 Task: Look for space in Ajnāla, India from 5th September, 2023 to 13th September, 2023 for 6 adults in price range Rs.15000 to Rs.20000. Place can be entire place with 3 bedrooms having 3 beds and 3 bathrooms. Property type can be house, flat, guest house. Amenities needed are: washing machine. Booking option can be shelf check-in. Required host language is English.
Action: Mouse moved to (537, 110)
Screenshot: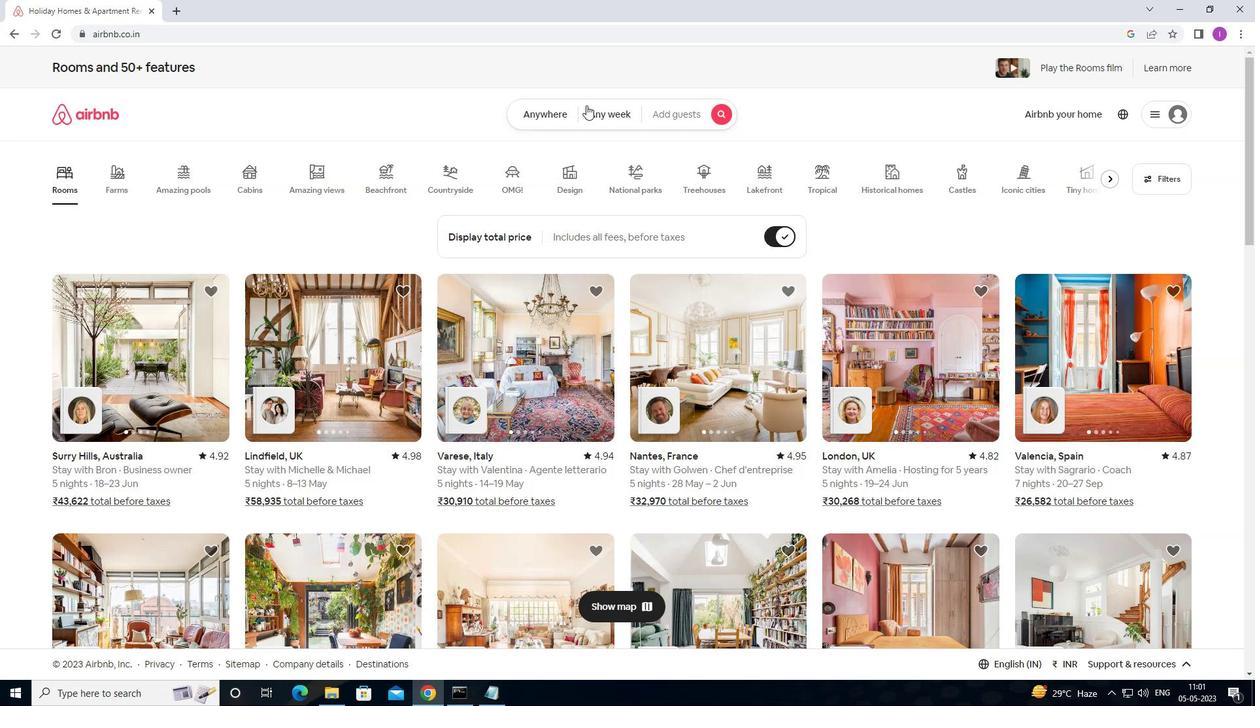
Action: Mouse pressed left at (537, 110)
Screenshot: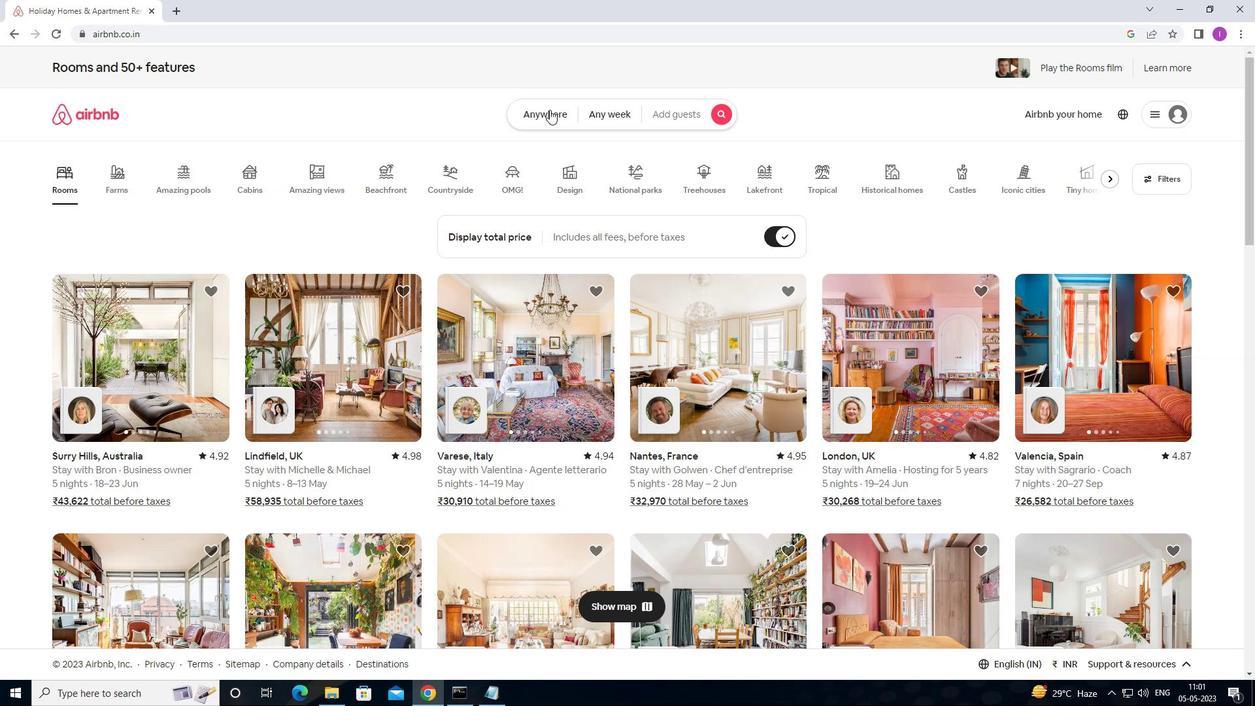 
Action: Mouse moved to (437, 170)
Screenshot: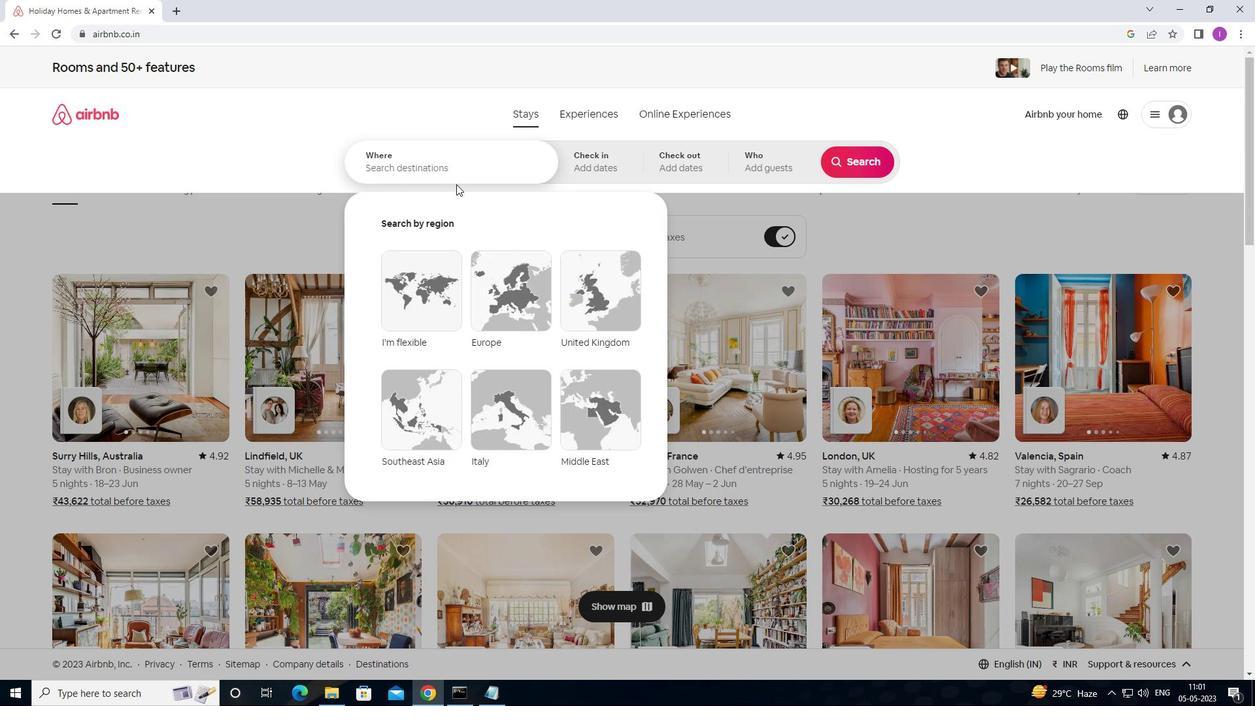 
Action: Mouse pressed left at (437, 170)
Screenshot: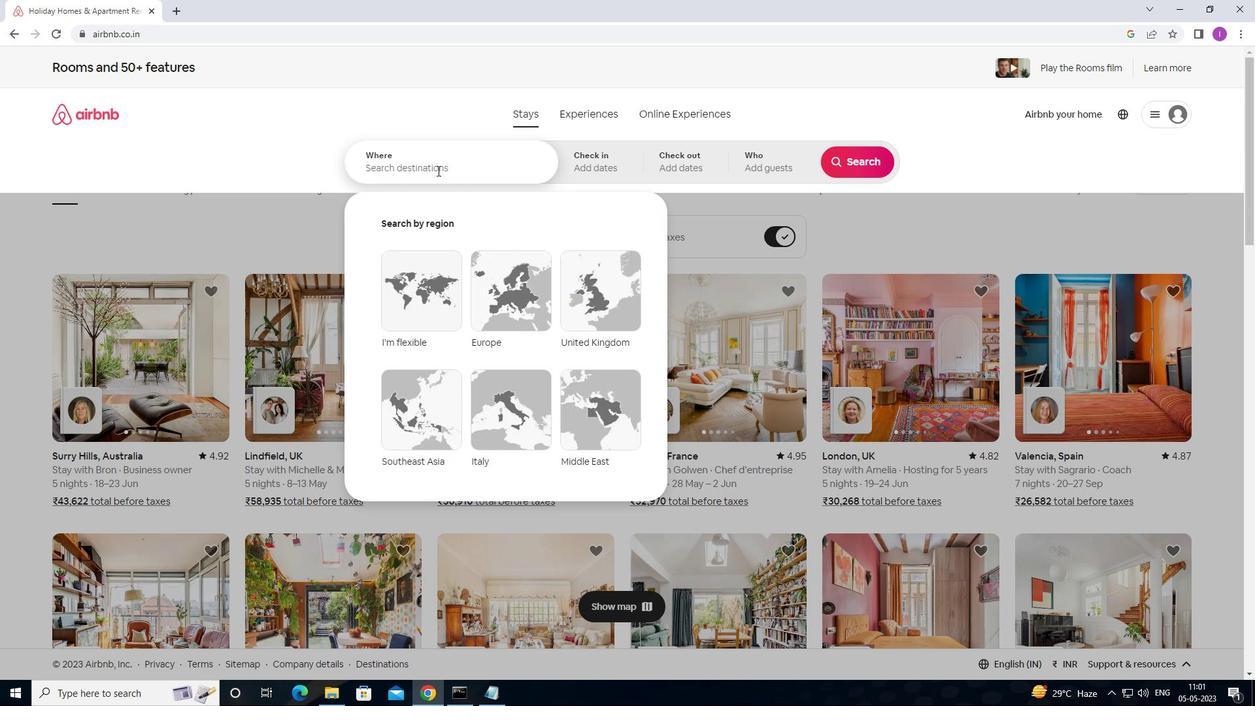 
Action: Mouse moved to (608, 185)
Screenshot: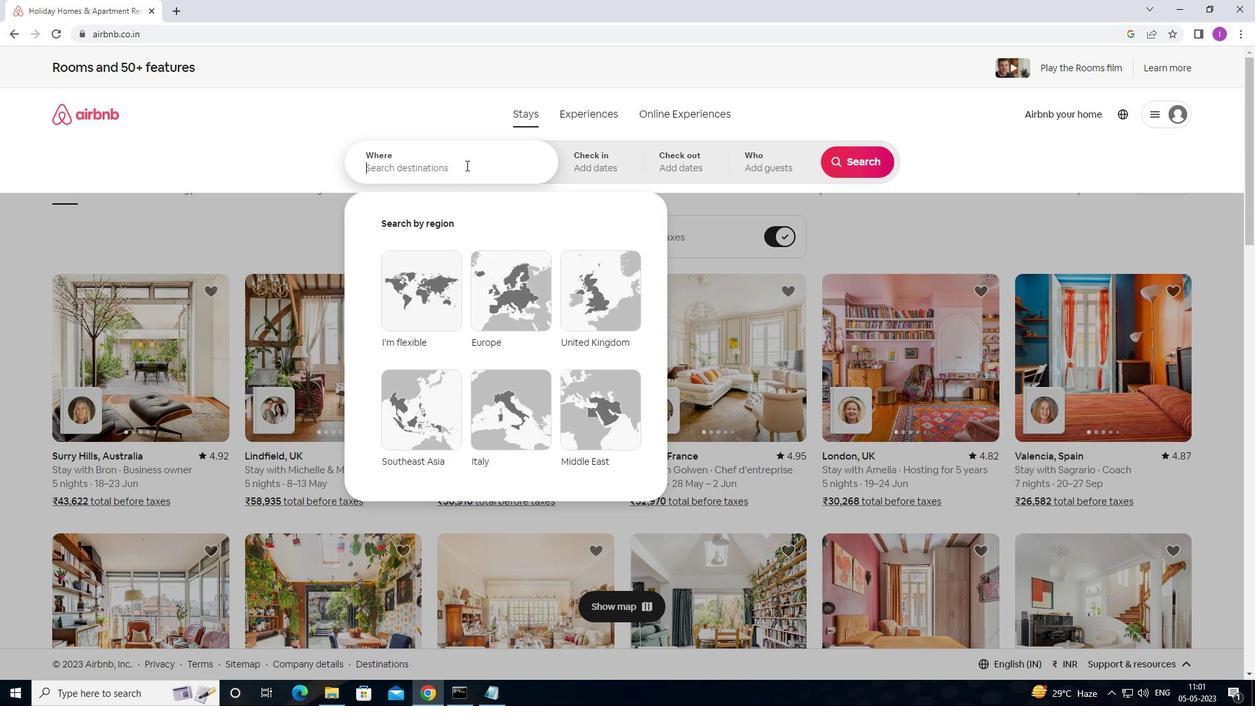 
Action: Key pressed <Key.shift>A<Key.shift><Key.shift><Key.shift><Key.shift>J<Key.backspace>JNALA,<Key.shift>INDIA
Screenshot: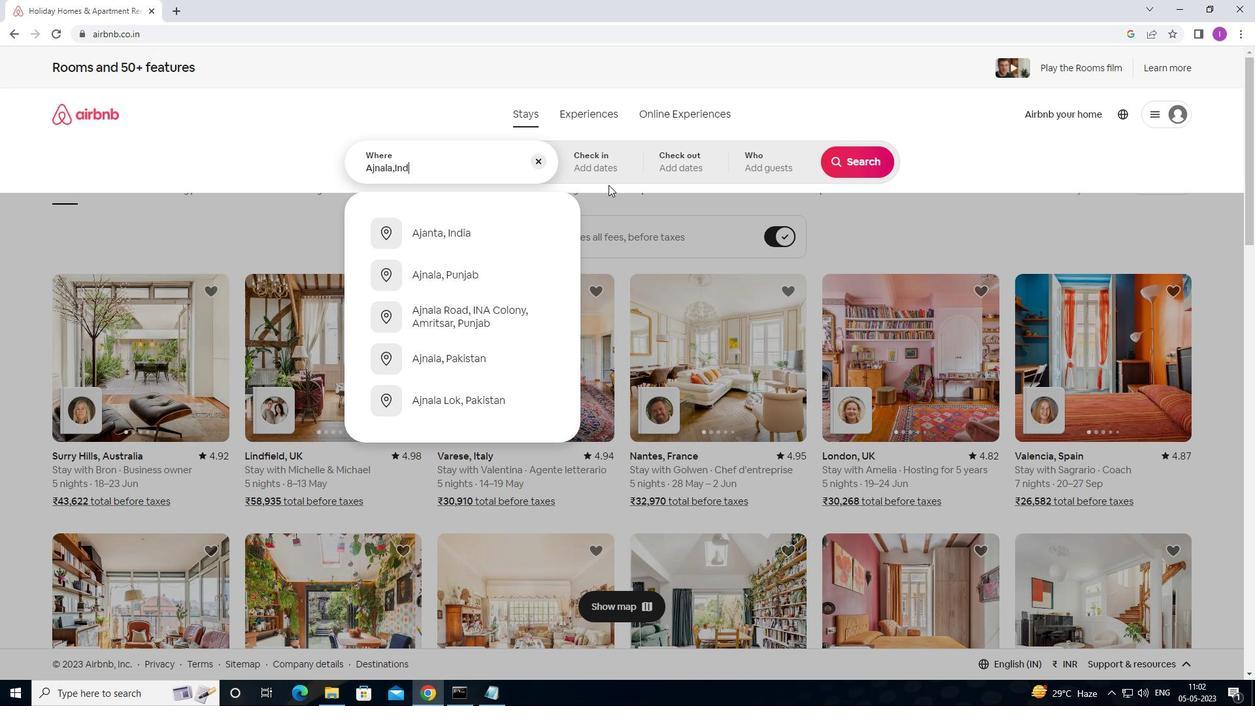 
Action: Mouse moved to (580, 166)
Screenshot: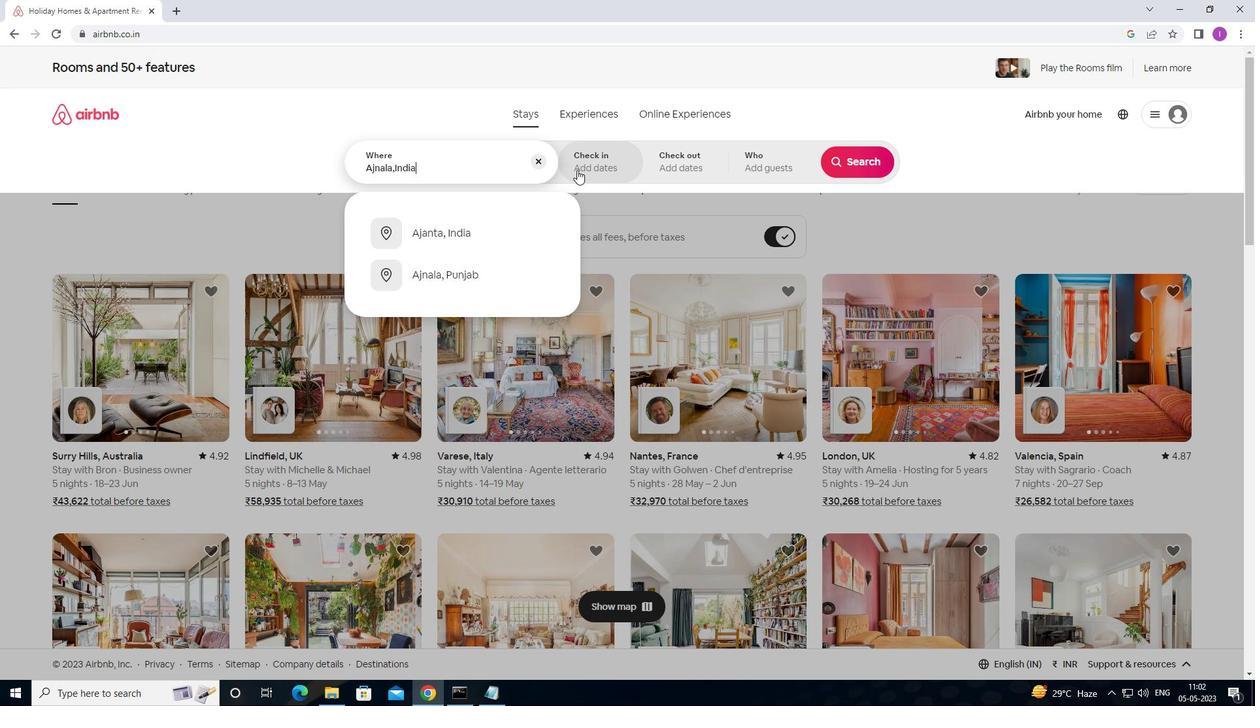 
Action: Mouse pressed left at (580, 166)
Screenshot: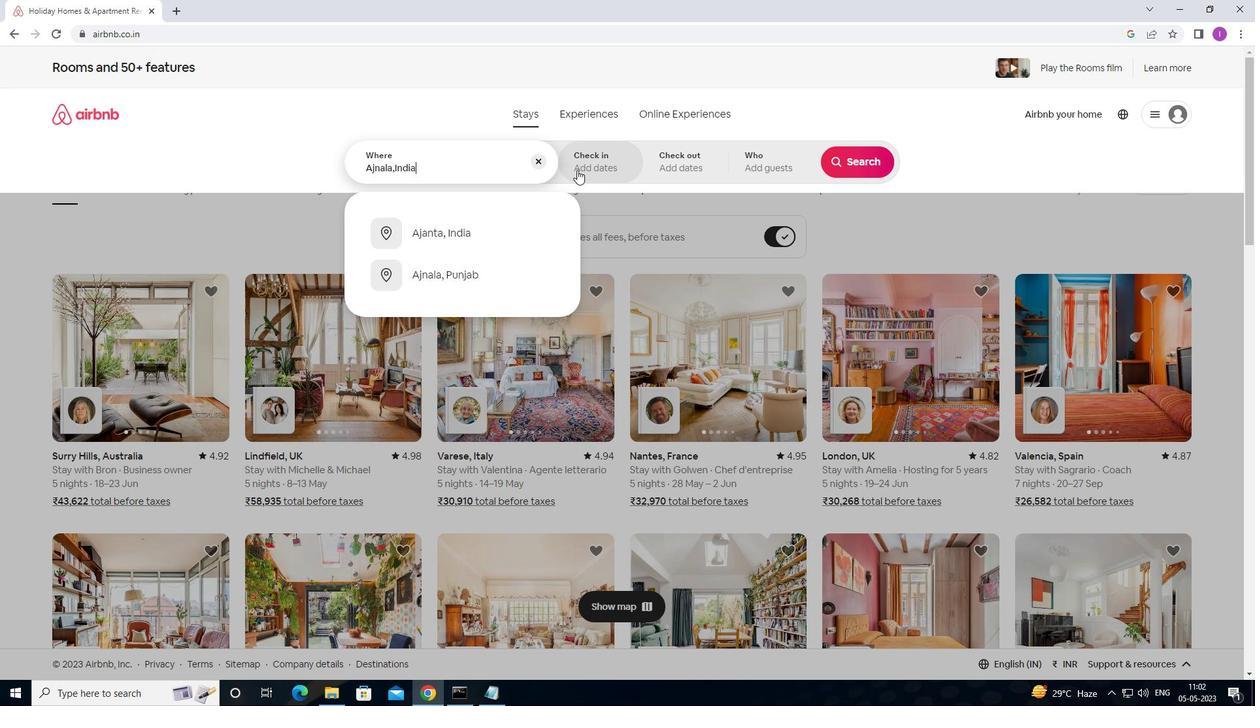
Action: Mouse moved to (852, 263)
Screenshot: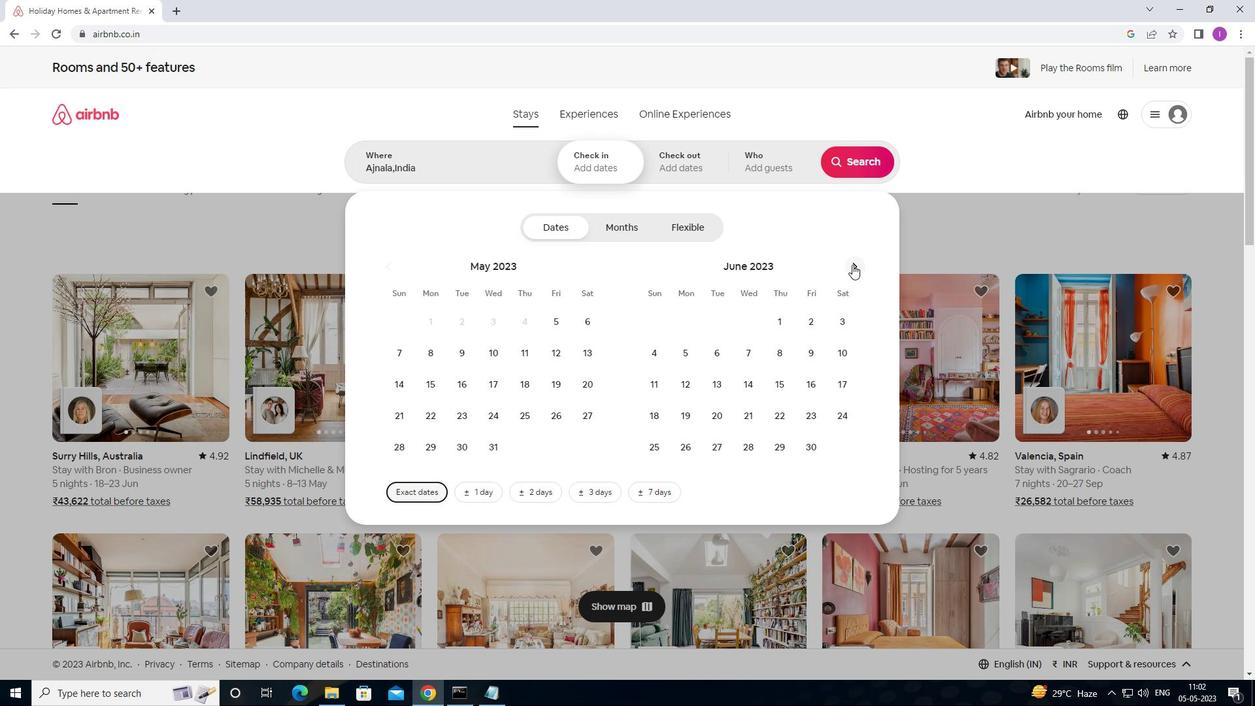 
Action: Mouse pressed left at (852, 263)
Screenshot: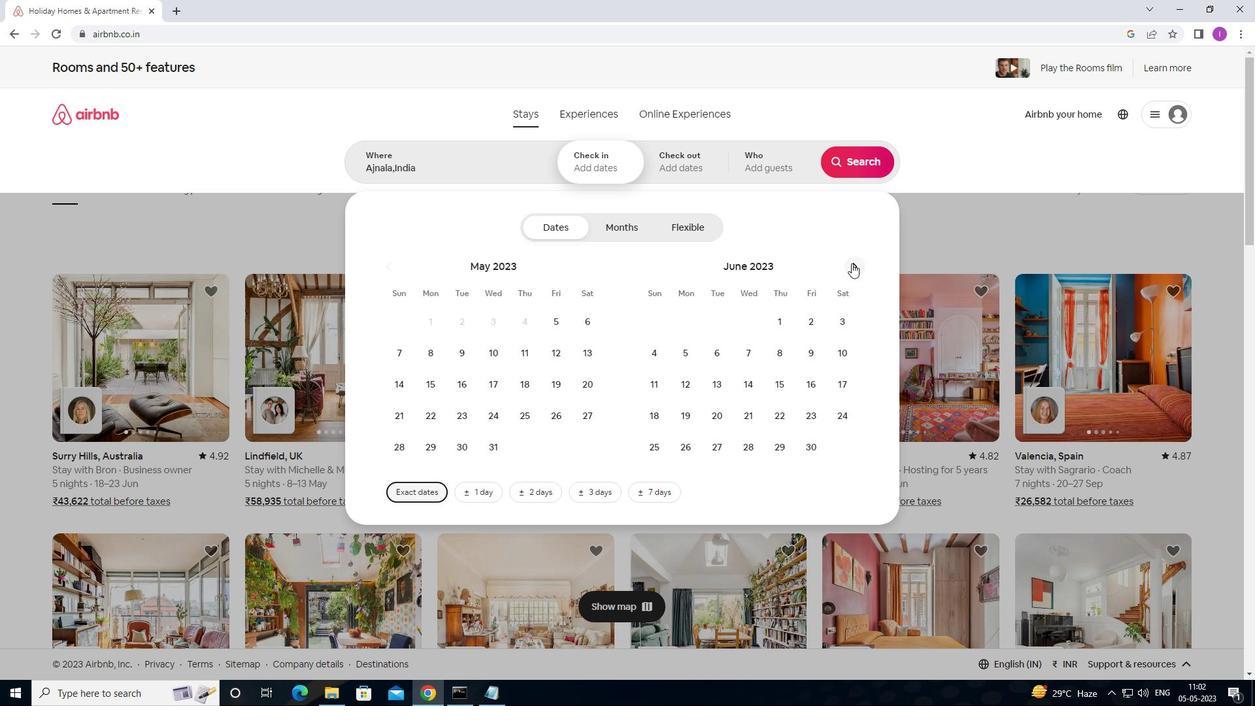 
Action: Mouse pressed left at (852, 263)
Screenshot: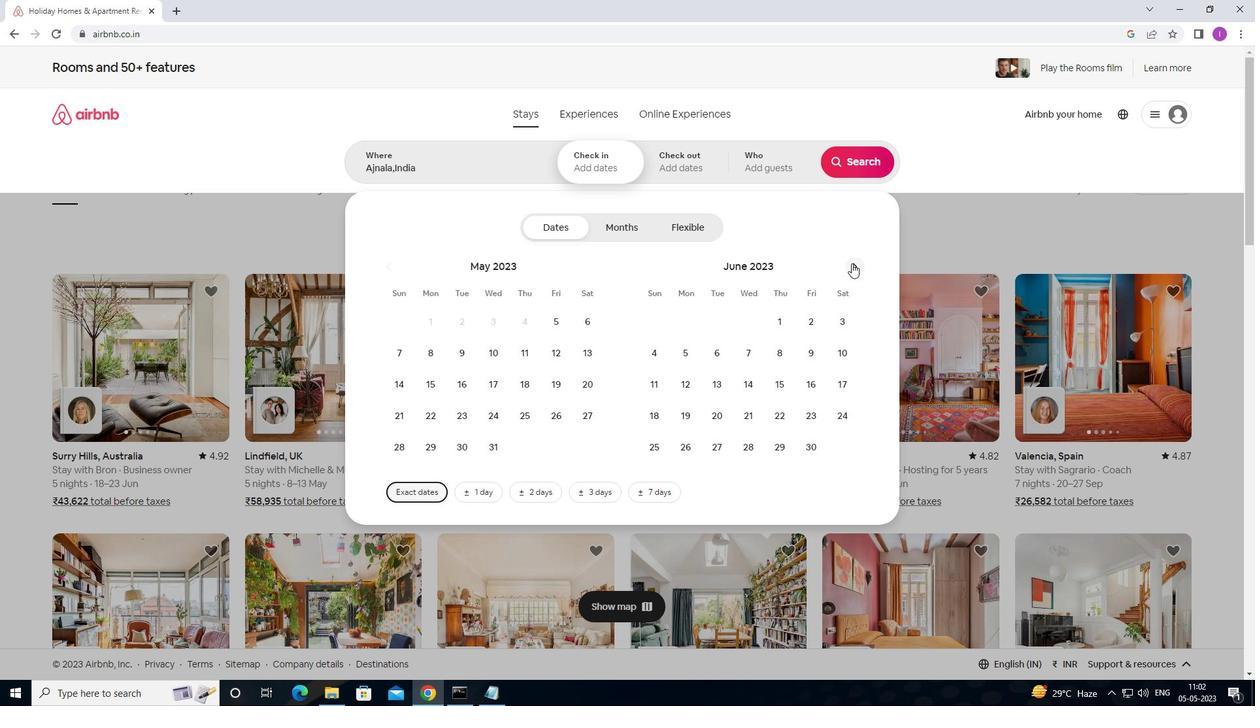 
Action: Mouse moved to (850, 262)
Screenshot: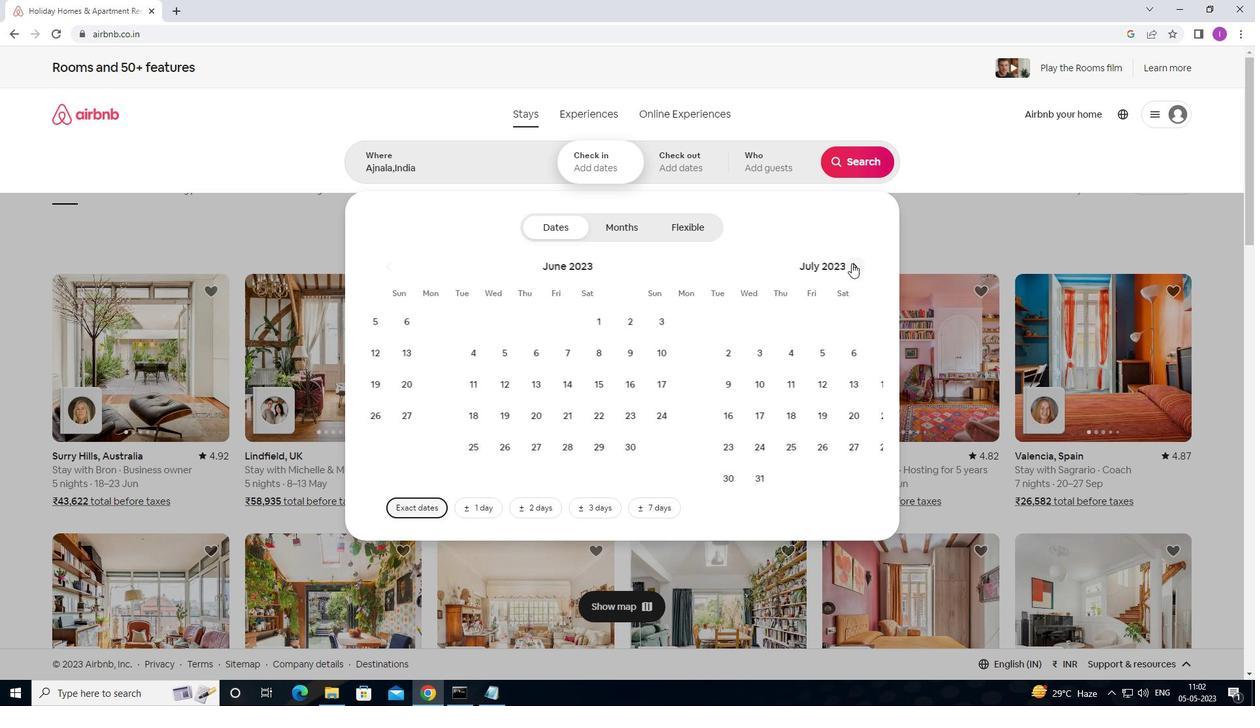 
Action: Mouse pressed left at (850, 262)
Screenshot: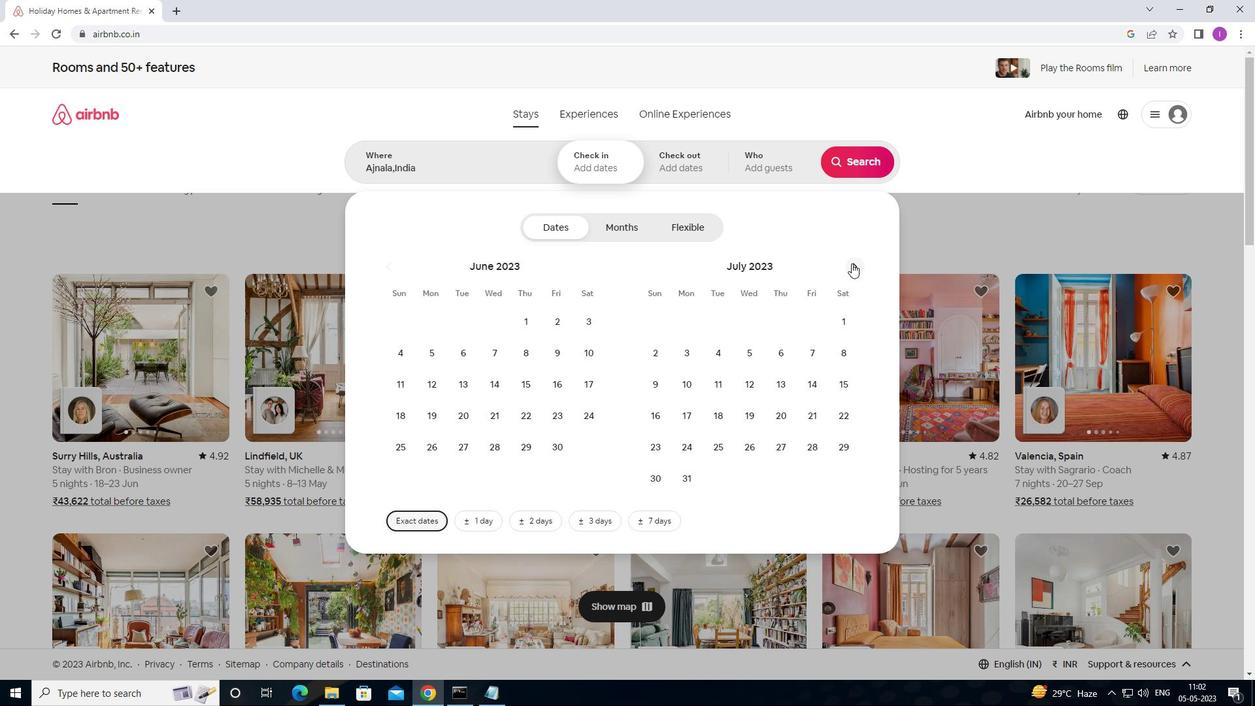 
Action: Mouse moved to (711, 348)
Screenshot: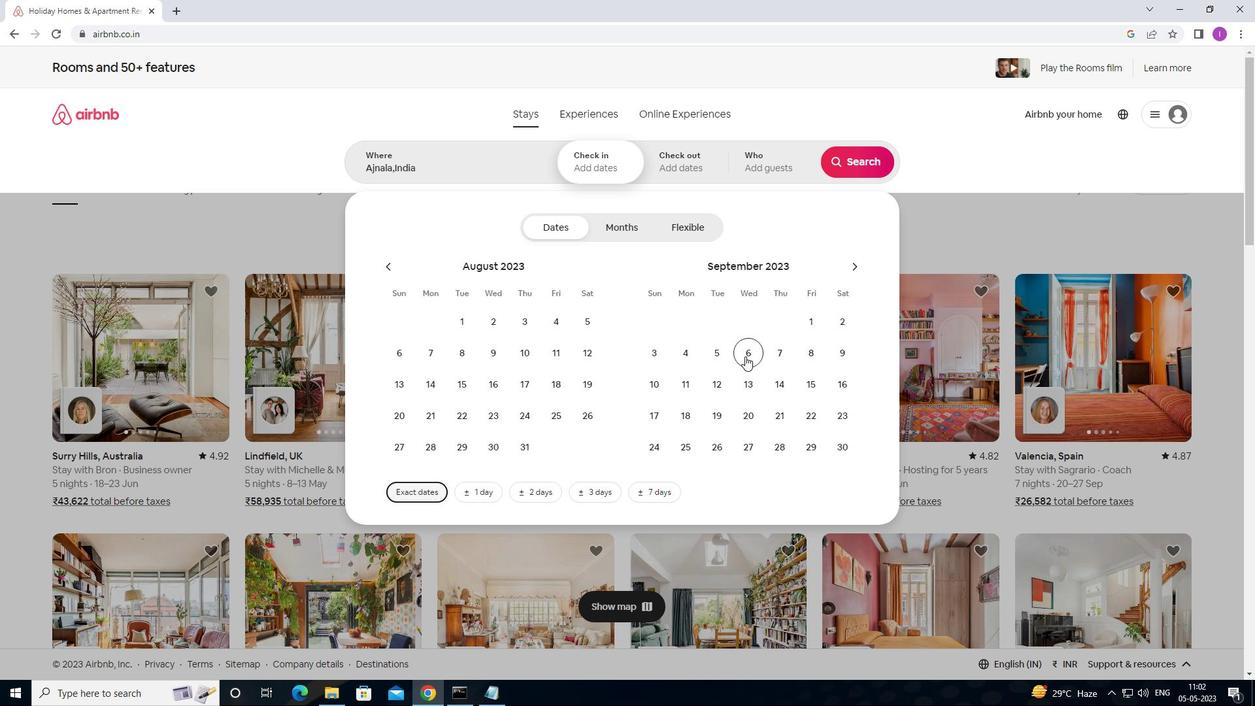 
Action: Mouse pressed left at (711, 348)
Screenshot: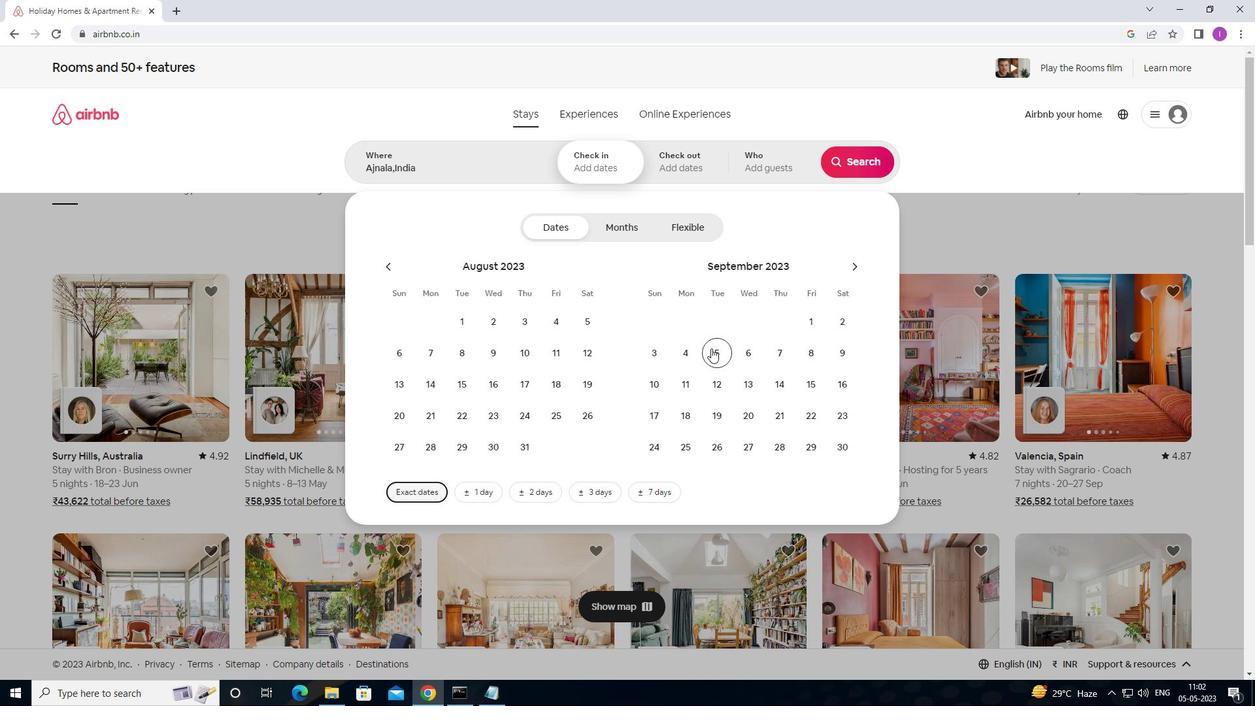 
Action: Mouse moved to (746, 383)
Screenshot: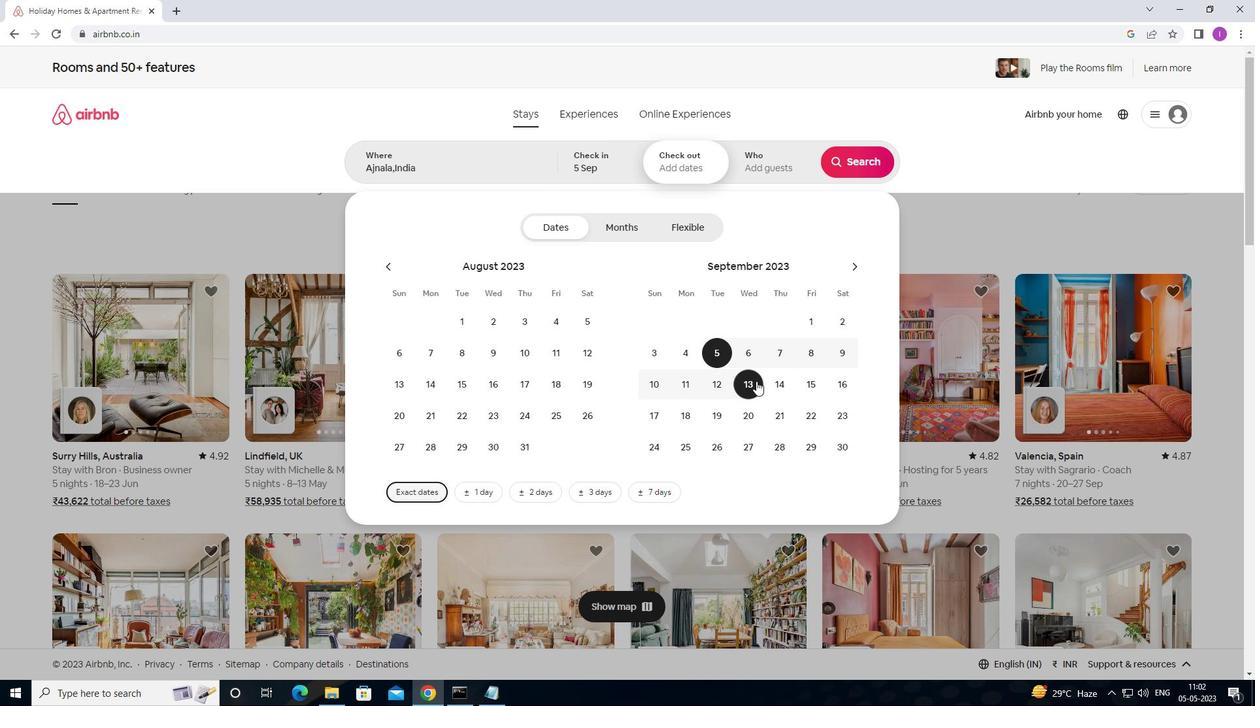 
Action: Mouse pressed left at (746, 383)
Screenshot: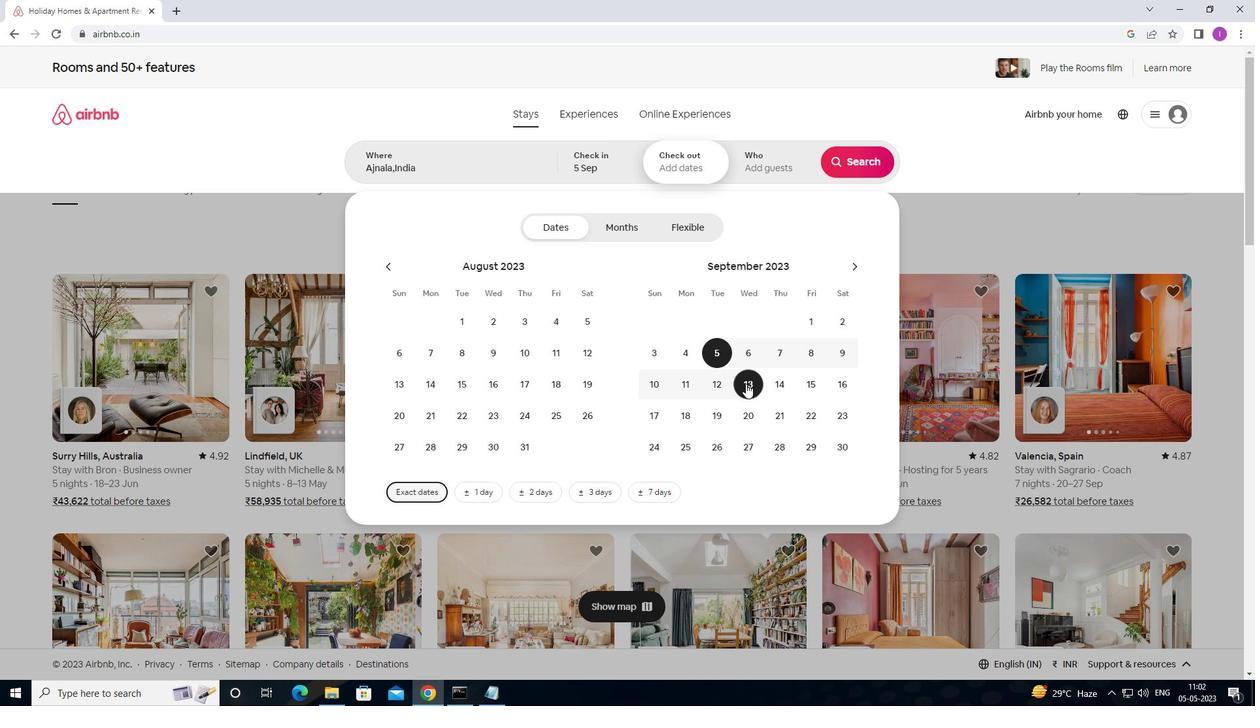 
Action: Mouse moved to (793, 172)
Screenshot: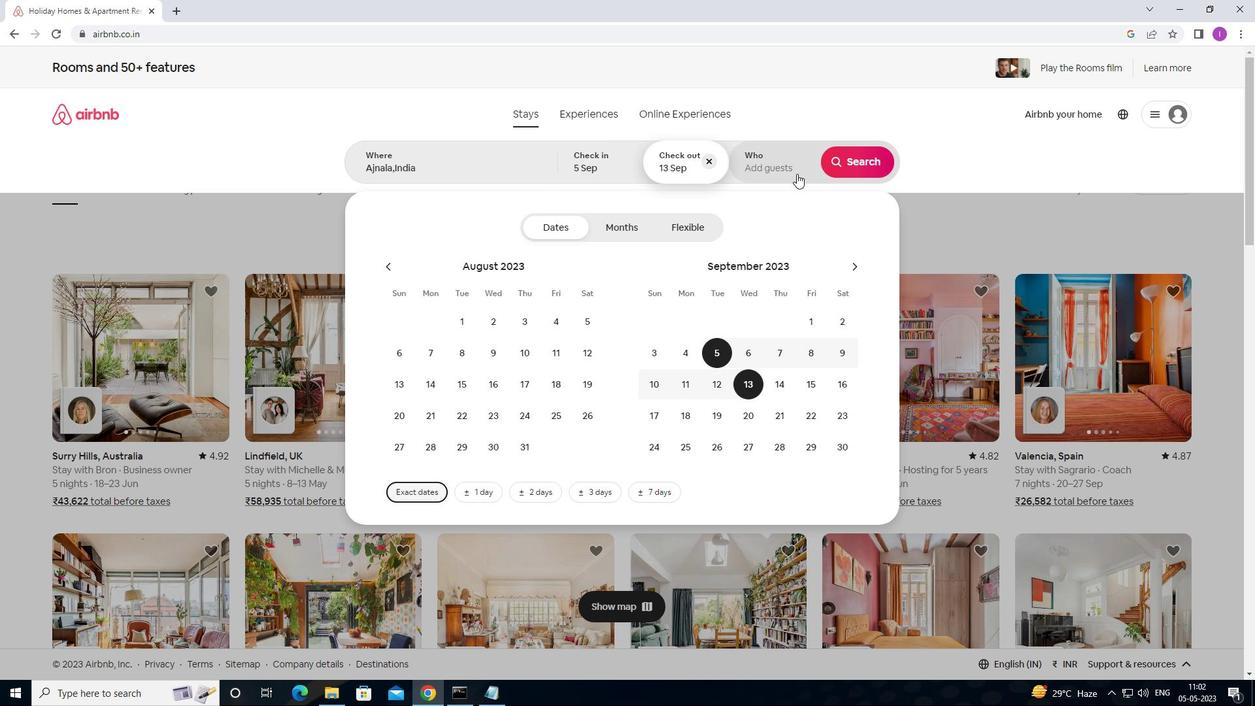 
Action: Mouse pressed left at (793, 172)
Screenshot: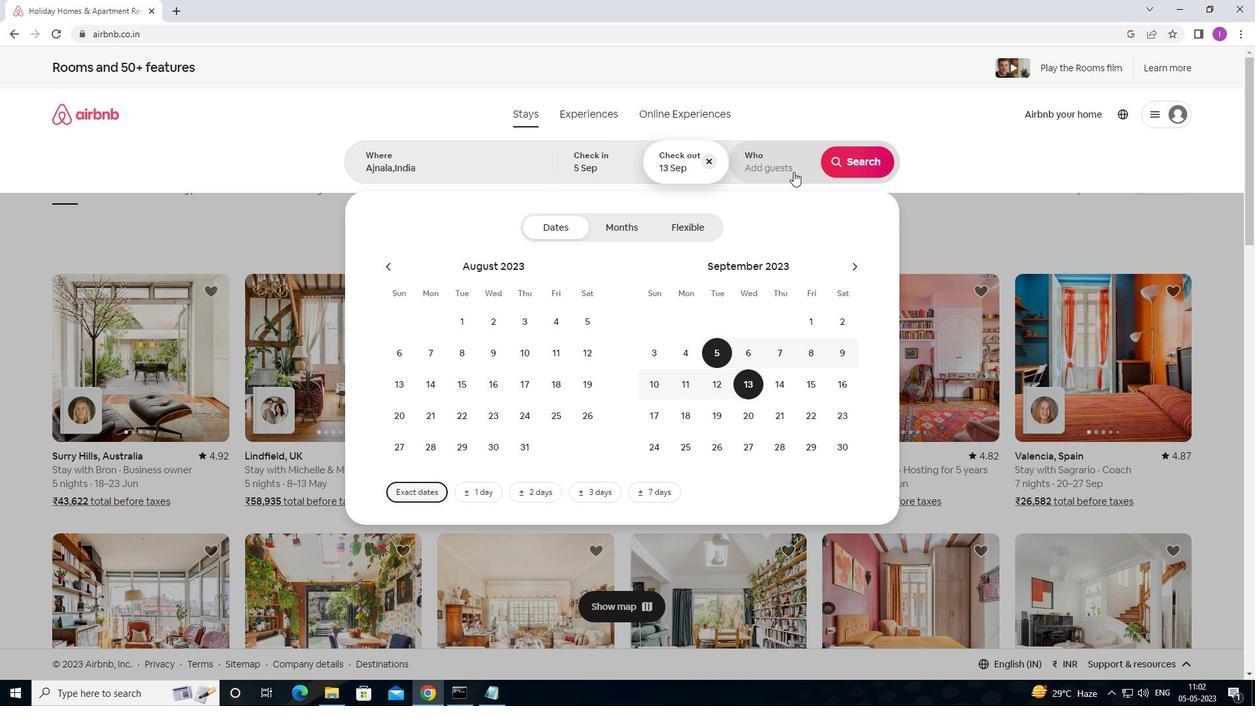 
Action: Mouse moved to (862, 222)
Screenshot: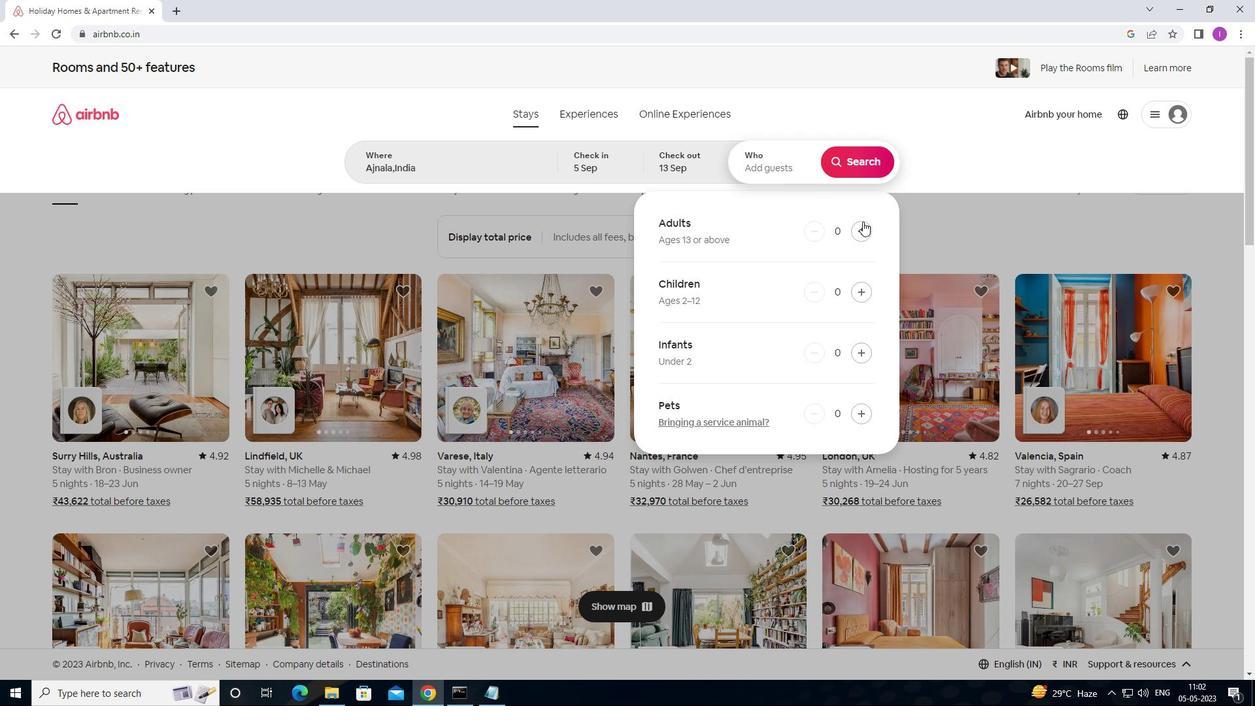 
Action: Mouse pressed left at (862, 222)
Screenshot: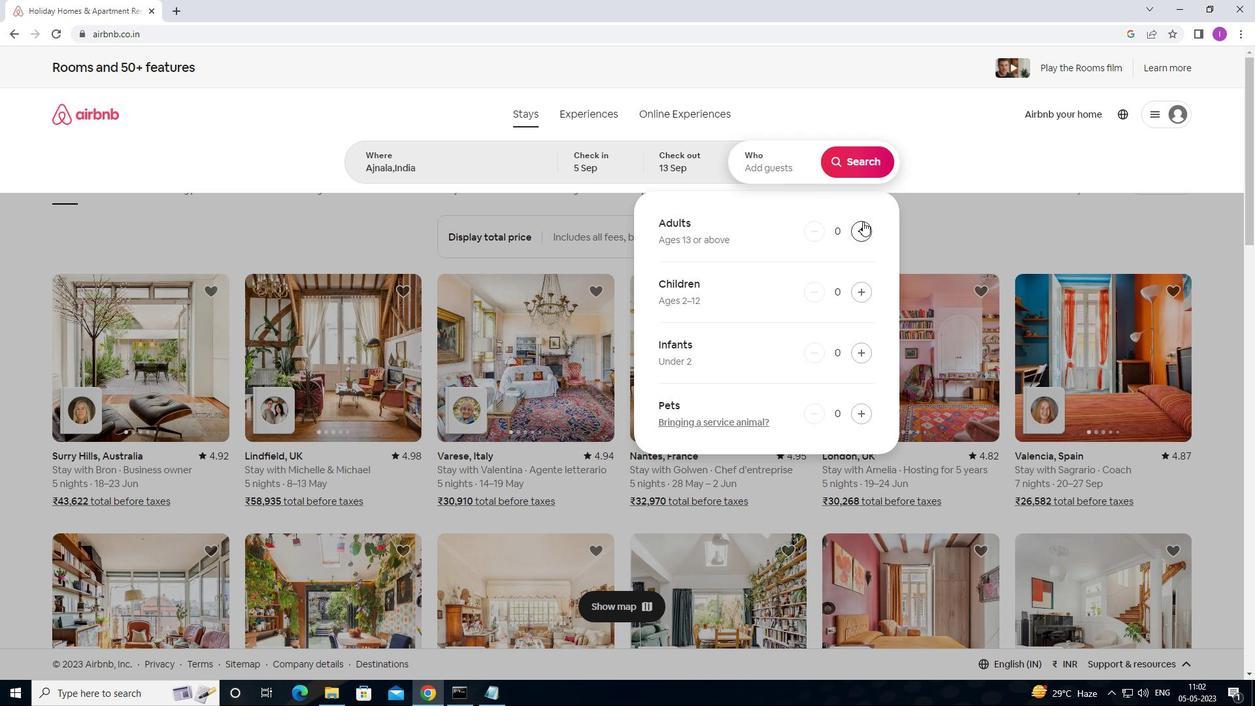 
Action: Mouse pressed left at (862, 222)
Screenshot: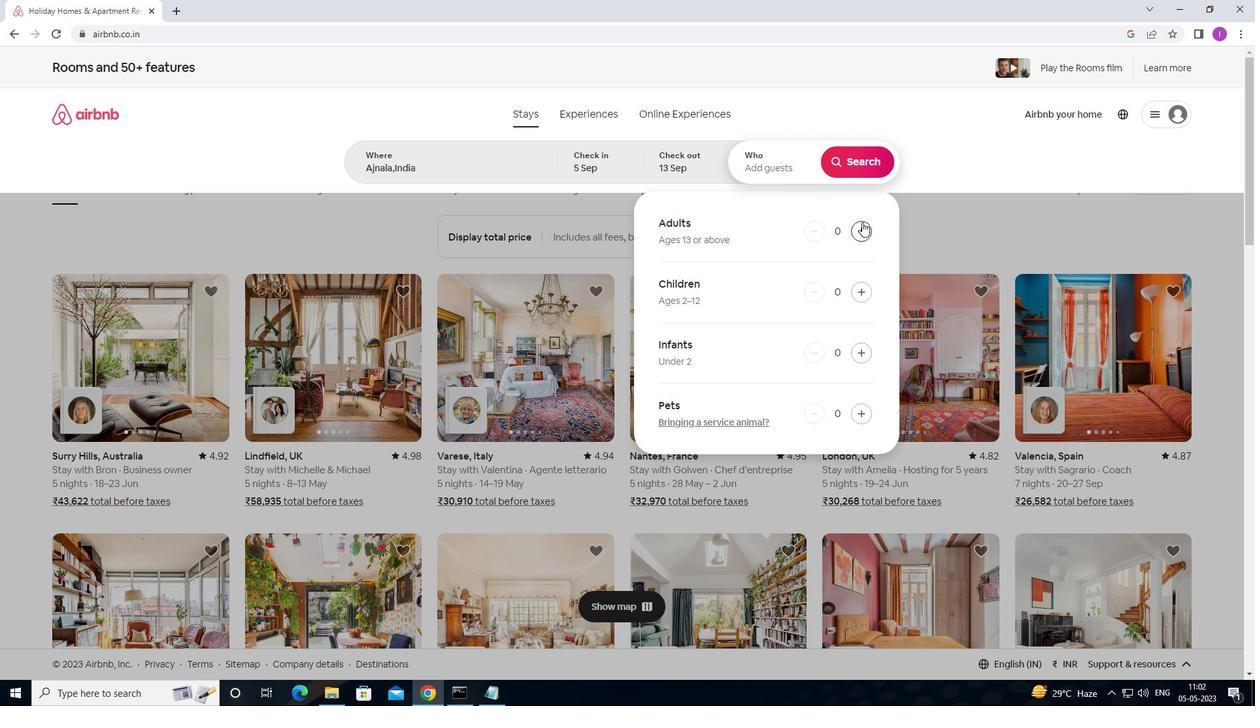 
Action: Mouse pressed left at (862, 222)
Screenshot: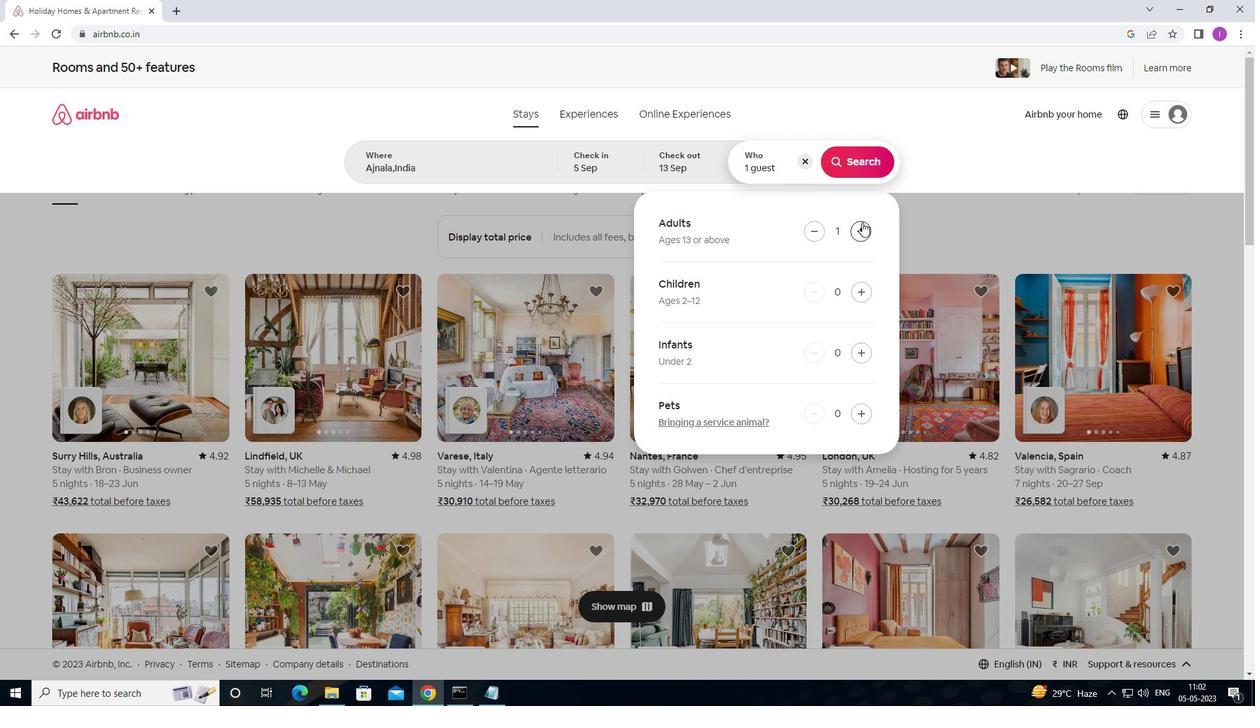 
Action: Mouse pressed left at (862, 222)
Screenshot: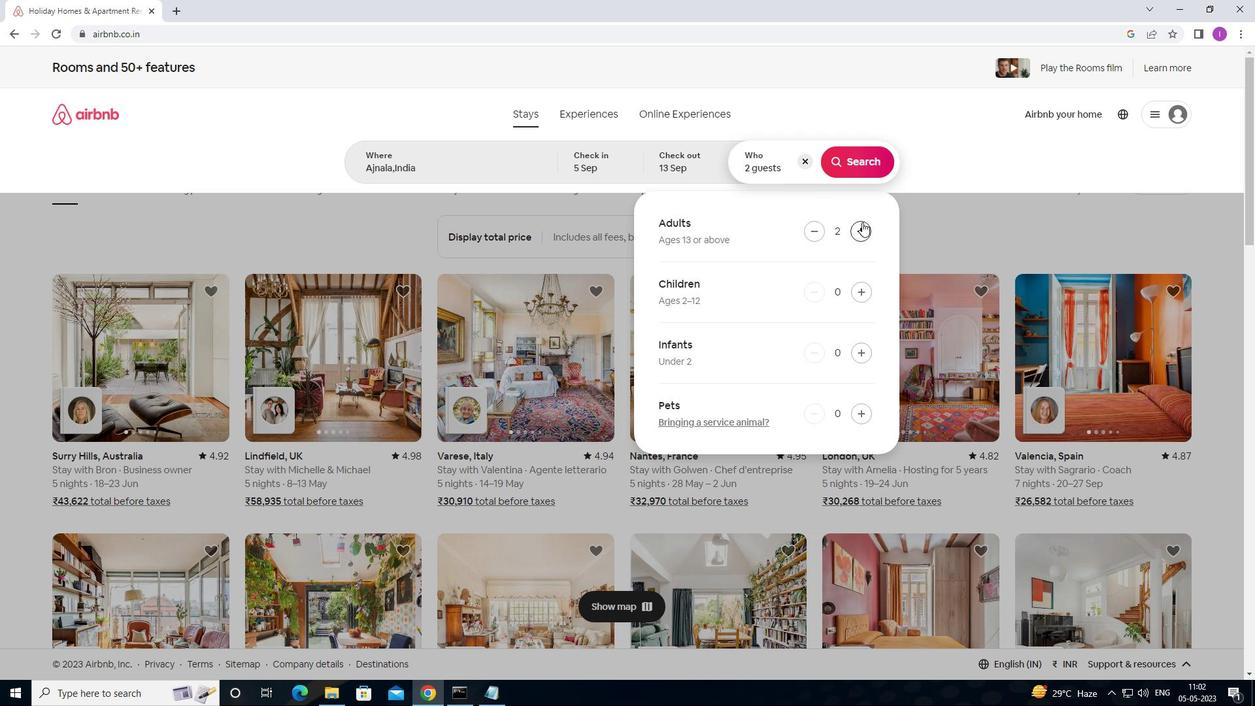 
Action: Mouse pressed left at (862, 222)
Screenshot: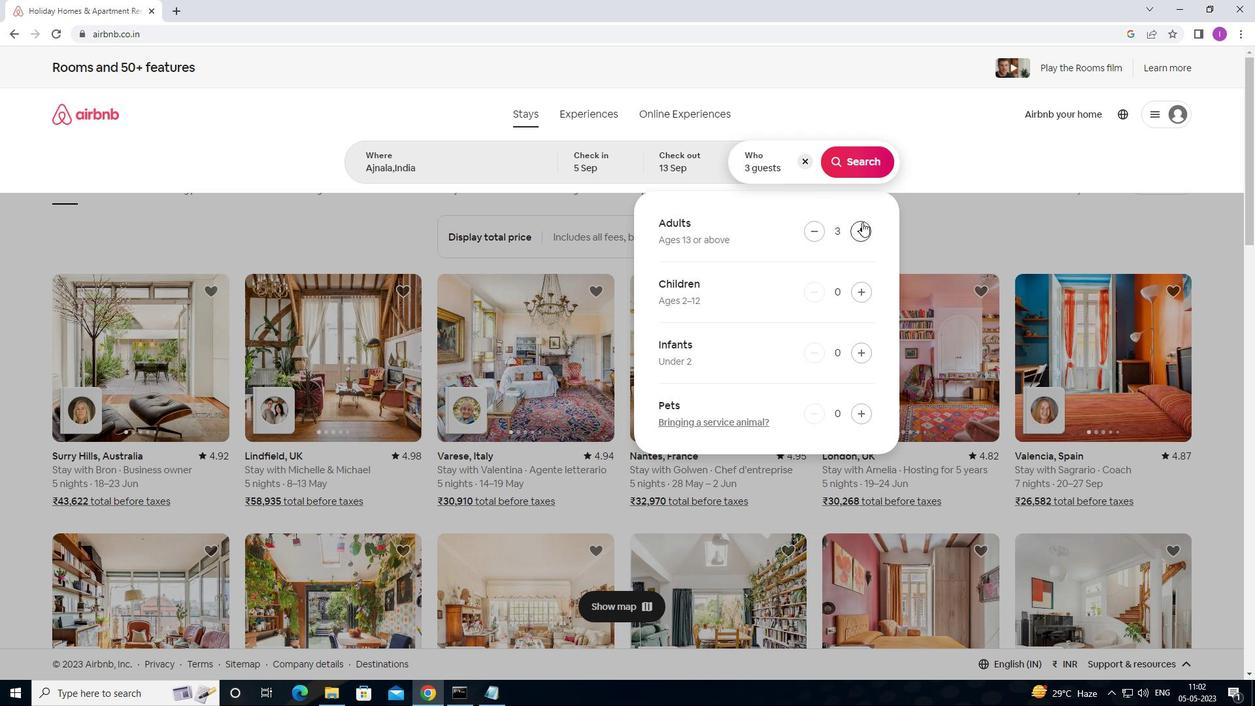 
Action: Mouse pressed left at (862, 222)
Screenshot: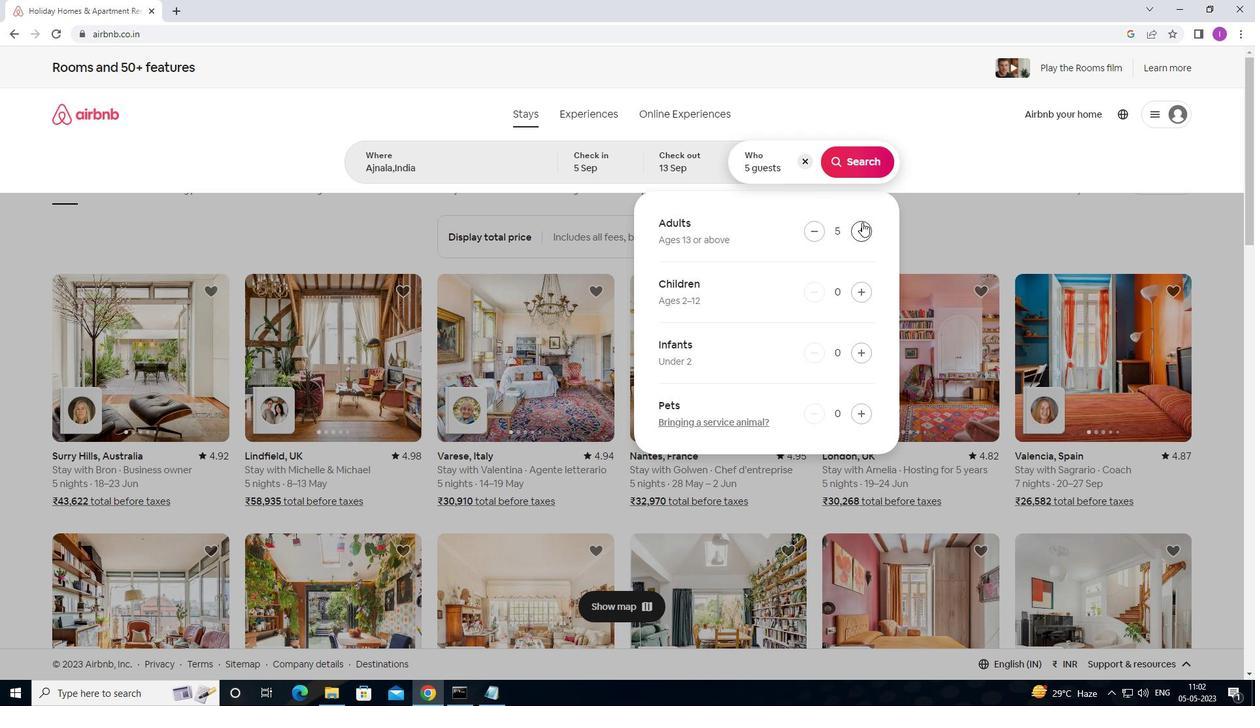 
Action: Mouse moved to (846, 160)
Screenshot: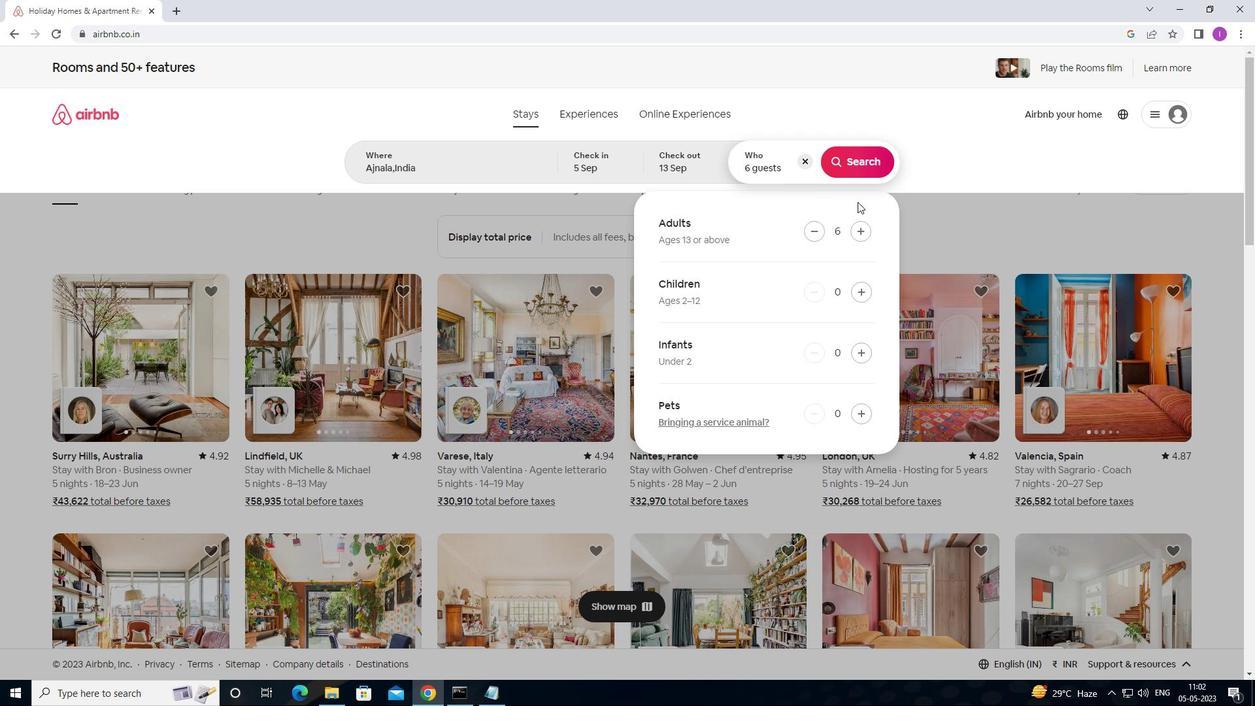 
Action: Mouse pressed left at (846, 160)
Screenshot: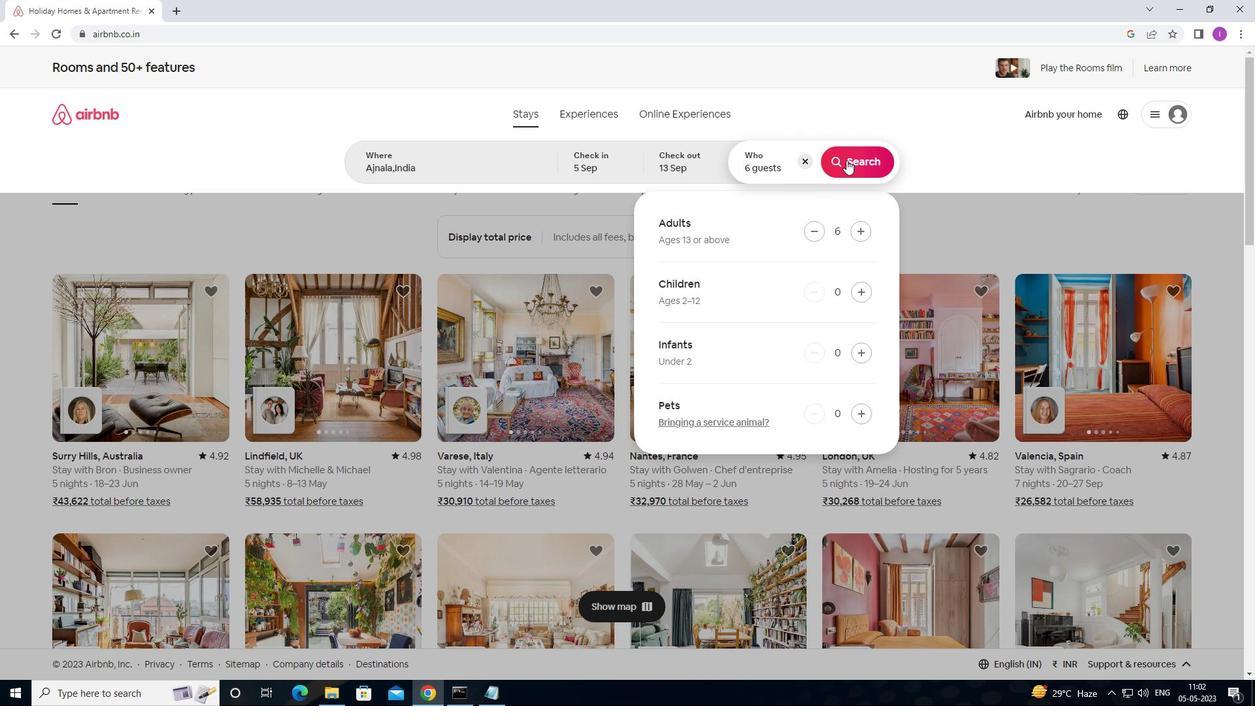 
Action: Mouse moved to (1179, 123)
Screenshot: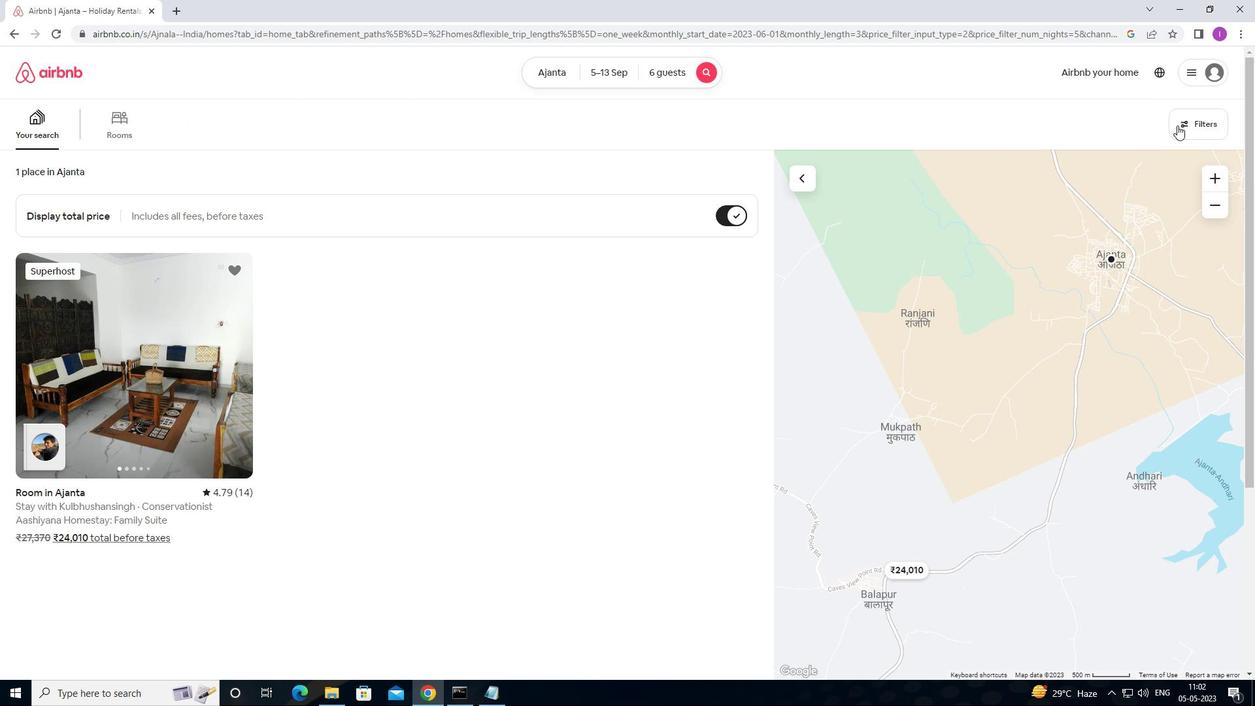 
Action: Mouse pressed left at (1179, 123)
Screenshot: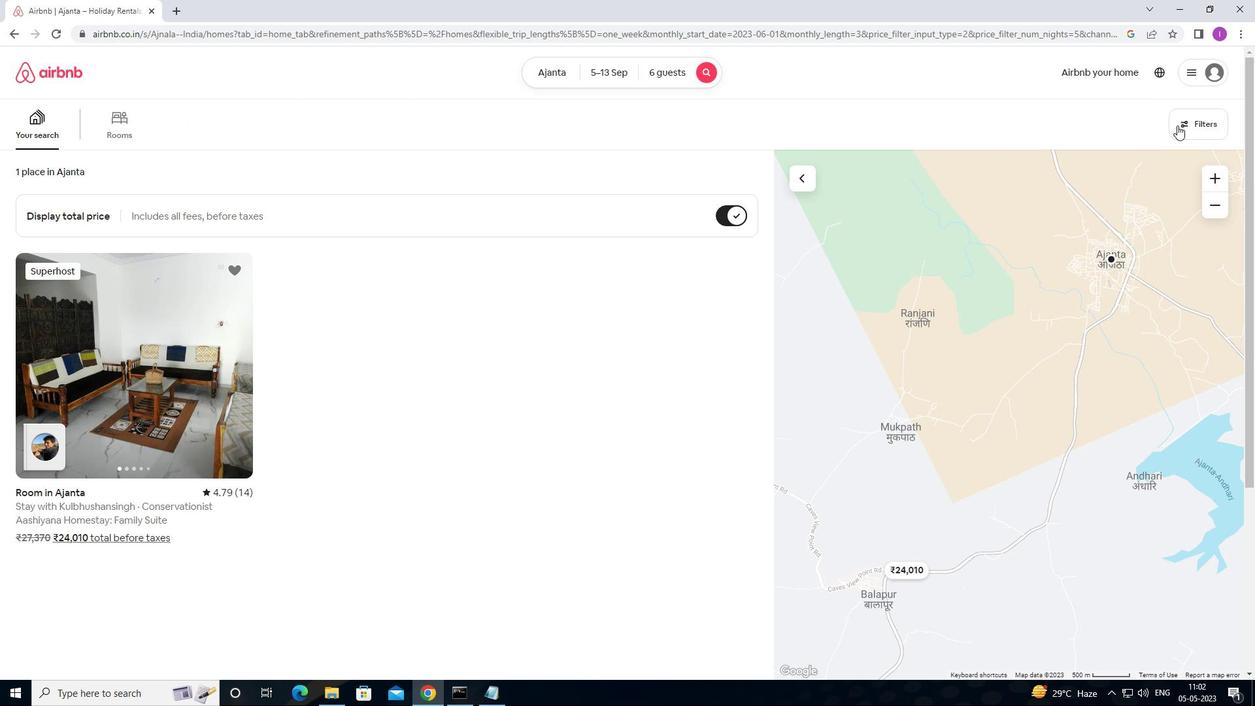 
Action: Mouse moved to (473, 454)
Screenshot: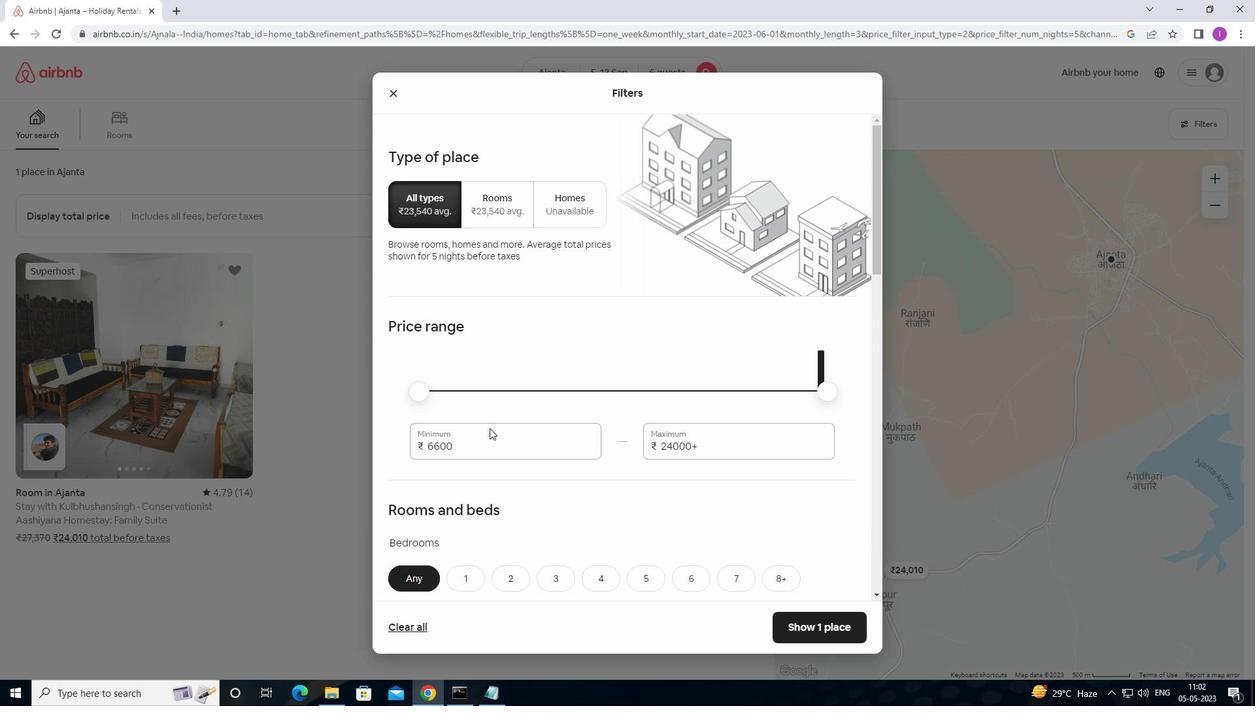 
Action: Mouse pressed left at (473, 454)
Screenshot: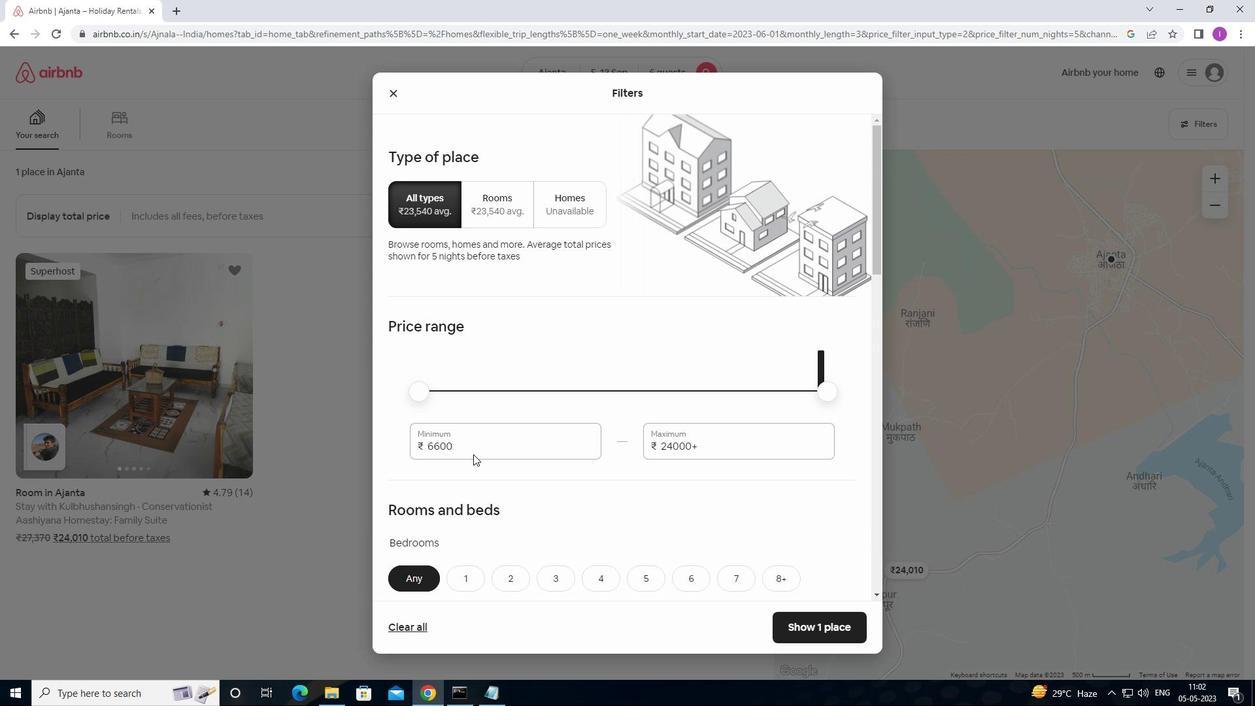 
Action: Mouse moved to (468, 444)
Screenshot: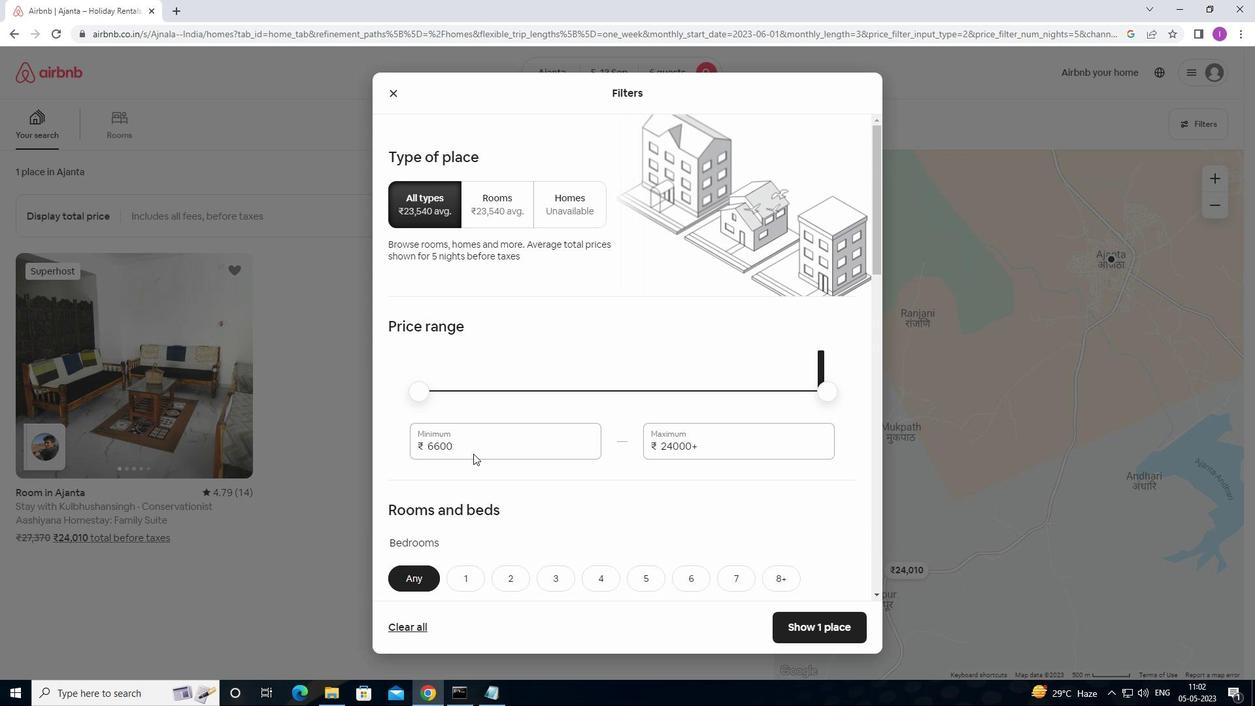 
Action: Mouse pressed left at (468, 444)
Screenshot: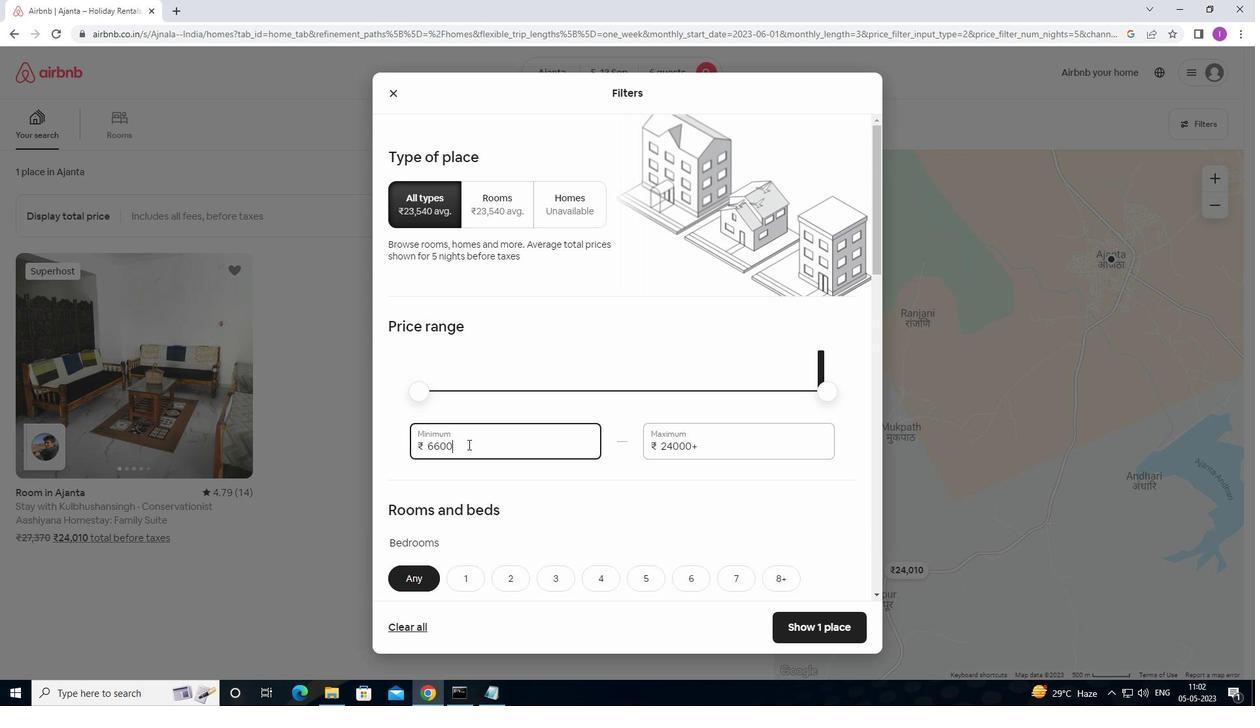 
Action: Mouse moved to (415, 432)
Screenshot: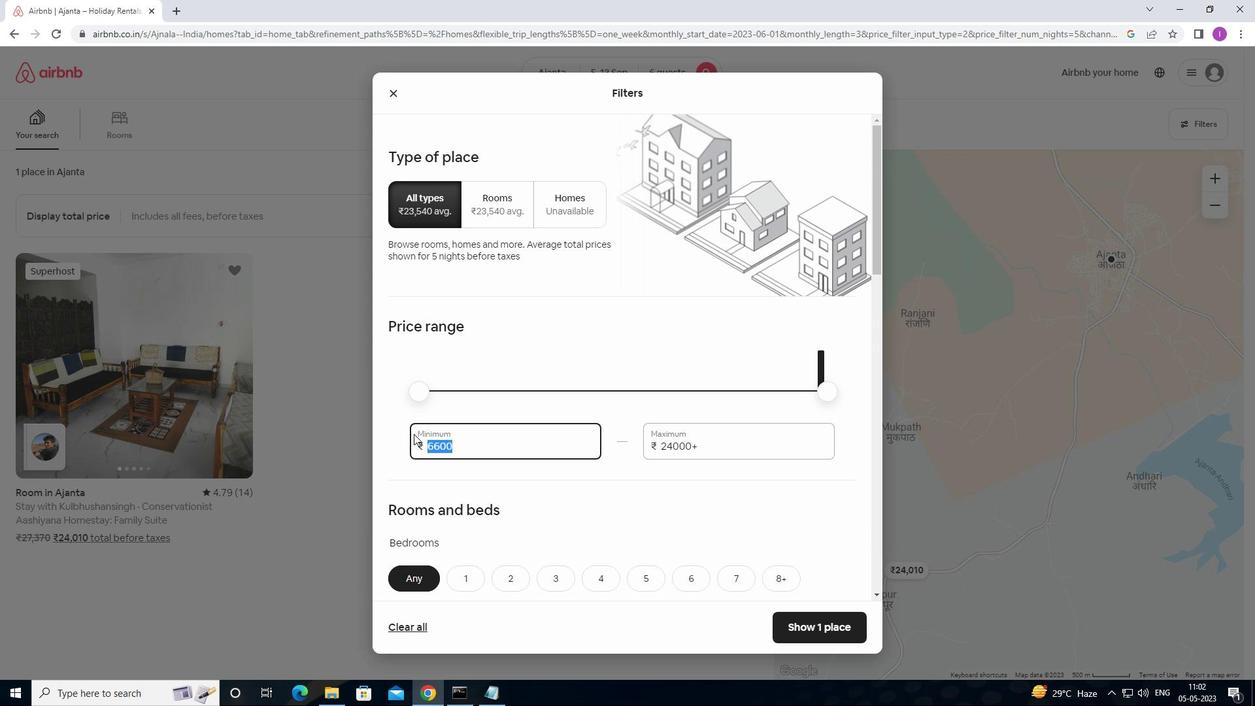 
Action: Key pressed 1
Screenshot: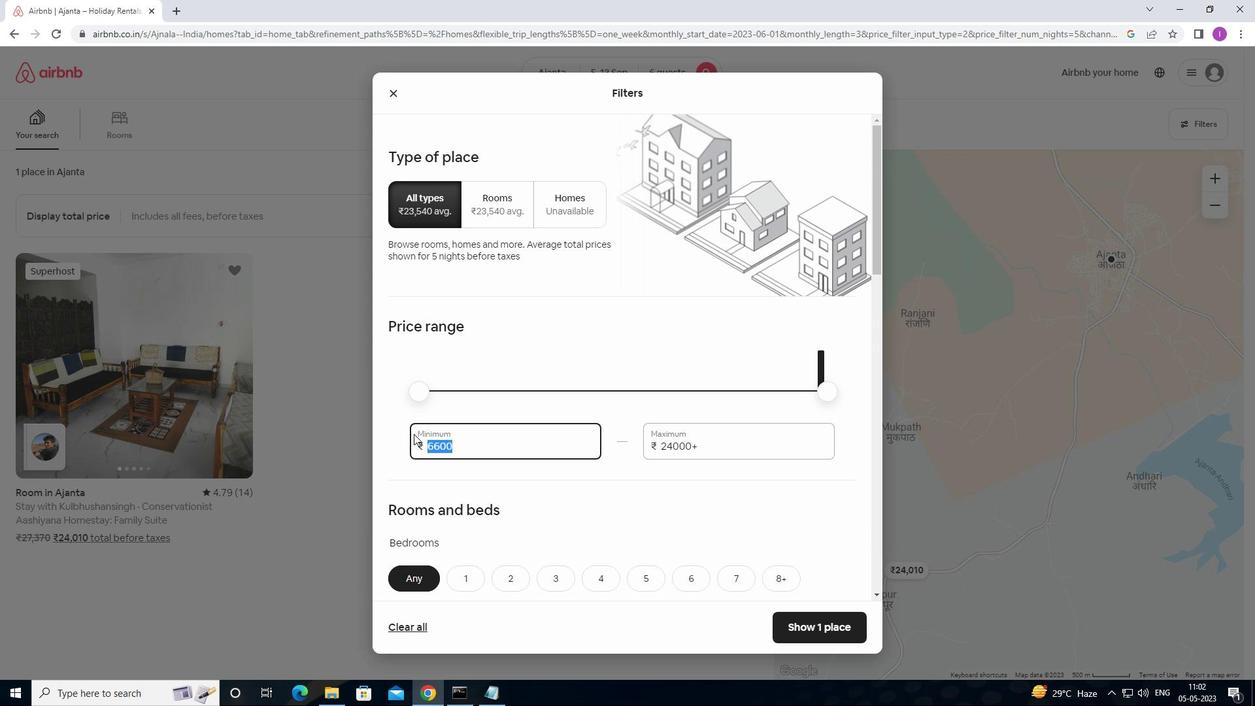 
Action: Mouse moved to (425, 429)
Screenshot: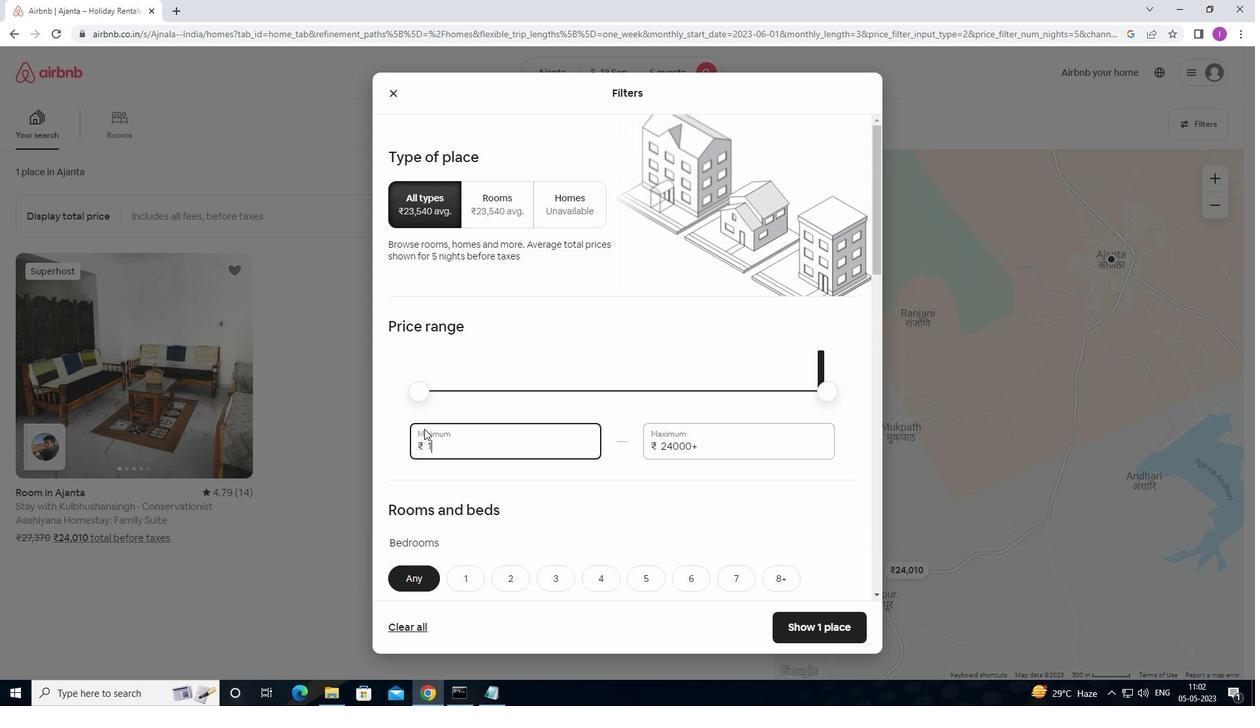 
Action: Key pressed 50
Screenshot: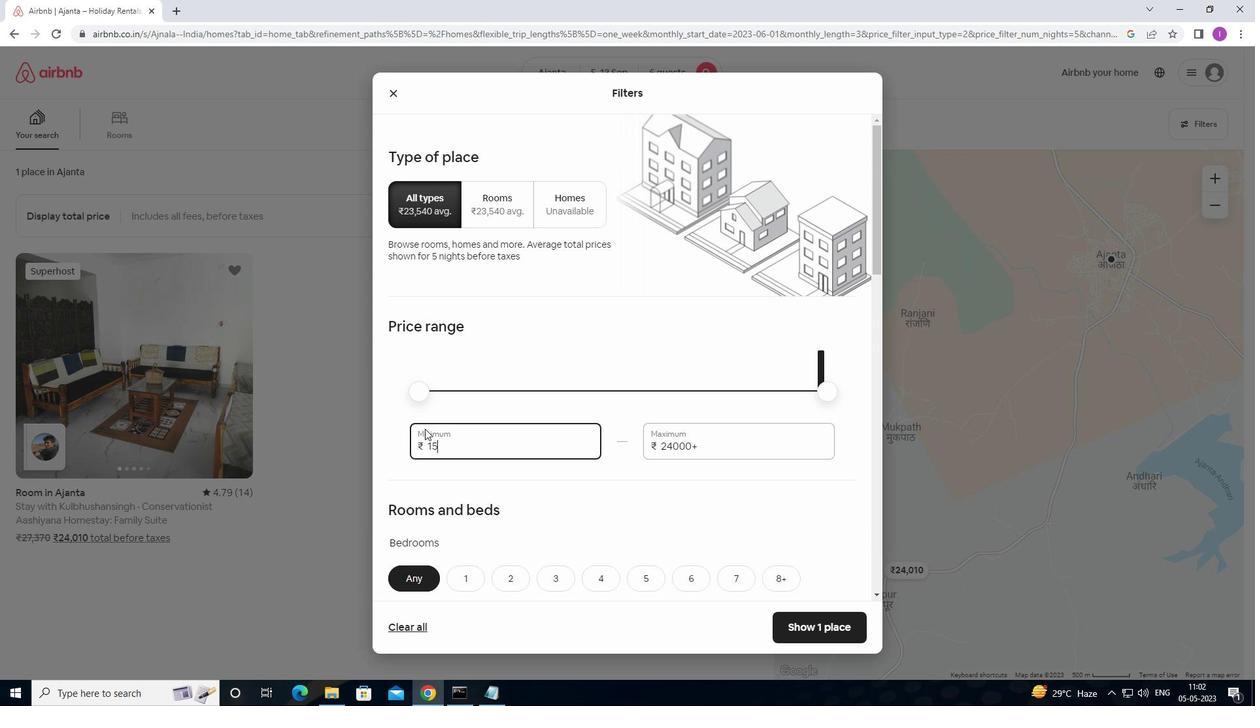 
Action: Mouse moved to (427, 427)
Screenshot: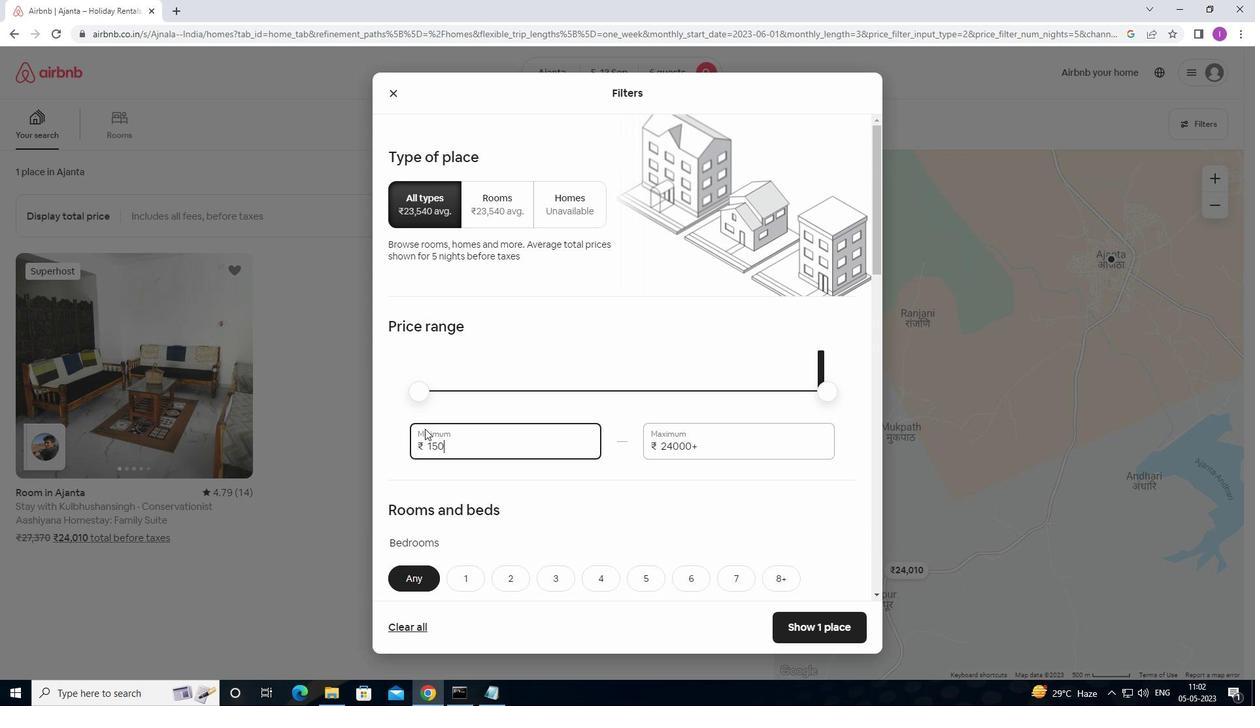 
Action: Key pressed 0
Screenshot: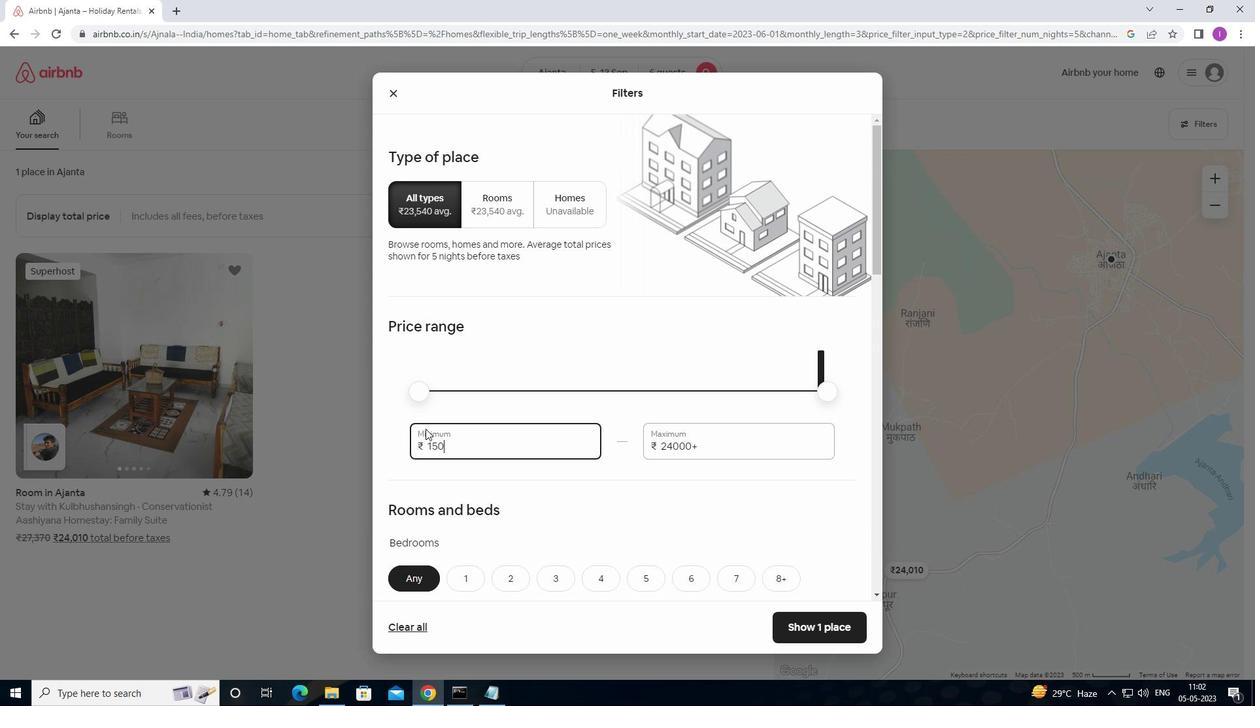 
Action: Mouse moved to (427, 427)
Screenshot: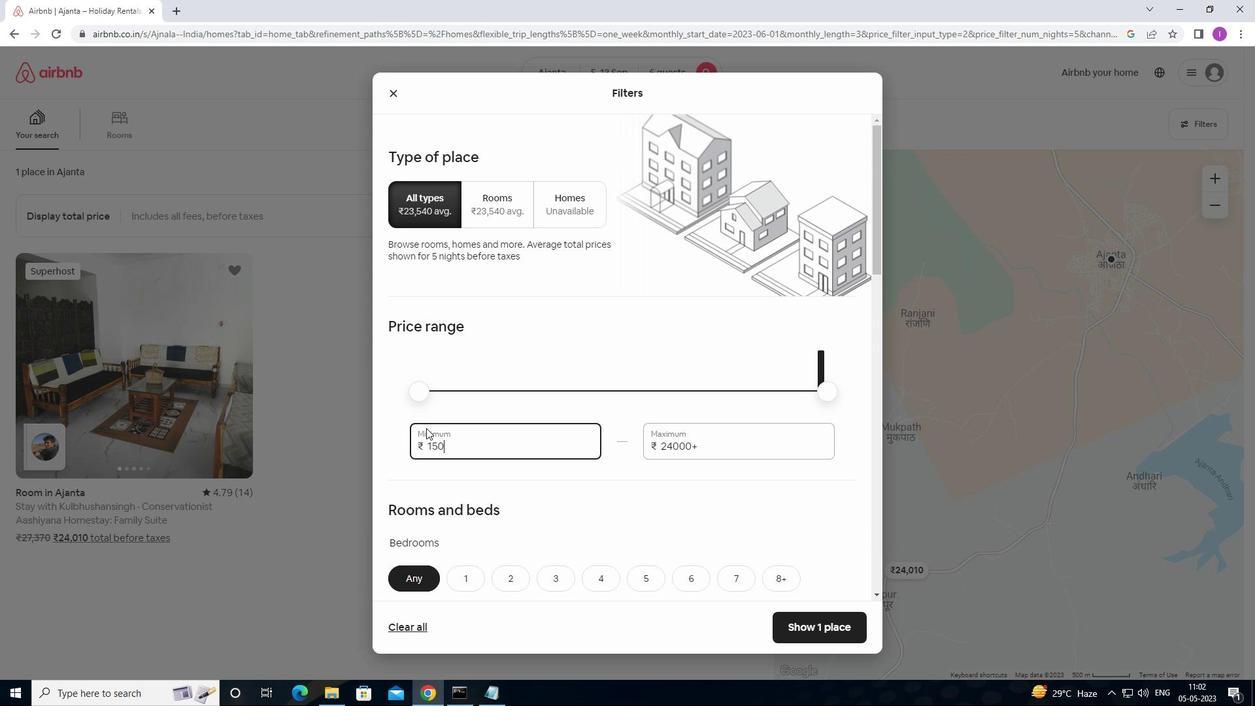 
Action: Key pressed 0
Screenshot: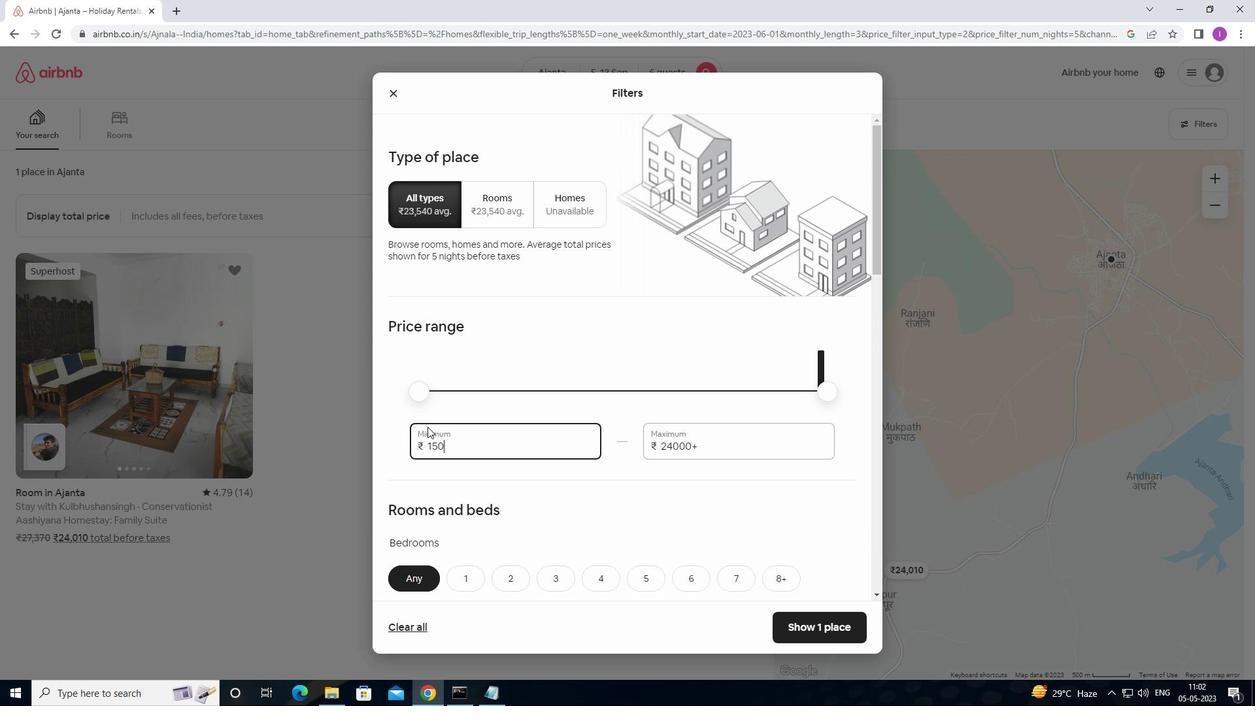 
Action: Mouse moved to (711, 439)
Screenshot: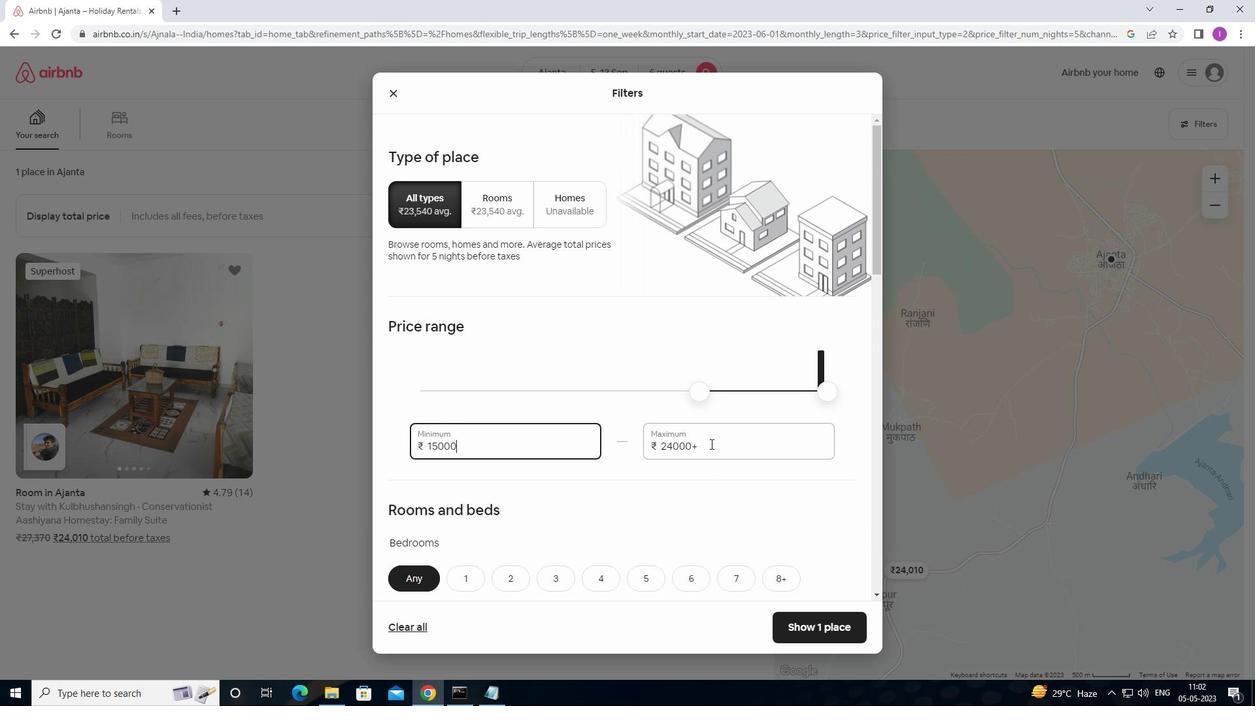 
Action: Mouse pressed left at (711, 439)
Screenshot: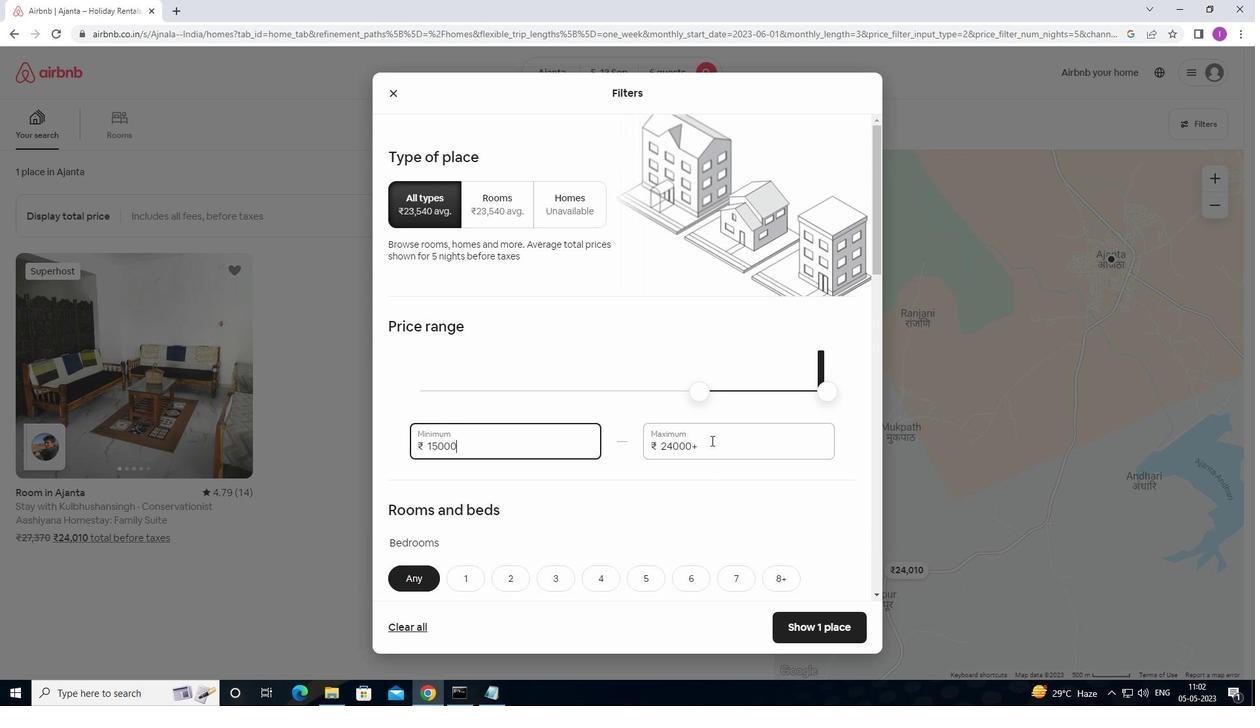 
Action: Mouse moved to (710, 445)
Screenshot: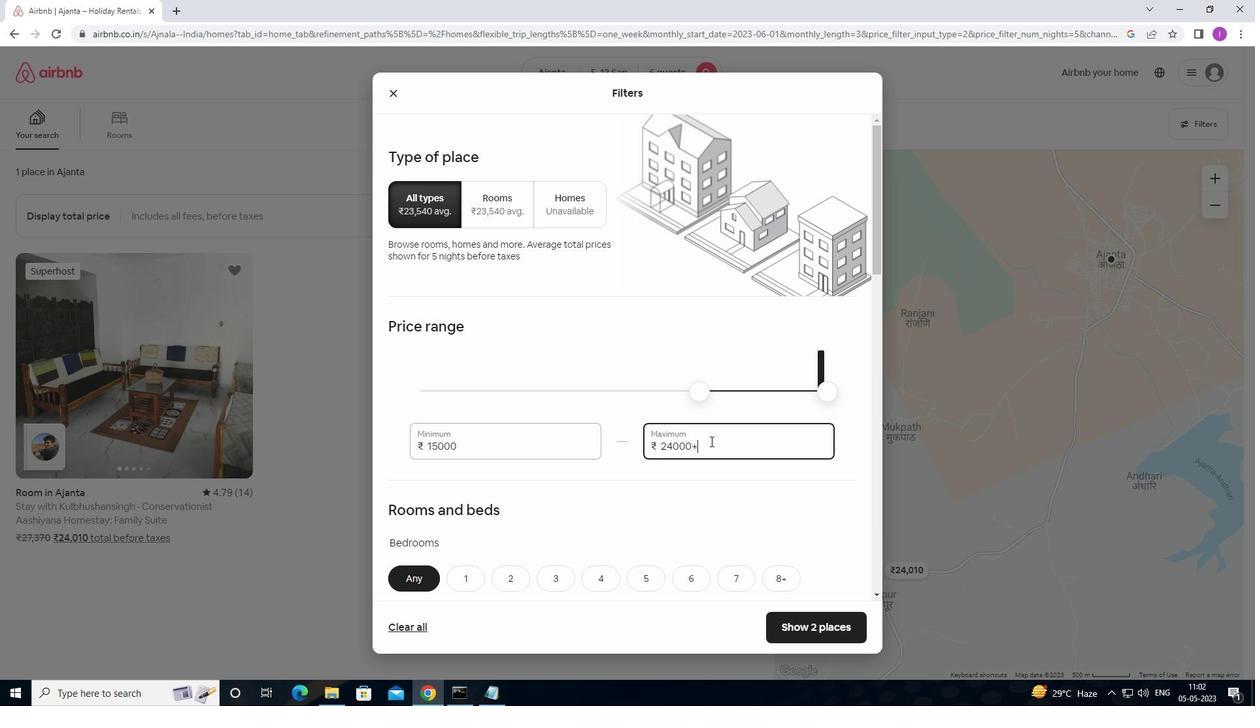
Action: Mouse pressed left at (710, 445)
Screenshot: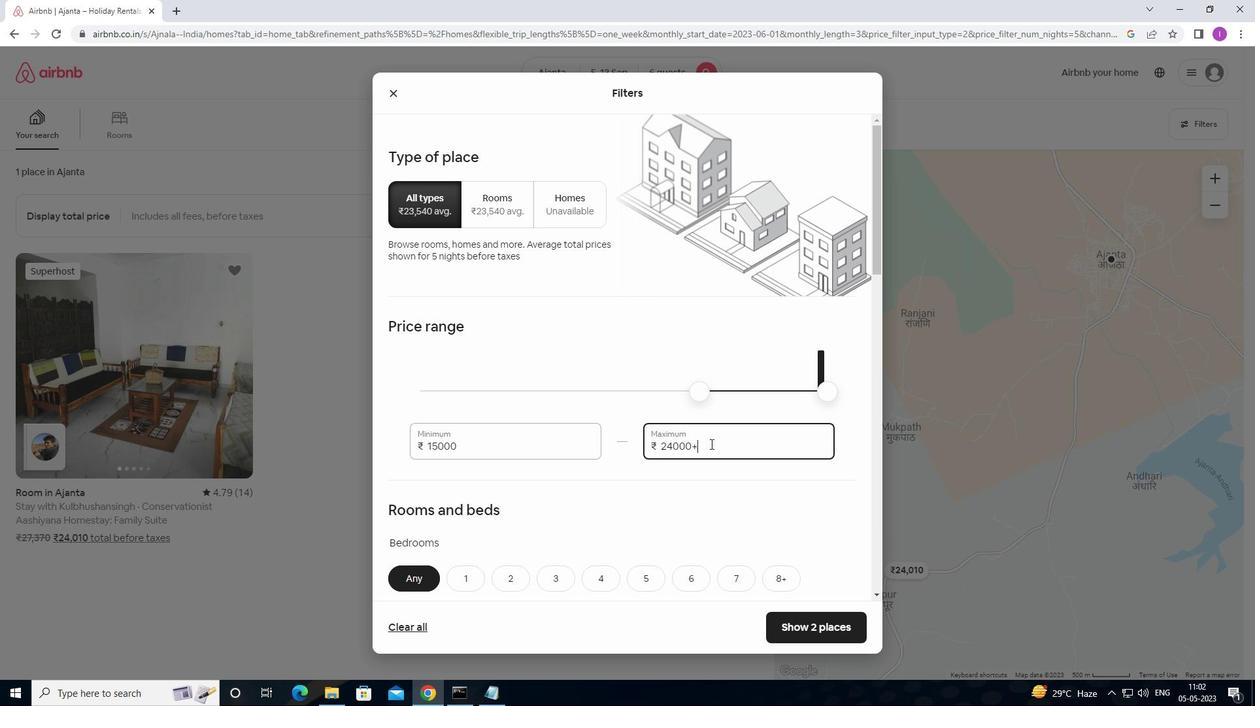 
Action: Mouse moved to (647, 451)
Screenshot: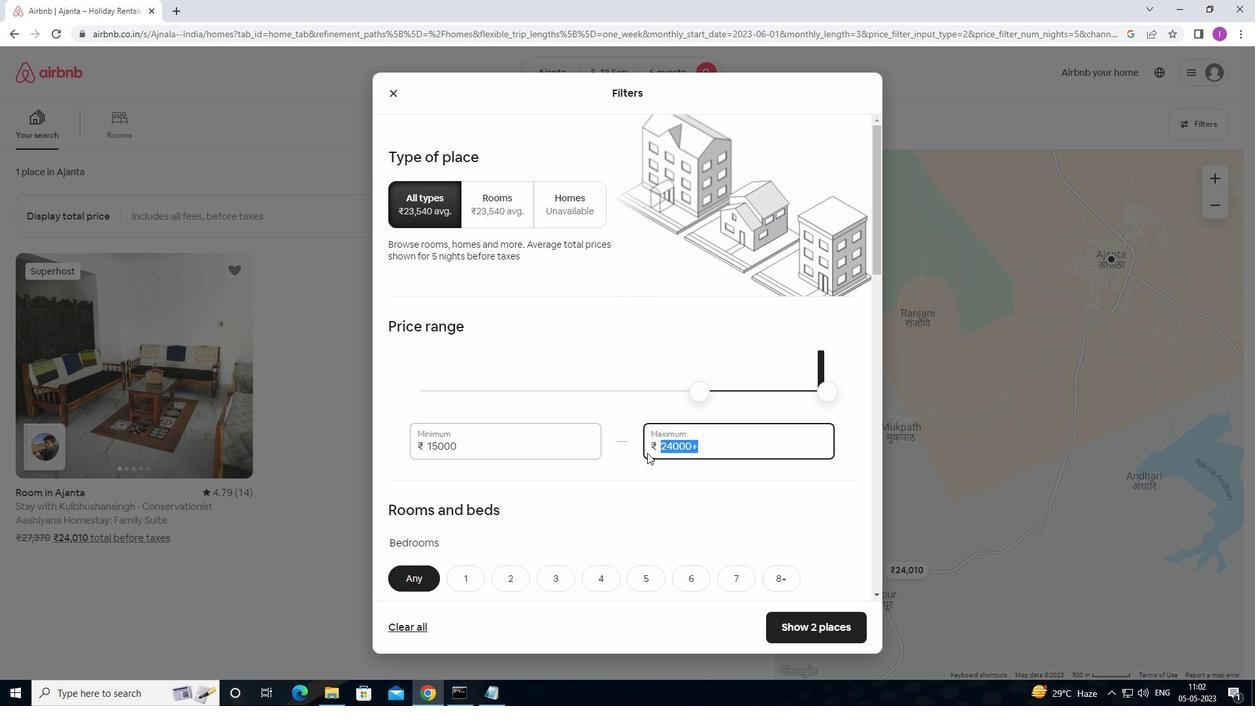 
Action: Key pressed 2
Screenshot: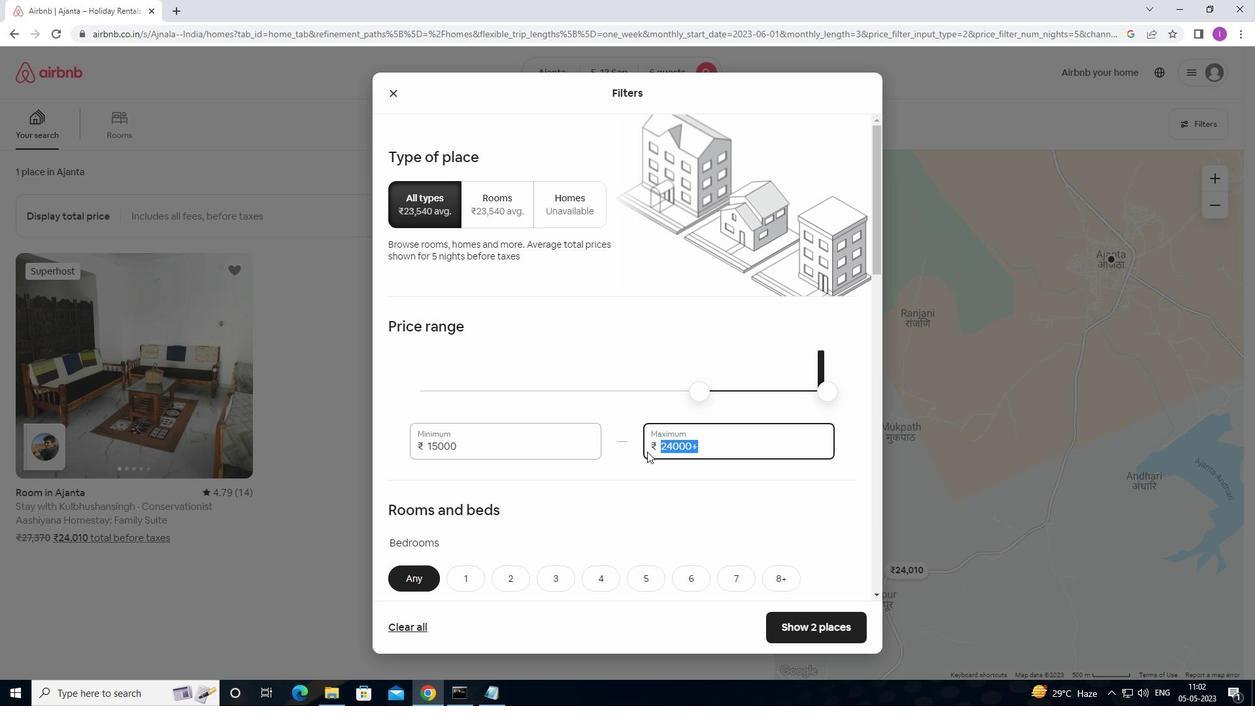 
Action: Mouse moved to (649, 449)
Screenshot: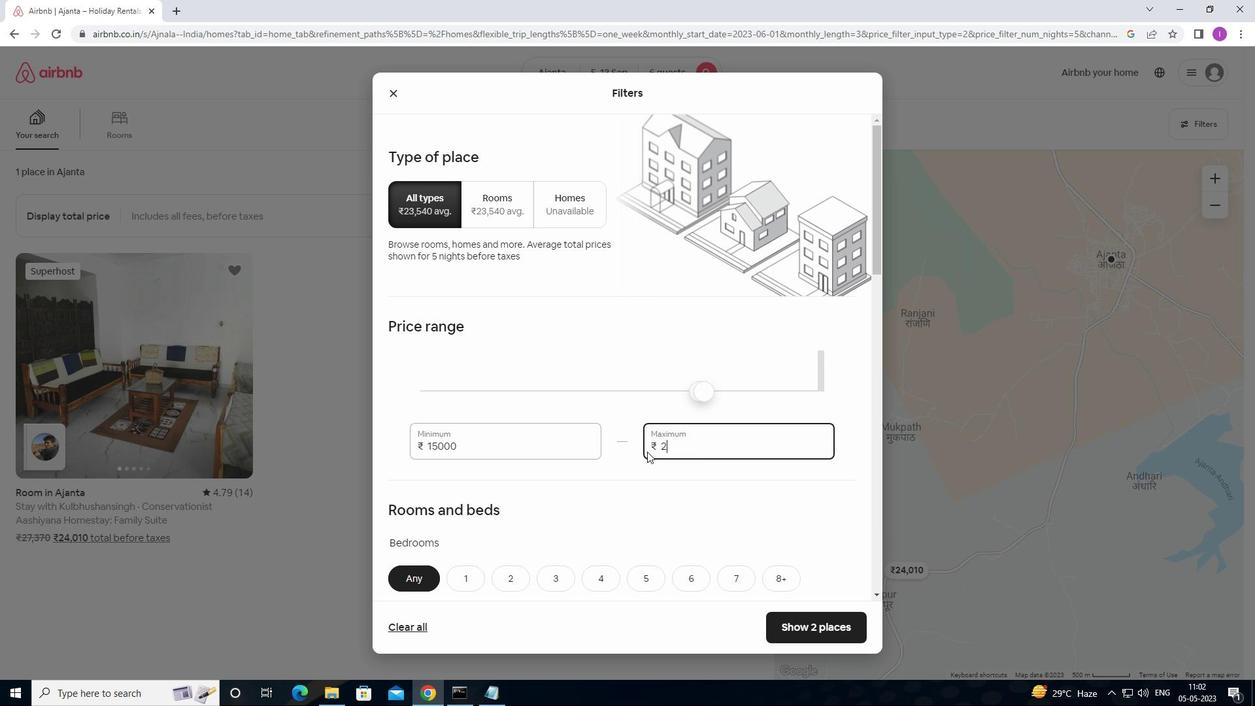 
Action: Key pressed 00
Screenshot: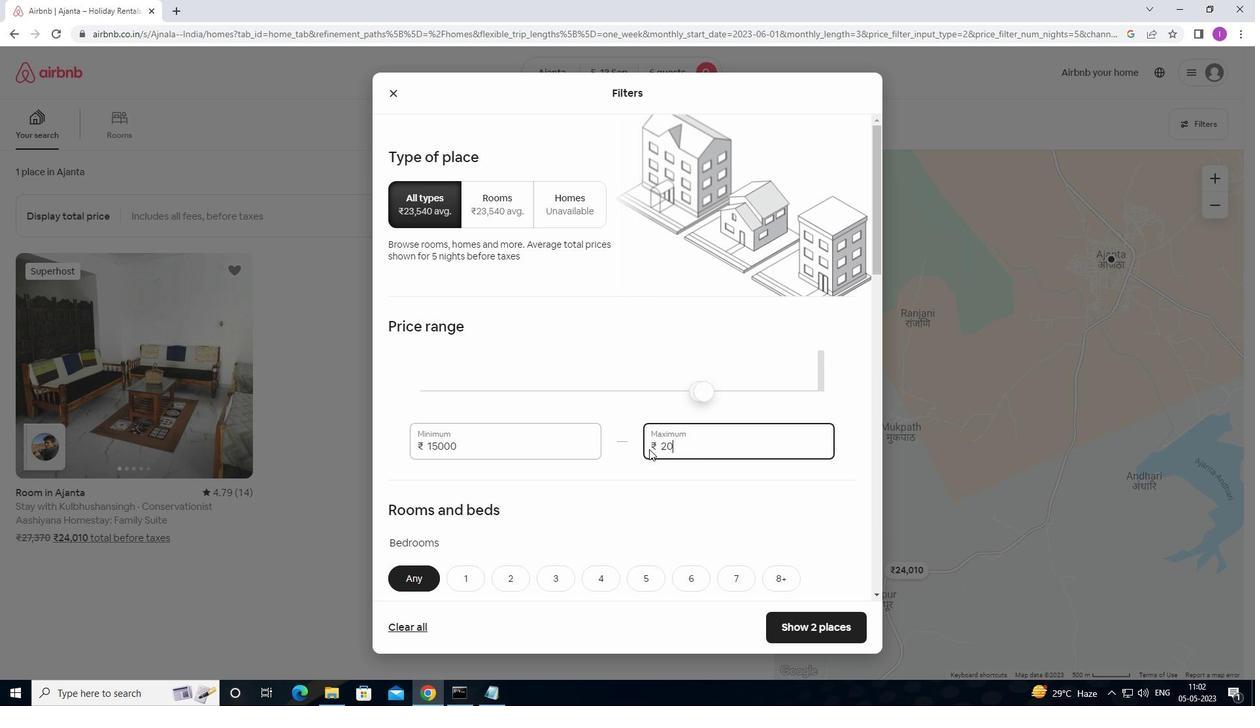 
Action: Mouse moved to (649, 449)
Screenshot: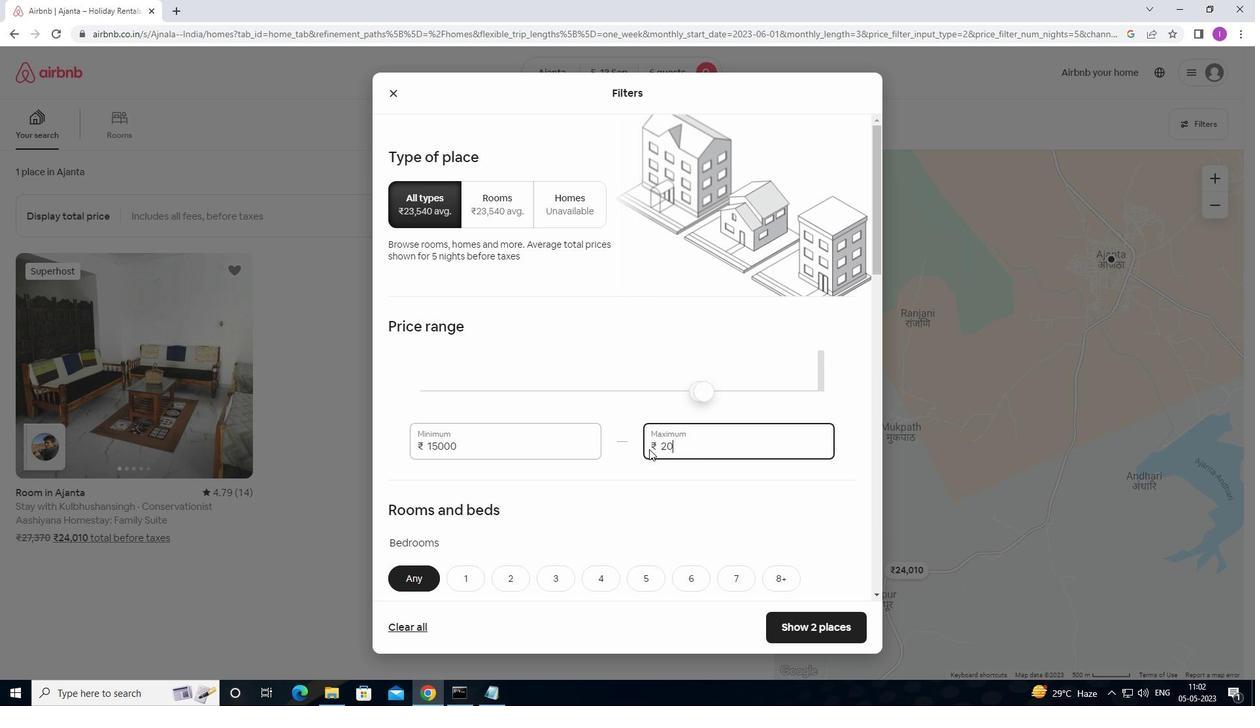 
Action: Key pressed 00
Screenshot: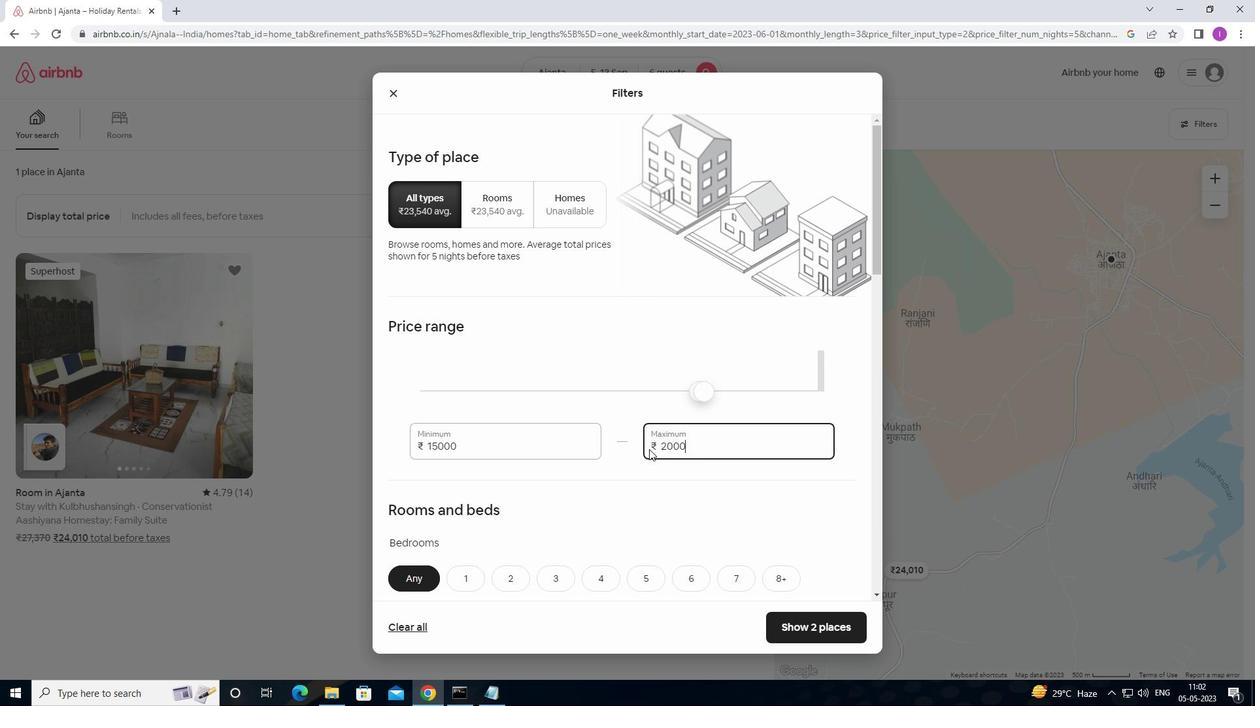 
Action: Mouse moved to (708, 467)
Screenshot: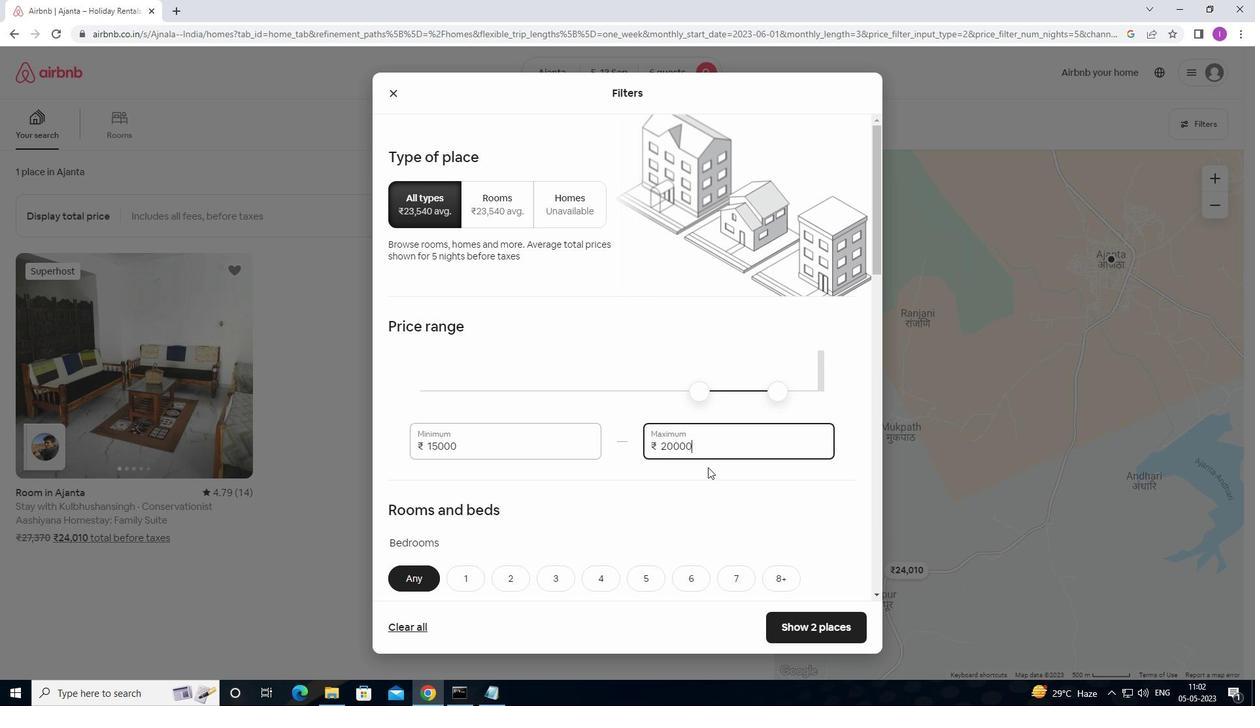 
Action: Mouse scrolled (708, 466) with delta (0, 0)
Screenshot: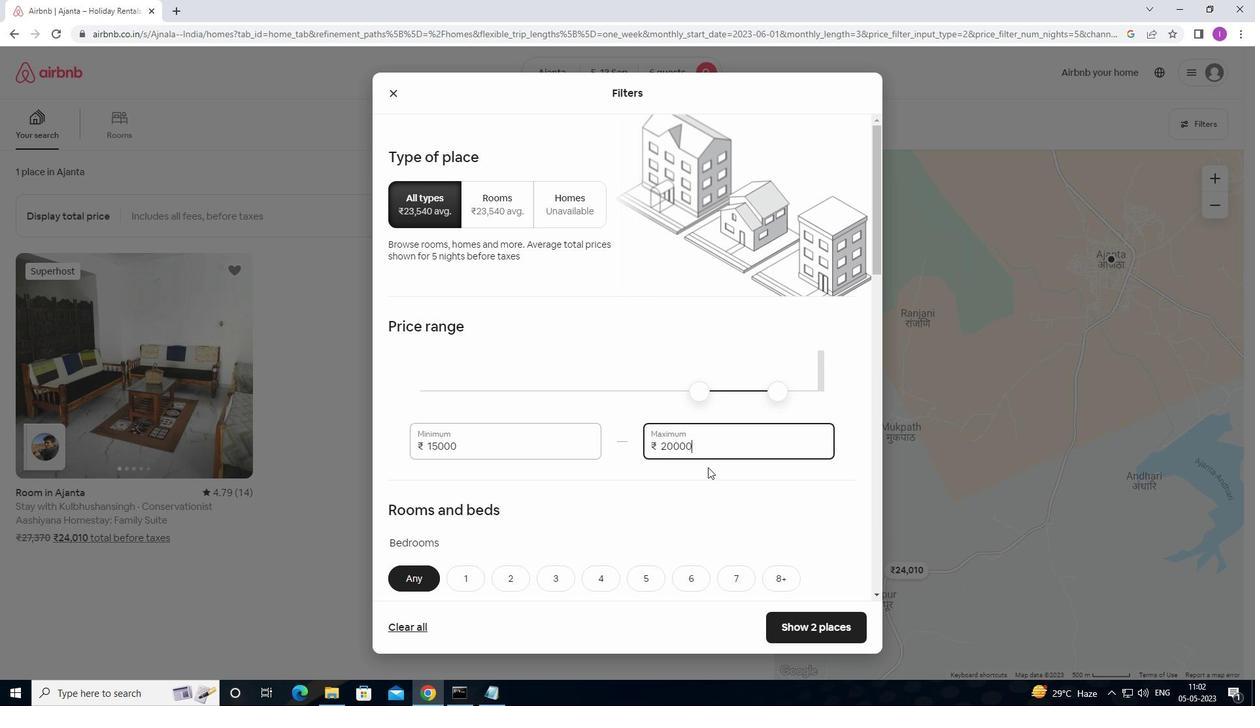 
Action: Mouse scrolled (708, 466) with delta (0, 0)
Screenshot: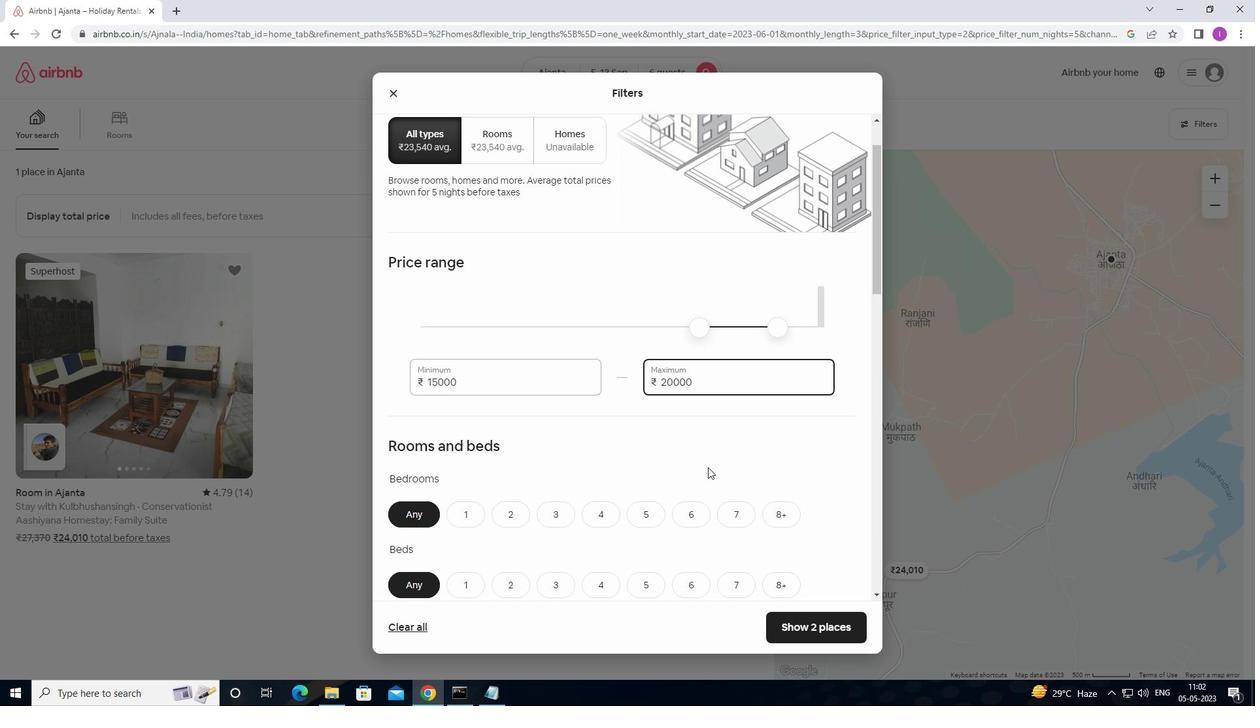 
Action: Mouse scrolled (708, 466) with delta (0, 0)
Screenshot: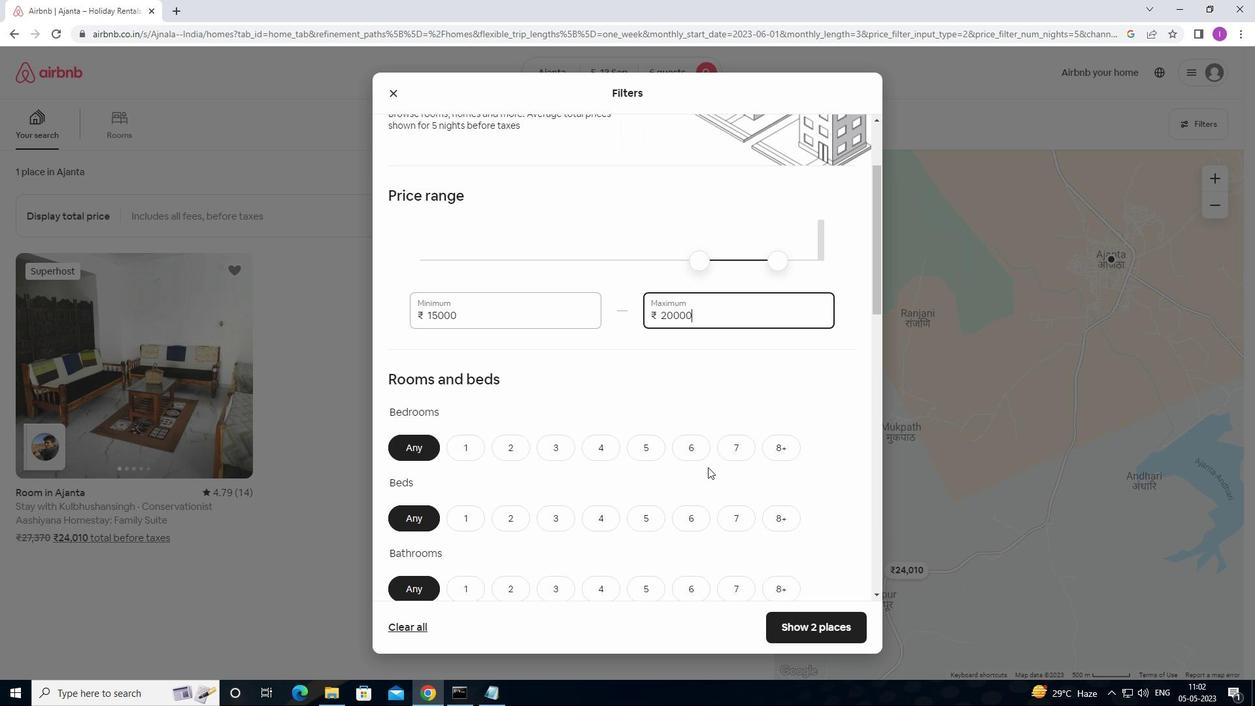 
Action: Mouse scrolled (708, 466) with delta (0, 0)
Screenshot: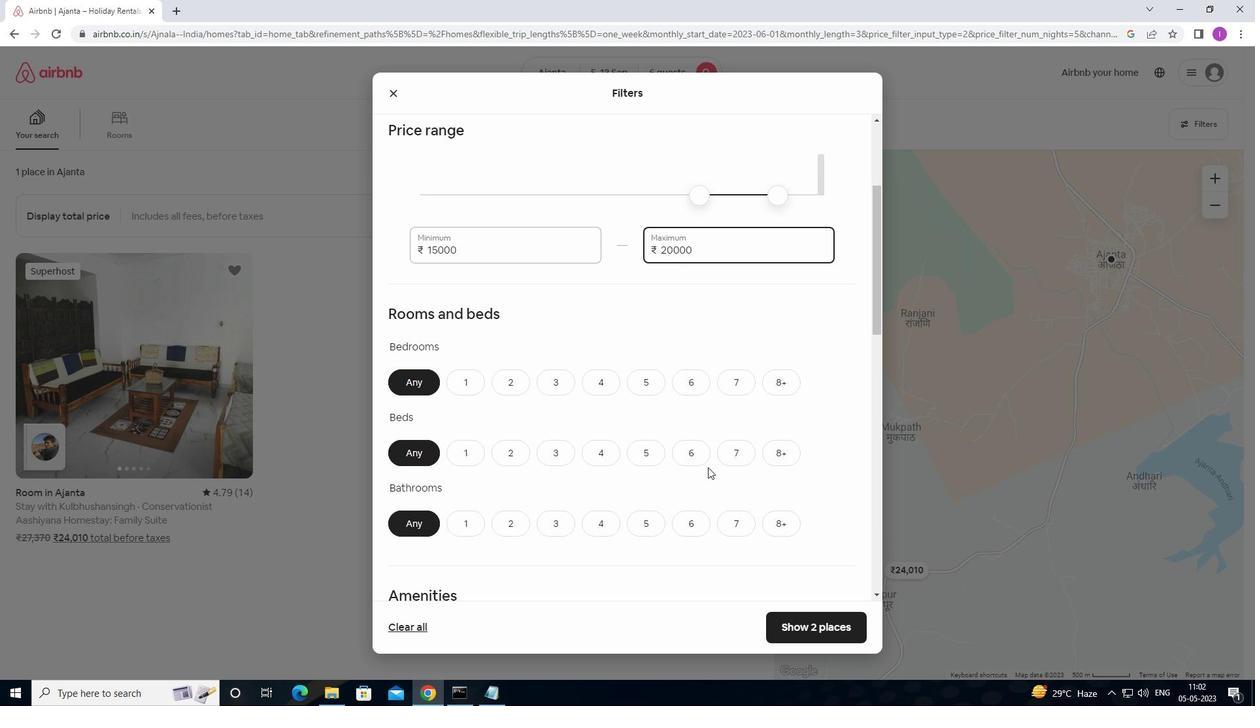 
Action: Mouse scrolled (708, 466) with delta (0, 0)
Screenshot: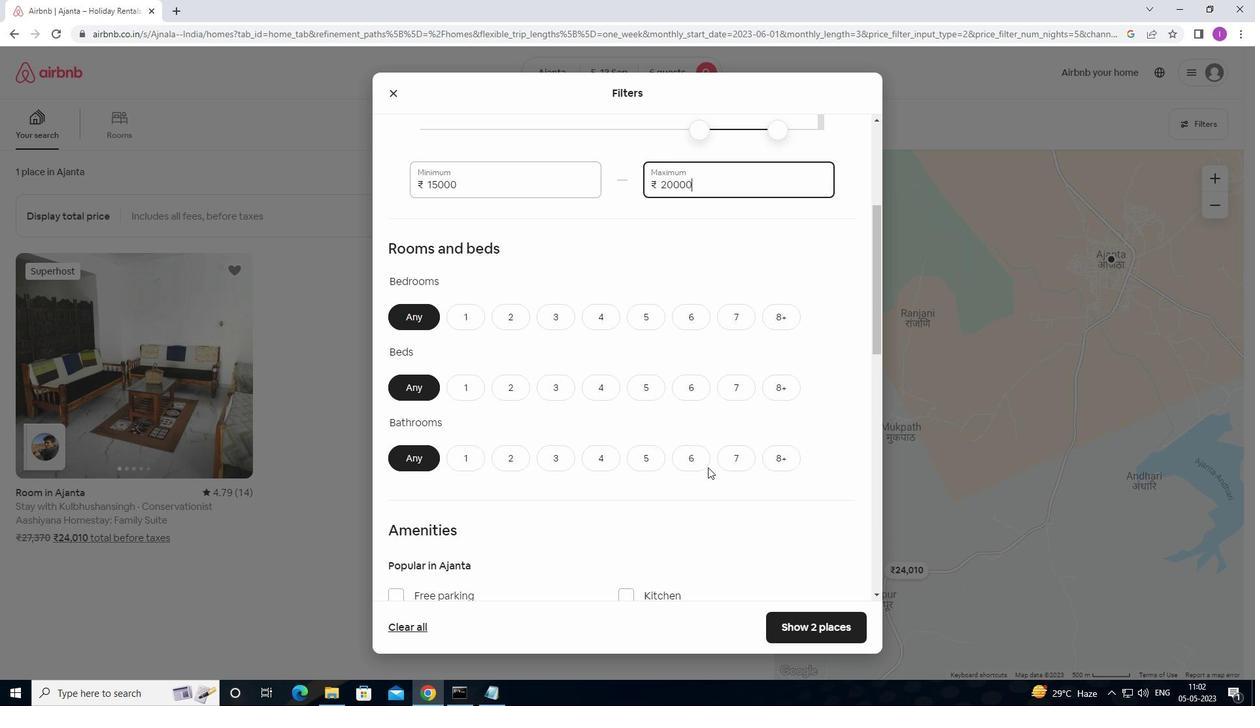 
Action: Mouse moved to (549, 249)
Screenshot: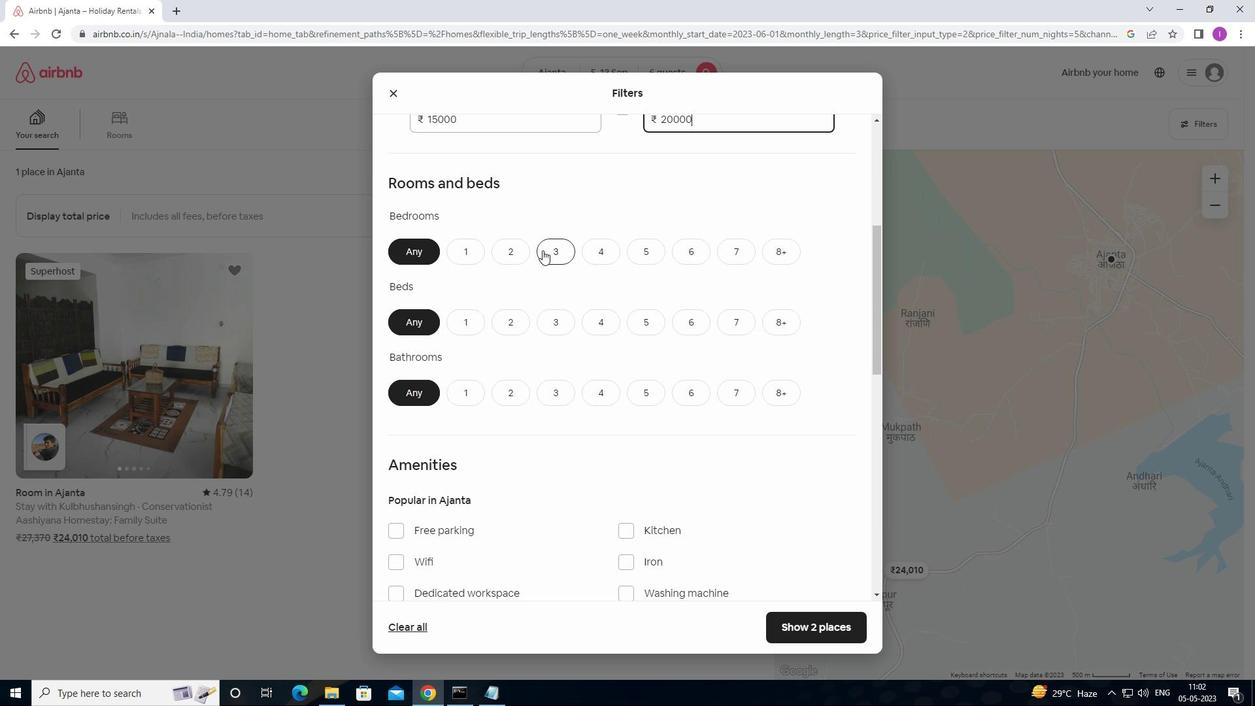 
Action: Mouse pressed left at (549, 249)
Screenshot: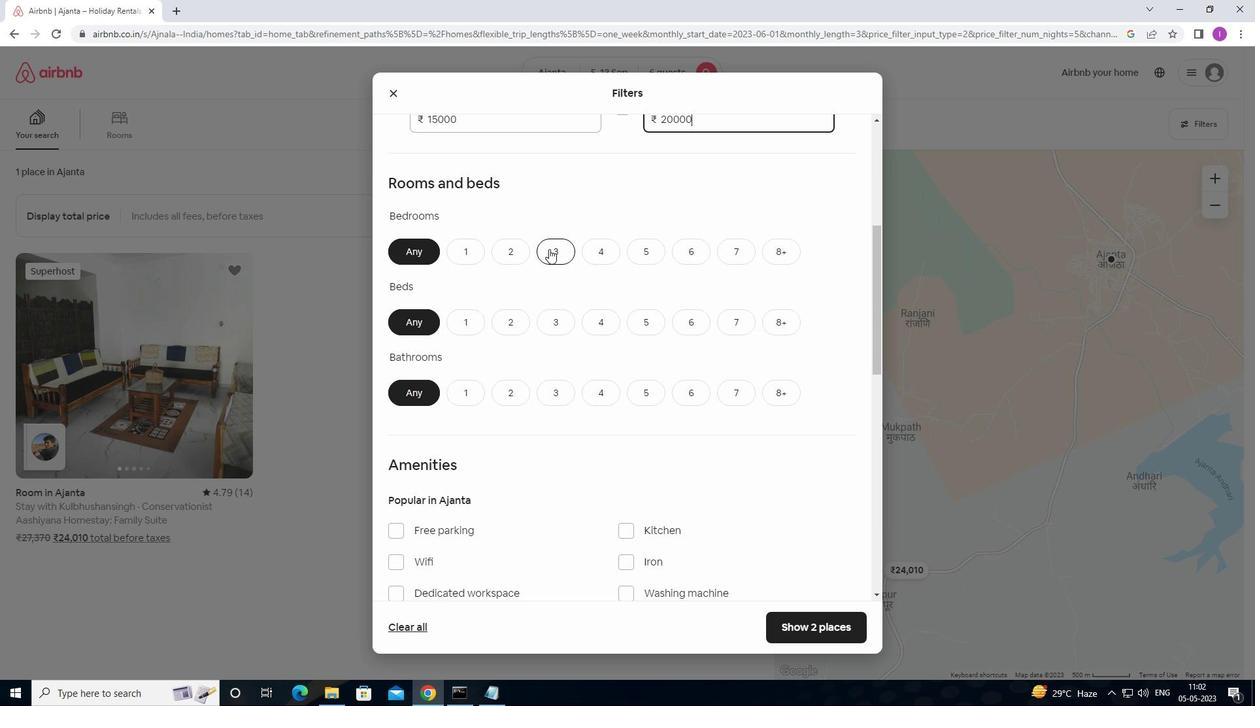 
Action: Mouse moved to (558, 319)
Screenshot: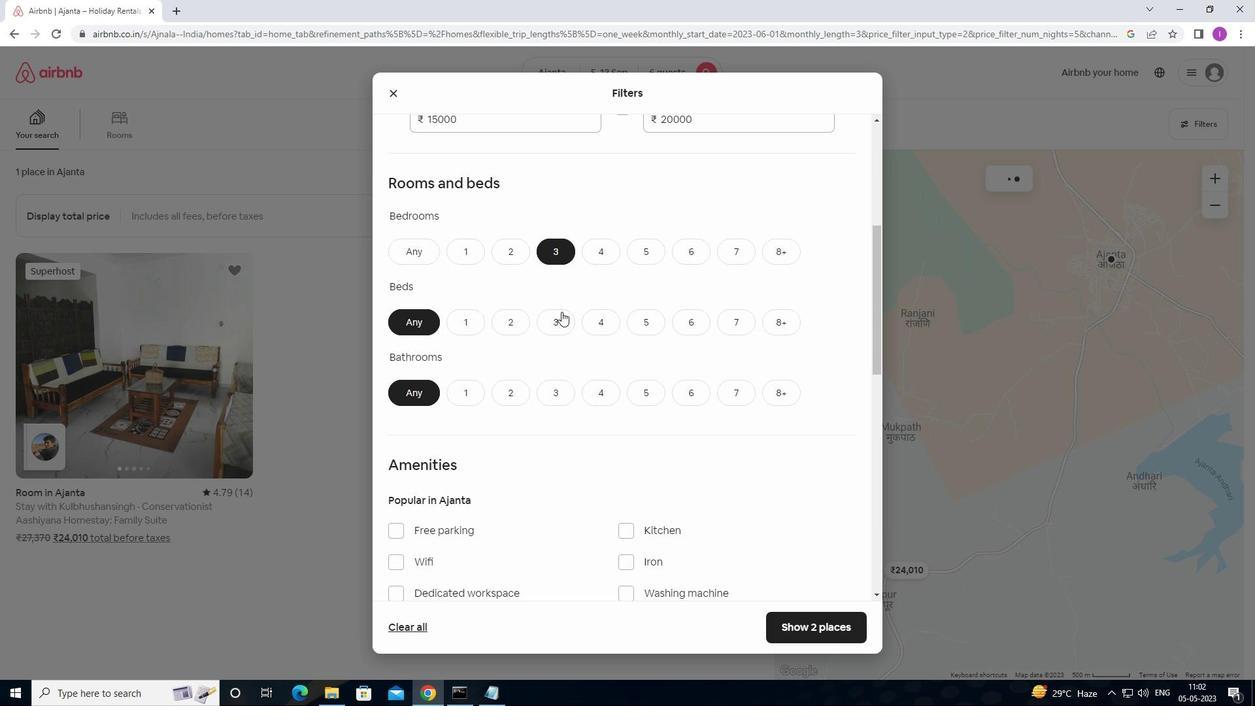
Action: Mouse pressed left at (558, 319)
Screenshot: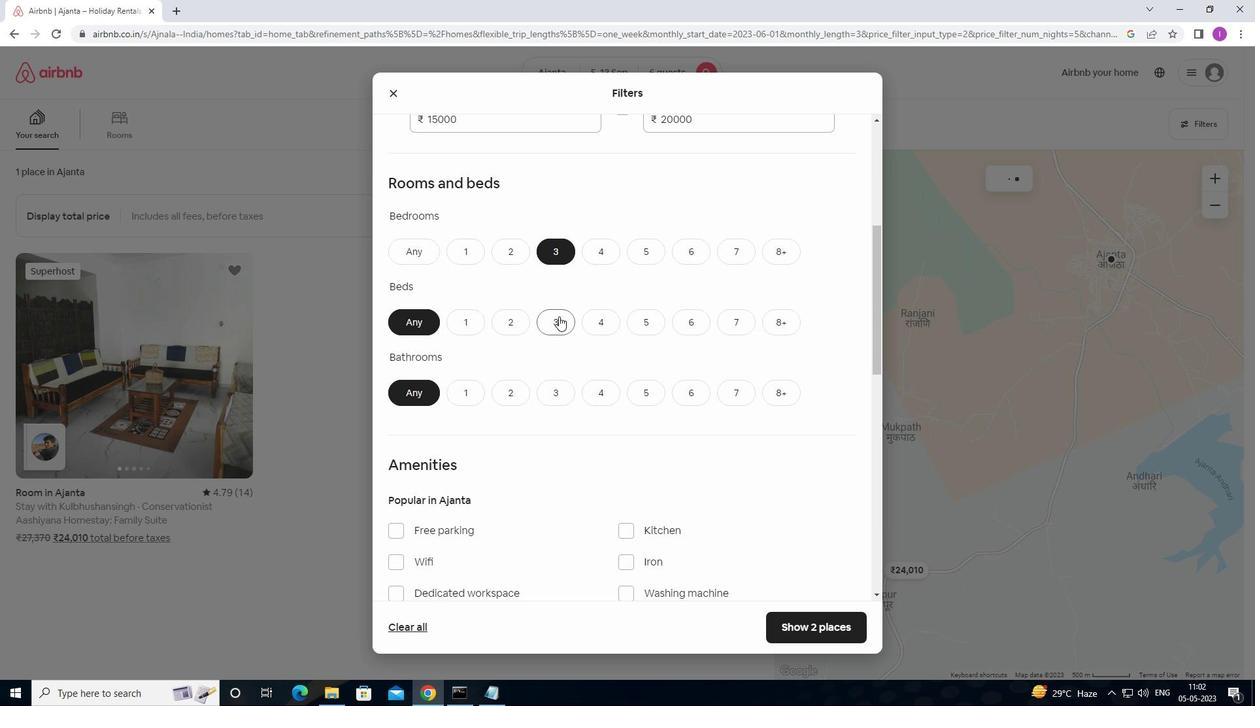 
Action: Mouse moved to (558, 396)
Screenshot: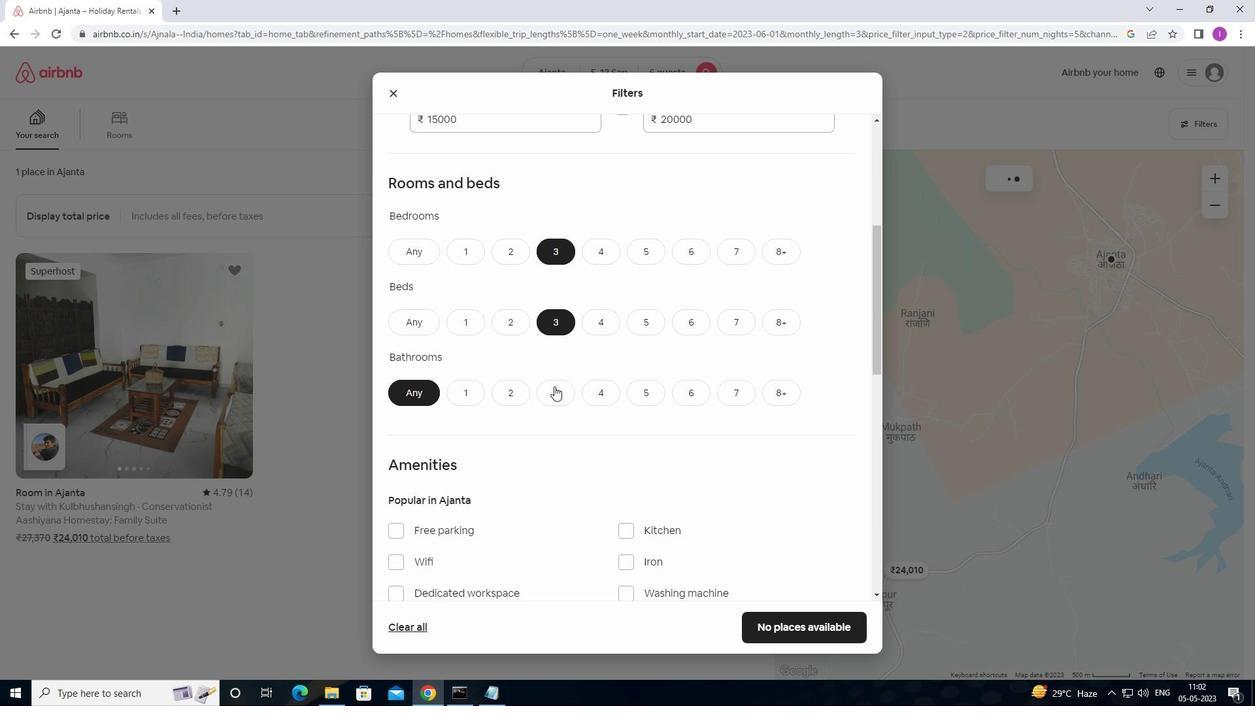 
Action: Mouse pressed left at (558, 396)
Screenshot: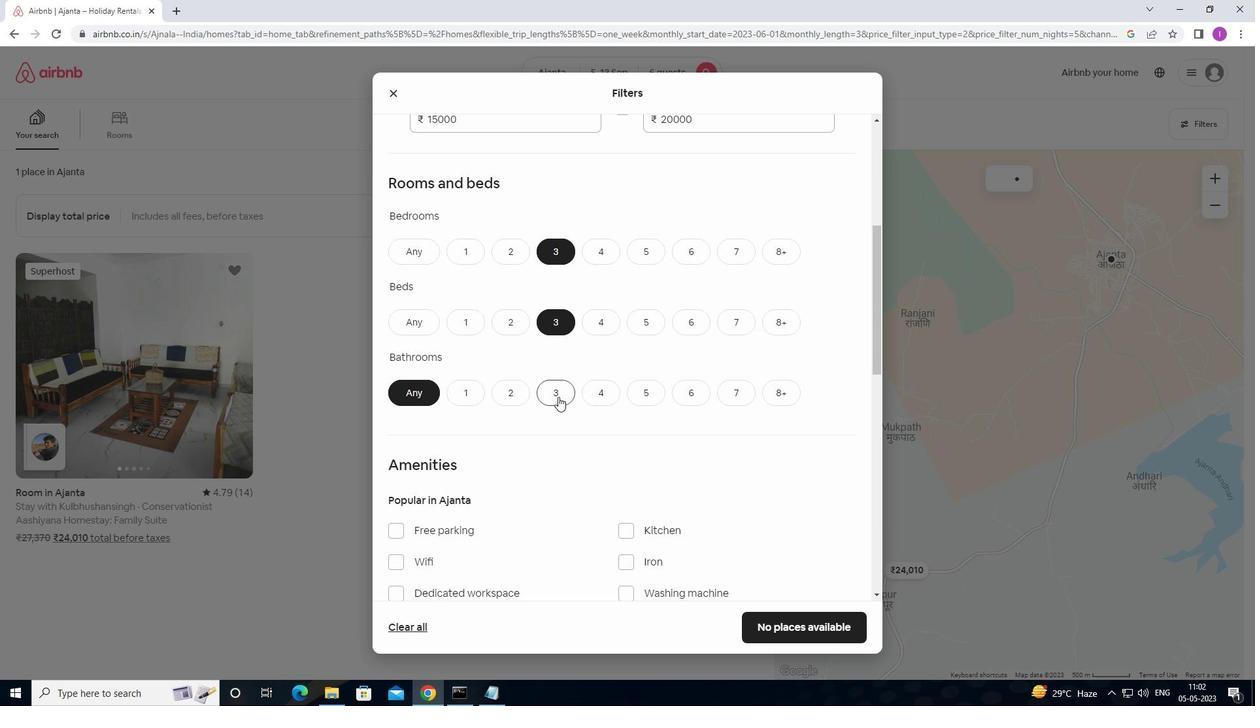 
Action: Mouse moved to (561, 391)
Screenshot: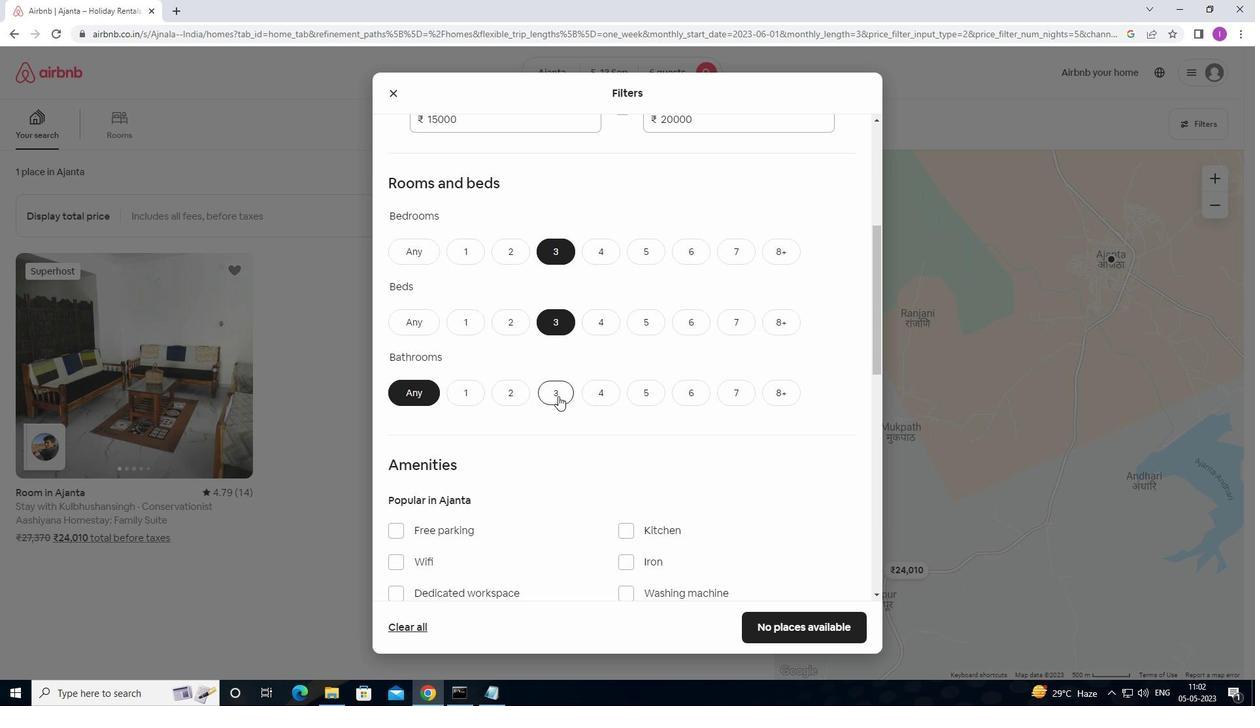 
Action: Mouse scrolled (561, 391) with delta (0, 0)
Screenshot: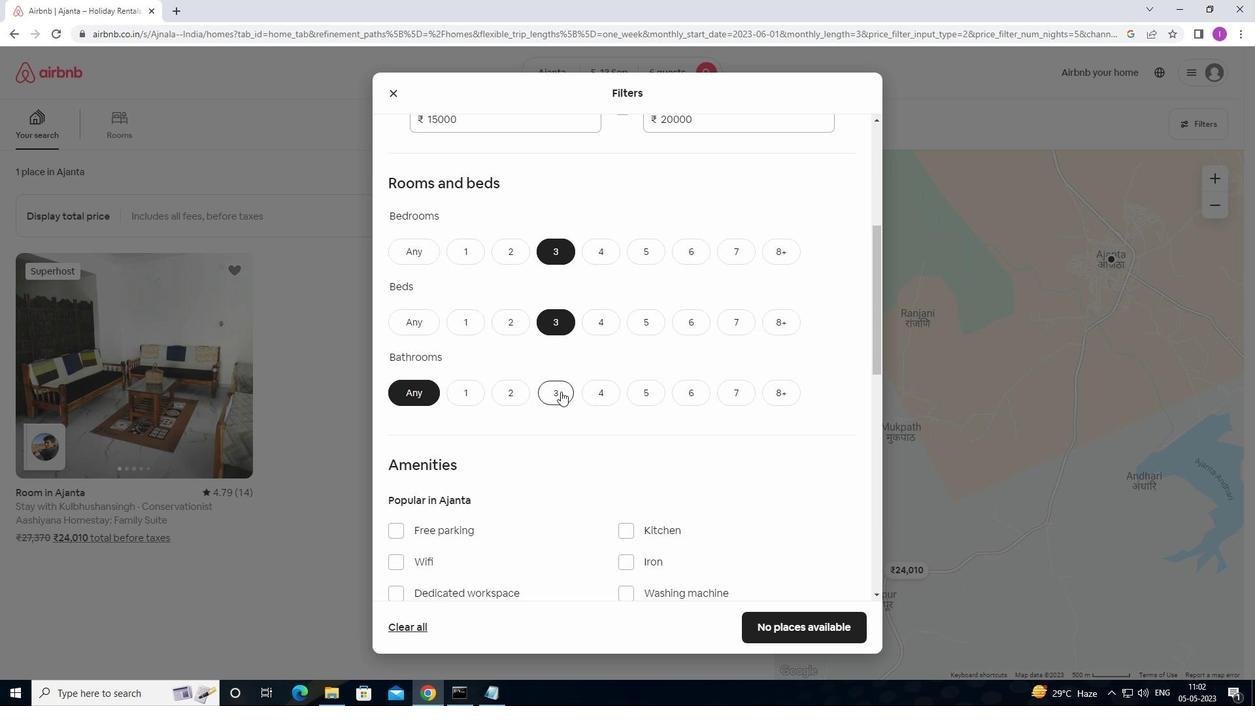 
Action: Mouse scrolled (561, 391) with delta (0, 0)
Screenshot: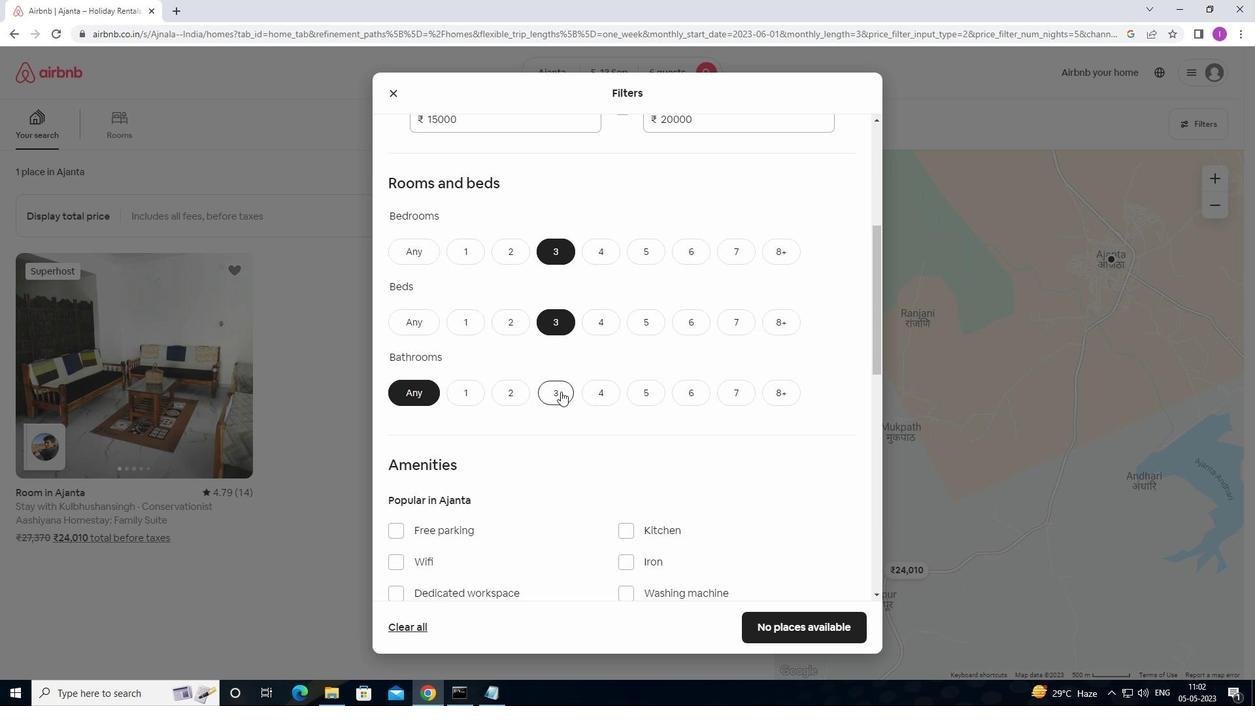 
Action: Mouse scrolled (561, 391) with delta (0, 0)
Screenshot: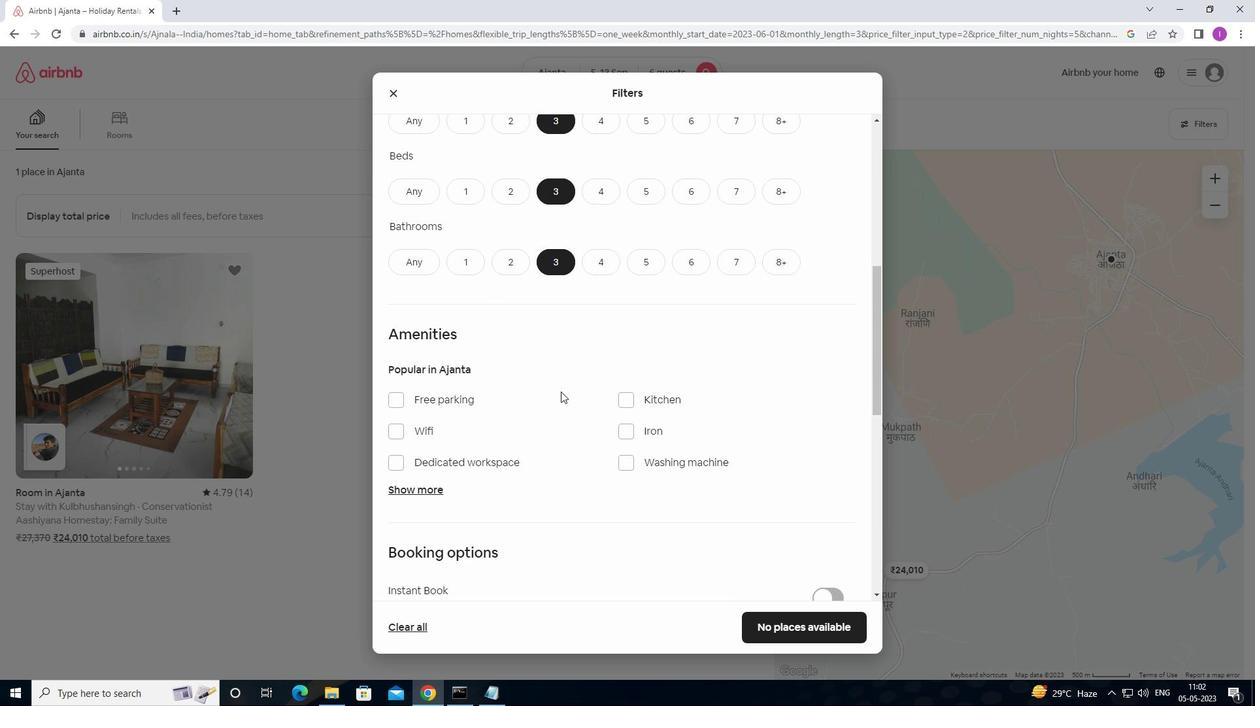 
Action: Mouse scrolled (561, 391) with delta (0, 0)
Screenshot: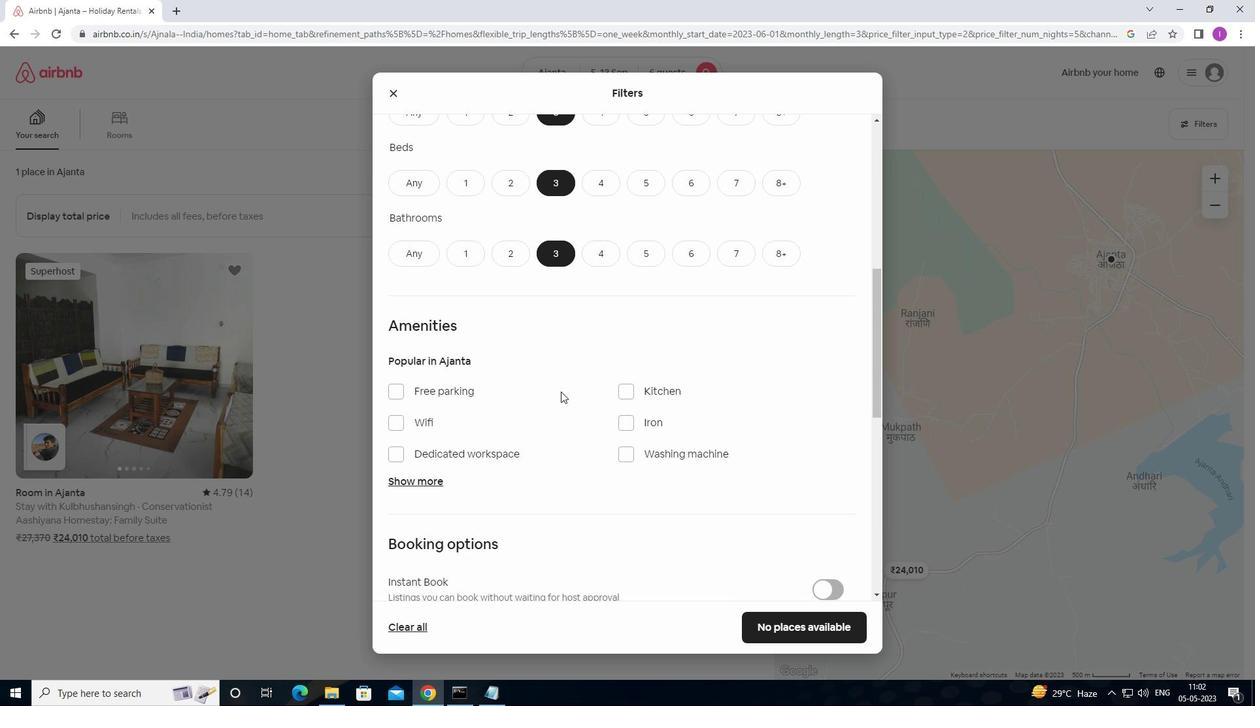 
Action: Mouse moved to (563, 391)
Screenshot: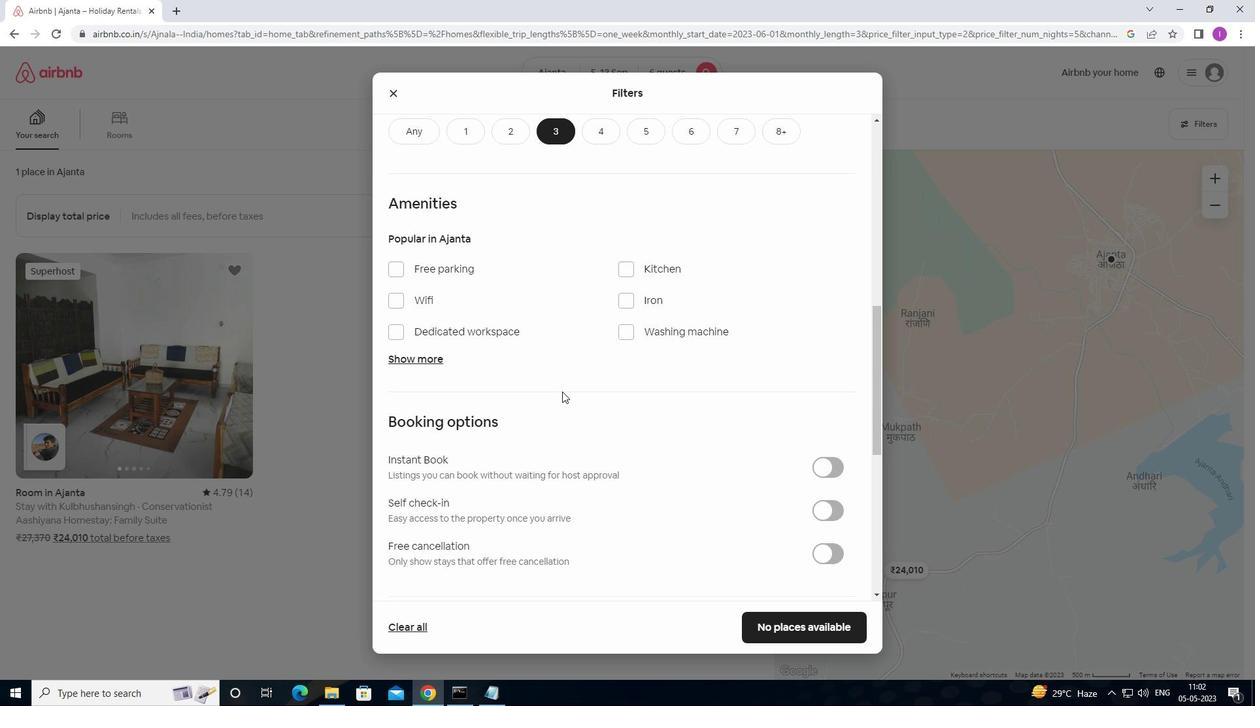 
Action: Mouse scrolled (563, 390) with delta (0, 0)
Screenshot: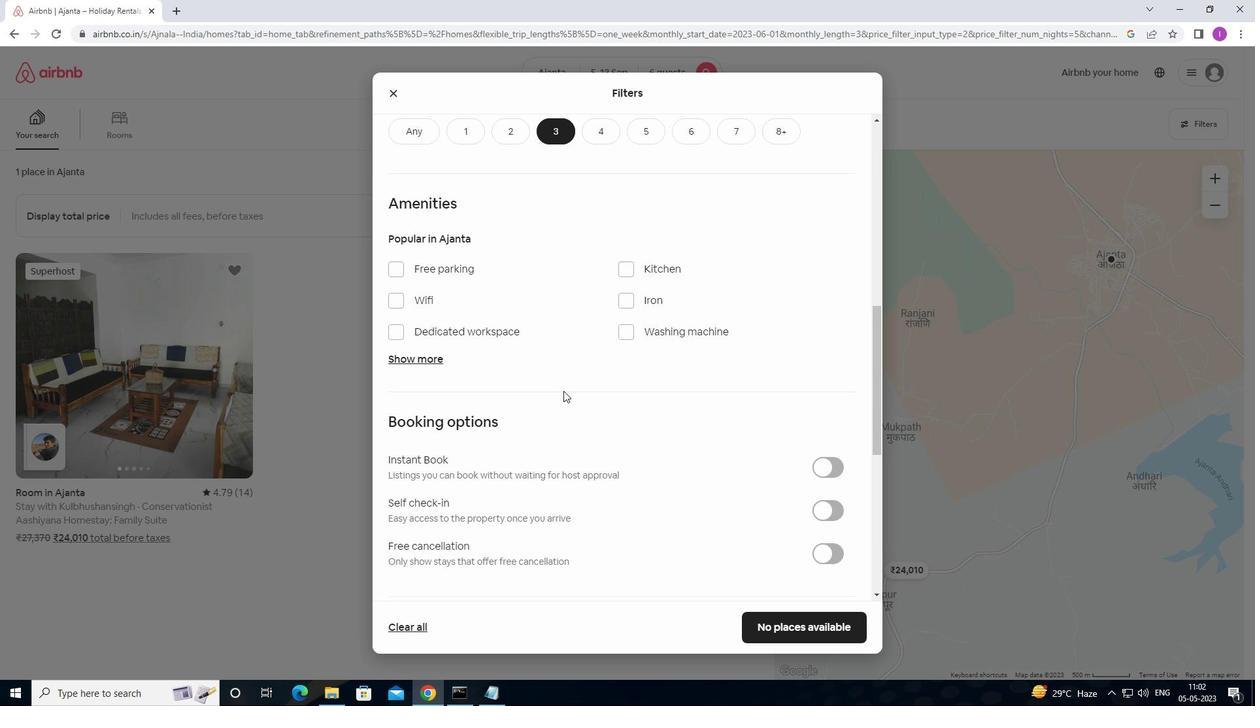 
Action: Mouse moved to (513, 354)
Screenshot: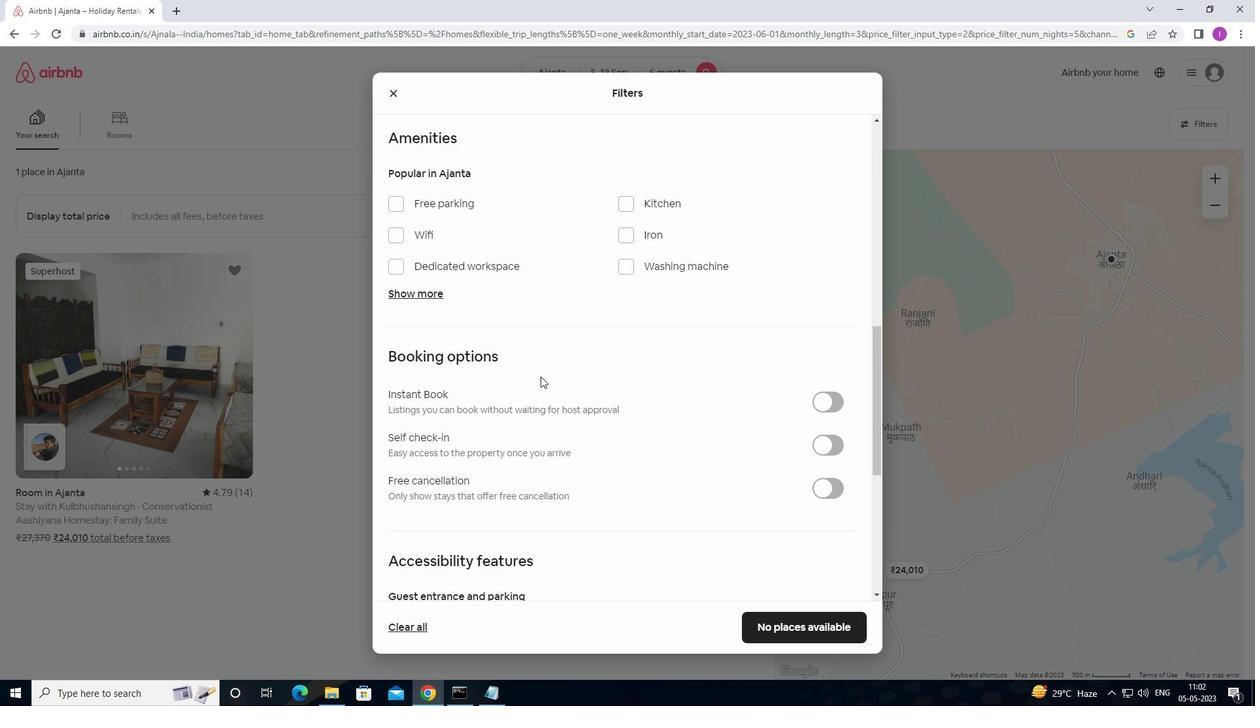 
Action: Mouse scrolled (513, 355) with delta (0, 0)
Screenshot: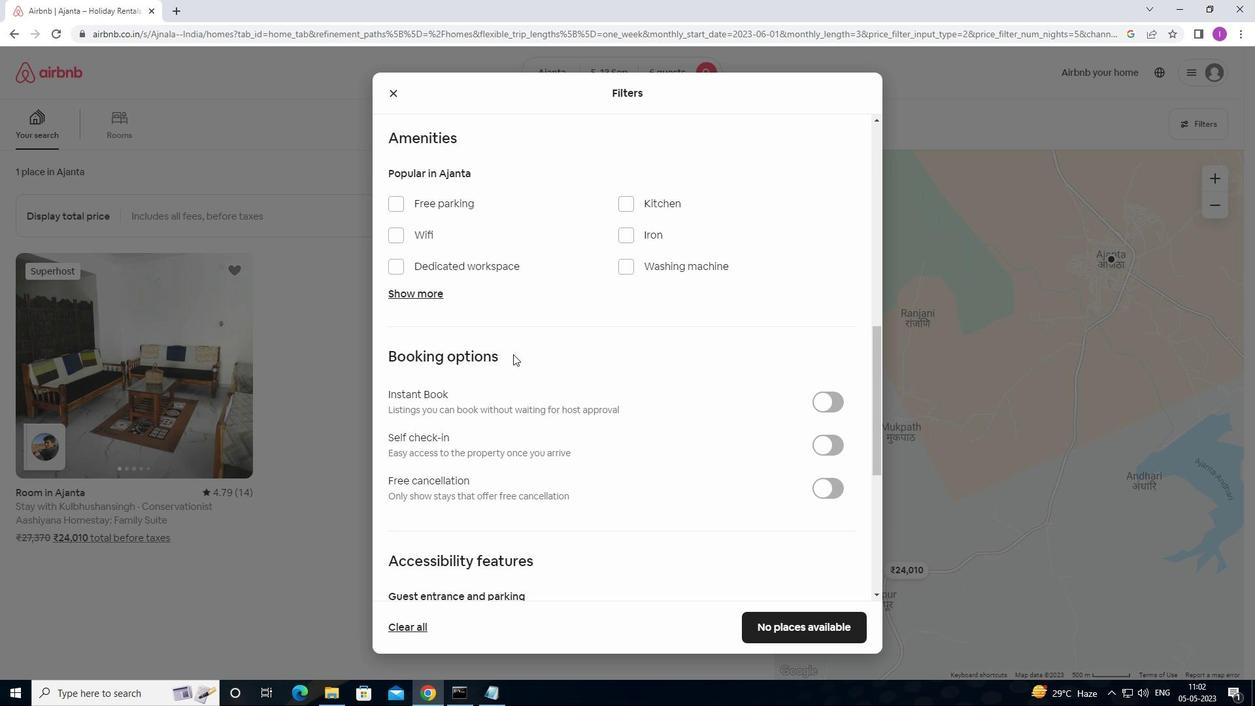 
Action: Mouse moved to (400, 304)
Screenshot: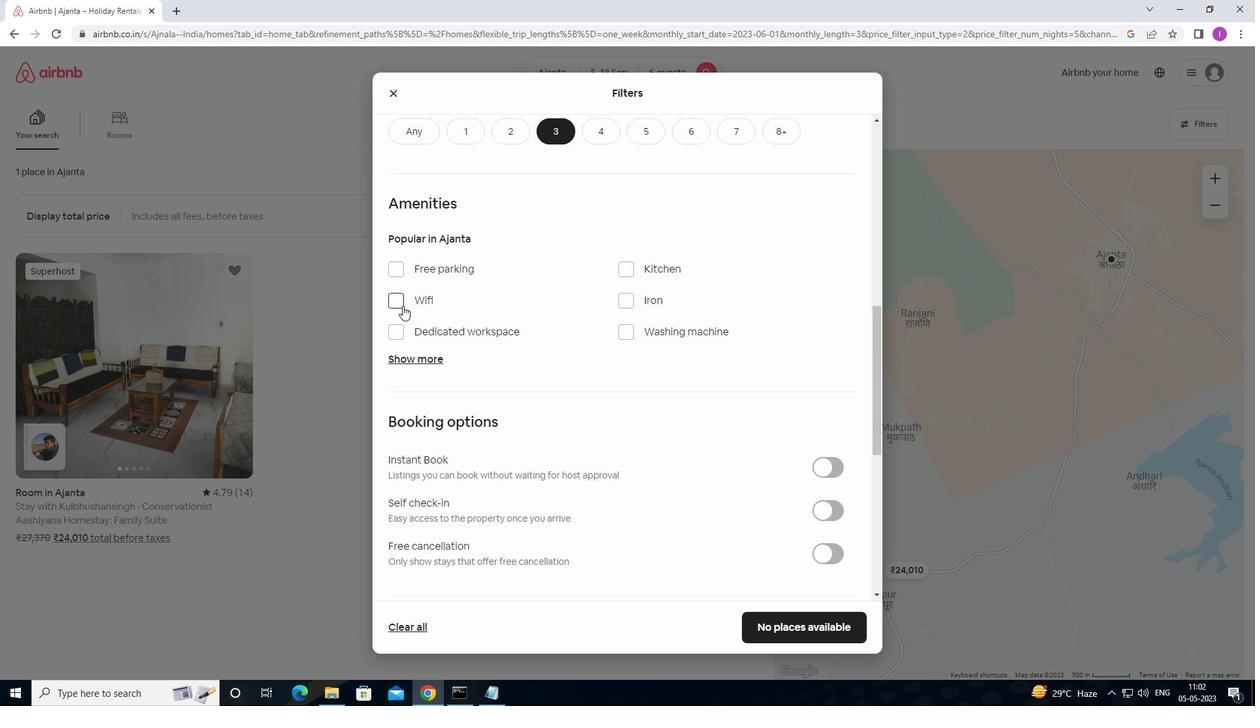 
Action: Mouse pressed left at (400, 304)
Screenshot: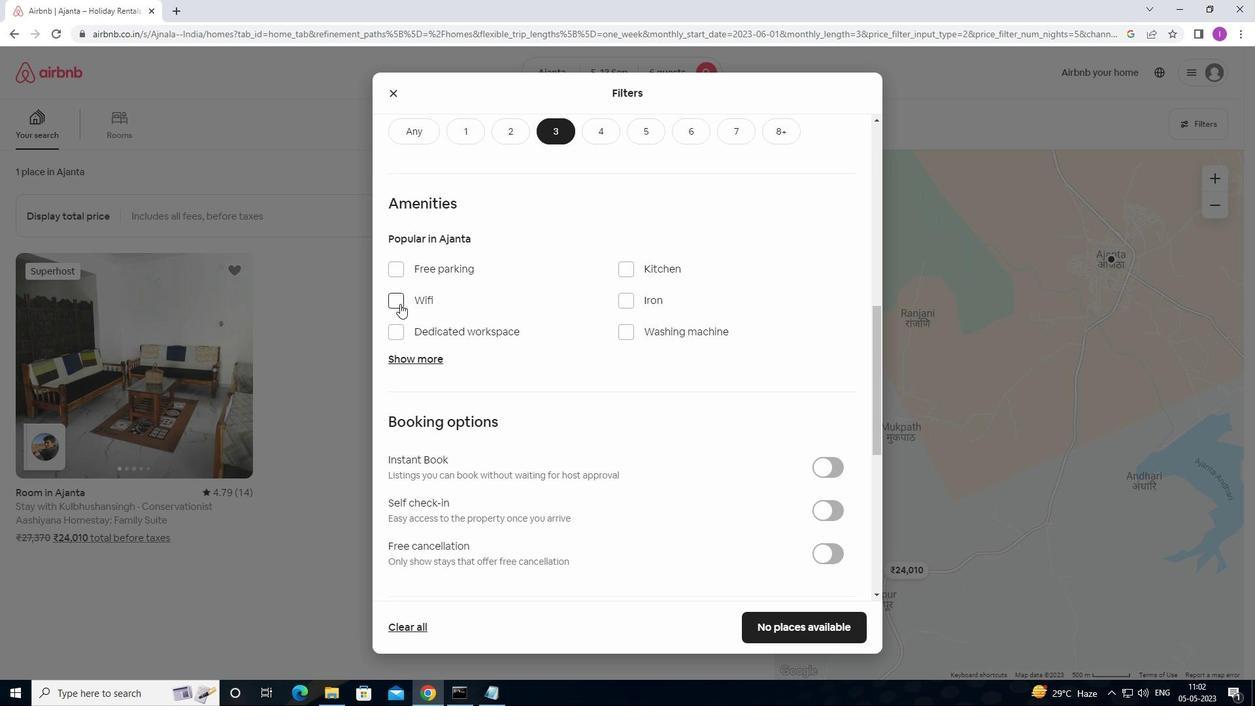 
Action: Mouse moved to (546, 371)
Screenshot: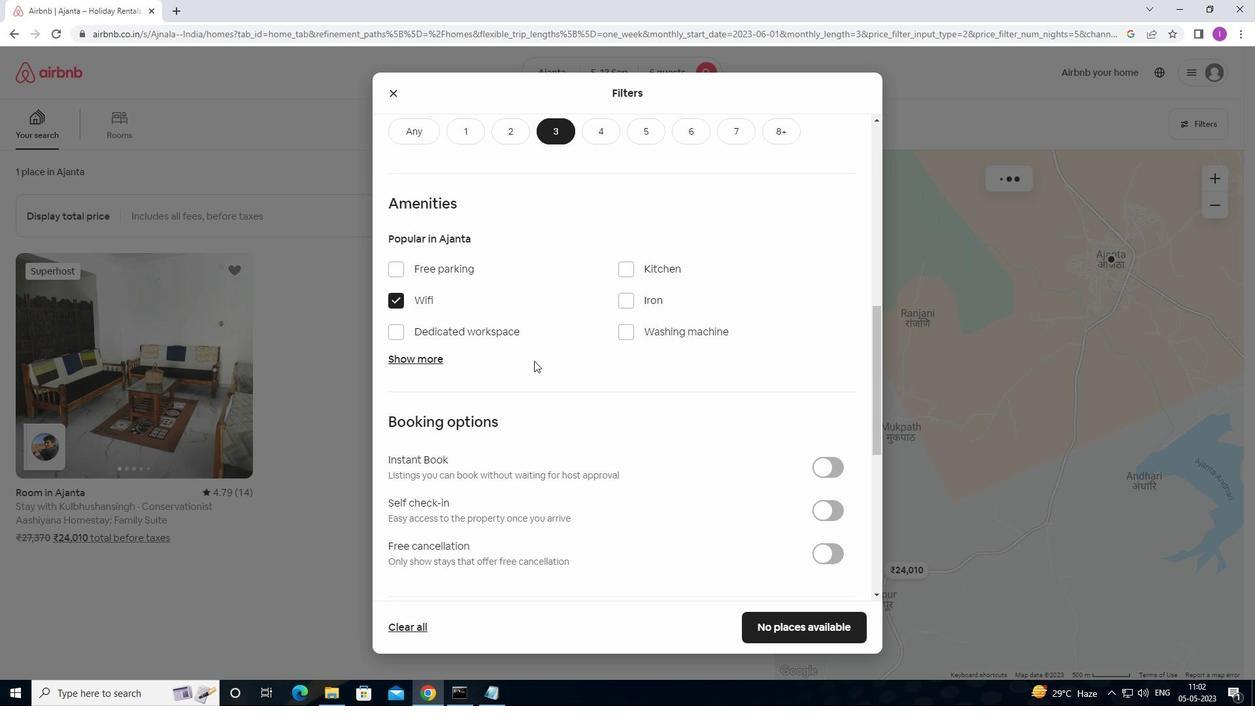 
Action: Mouse scrolled (546, 370) with delta (0, 0)
Screenshot: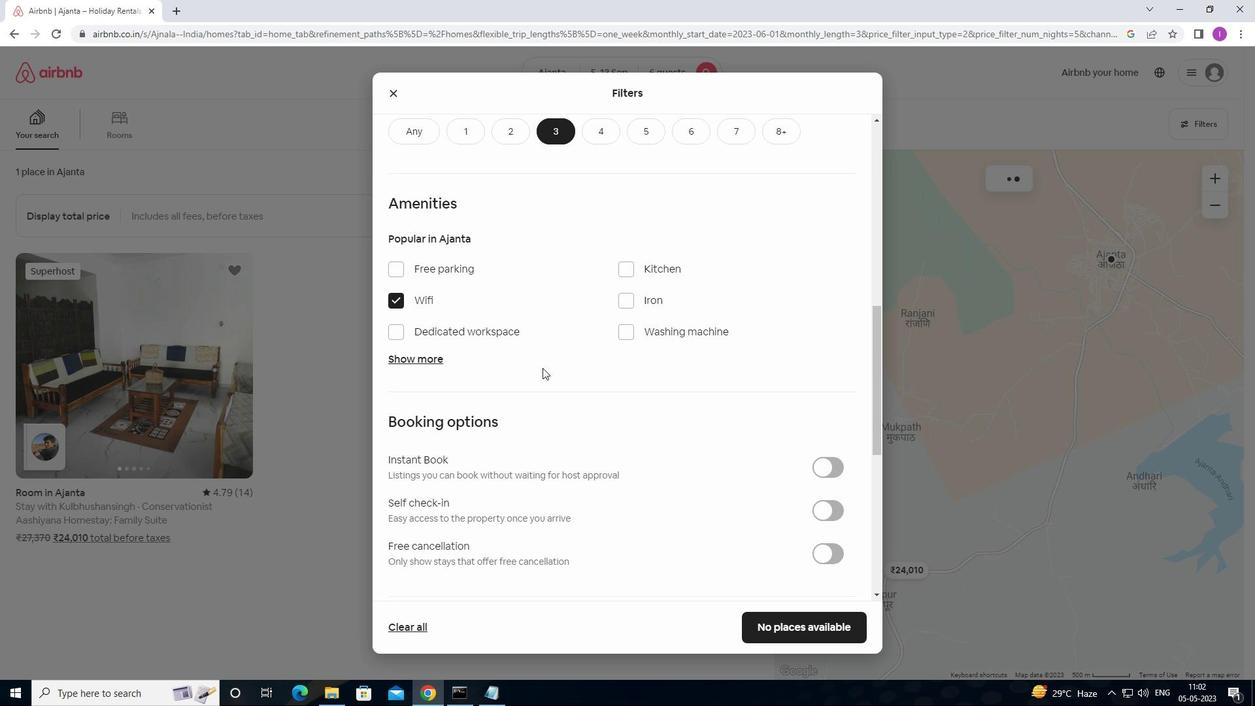 
Action: Mouse scrolled (546, 370) with delta (0, 0)
Screenshot: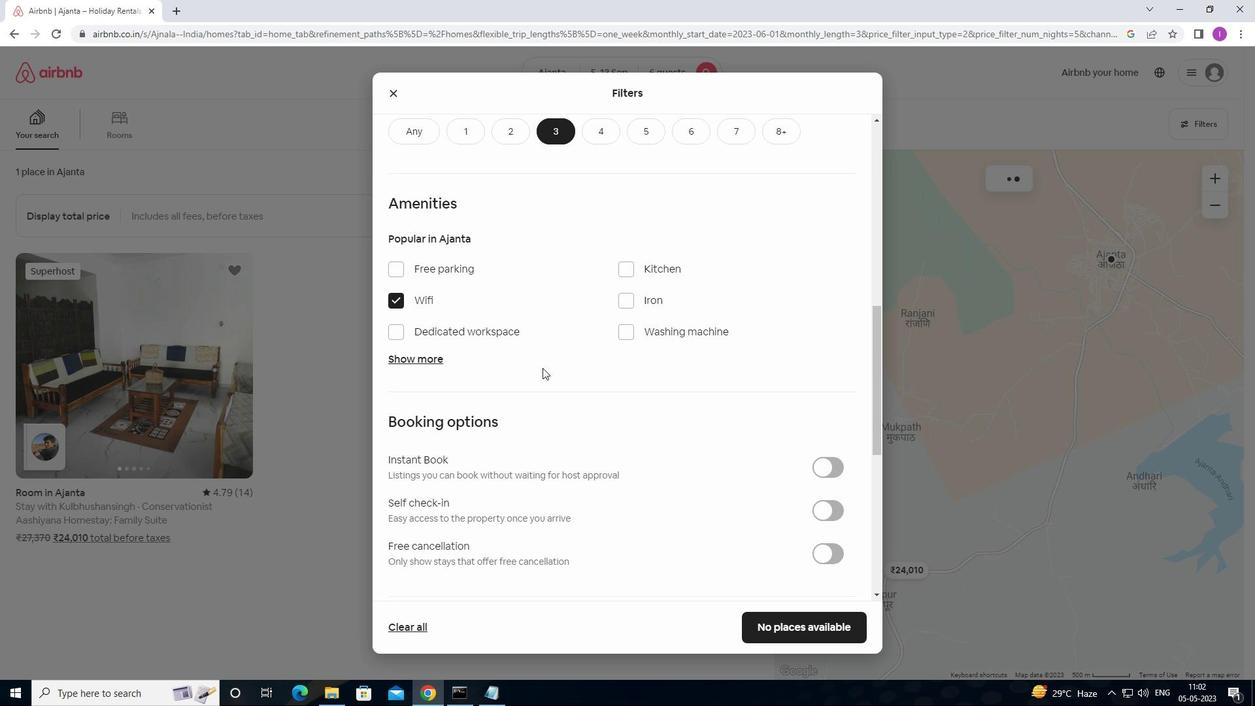
Action: Mouse moved to (635, 371)
Screenshot: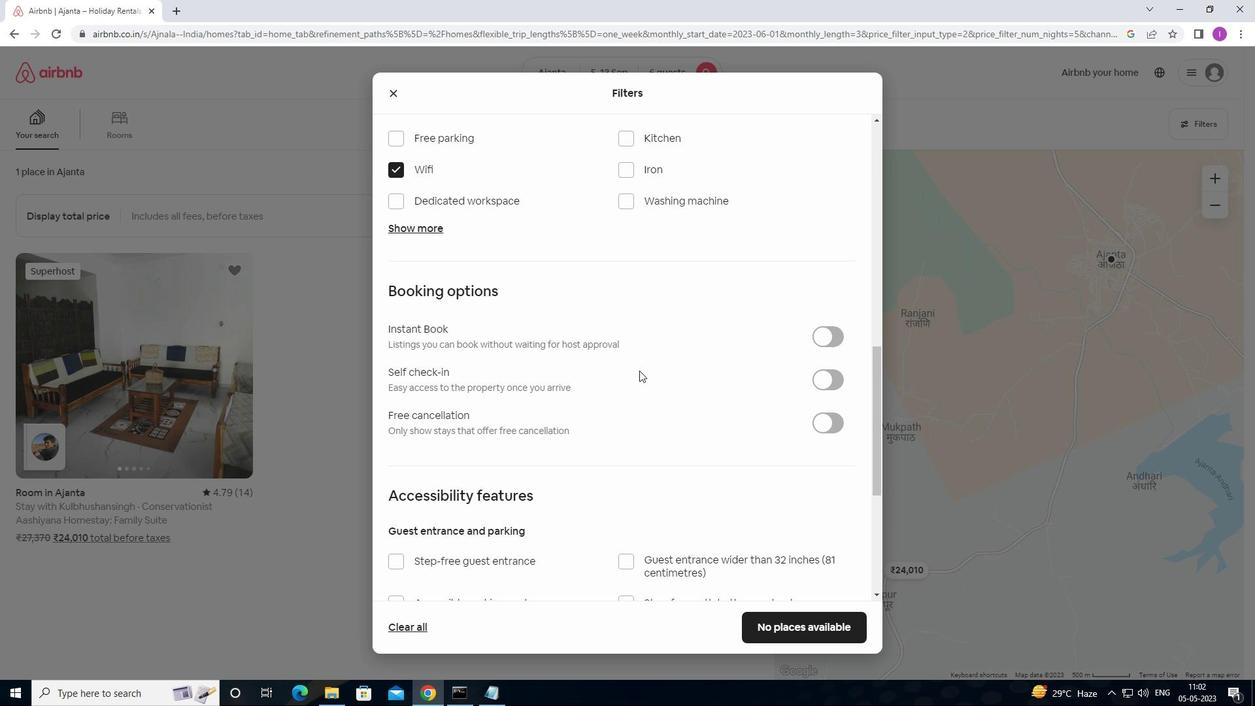 
Action: Mouse scrolled (635, 372) with delta (0, 0)
Screenshot: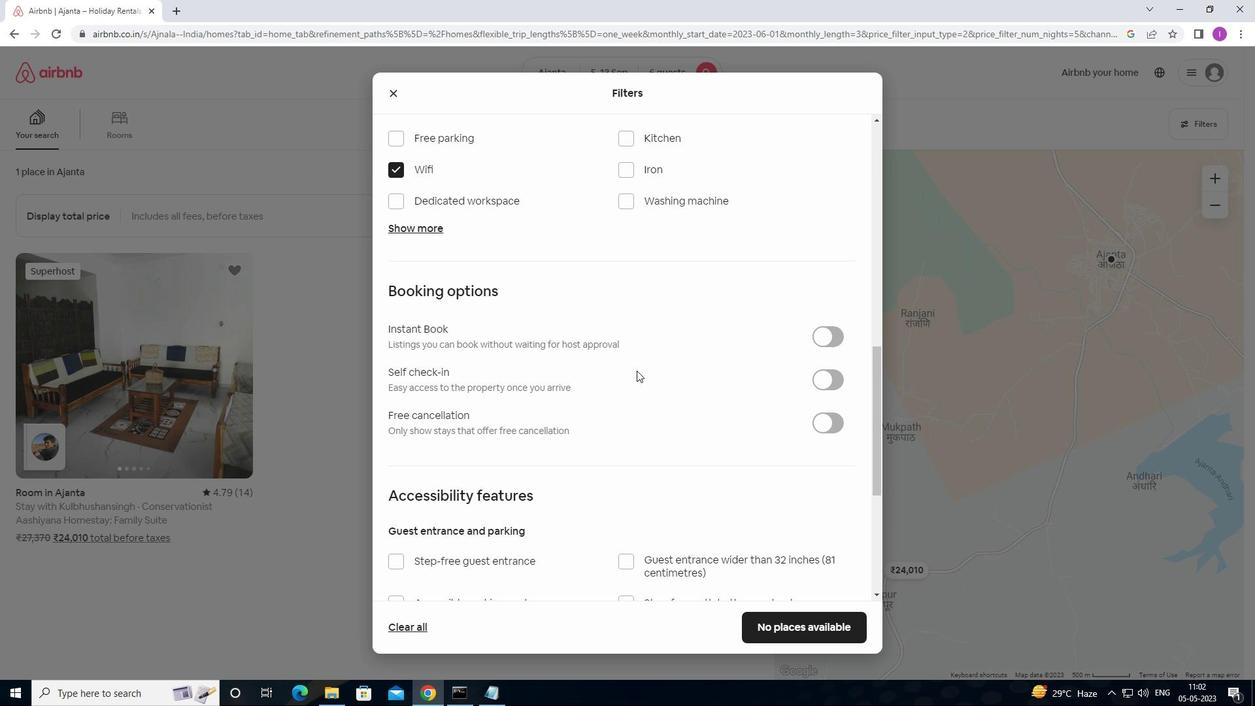 
Action: Mouse moved to (635, 372)
Screenshot: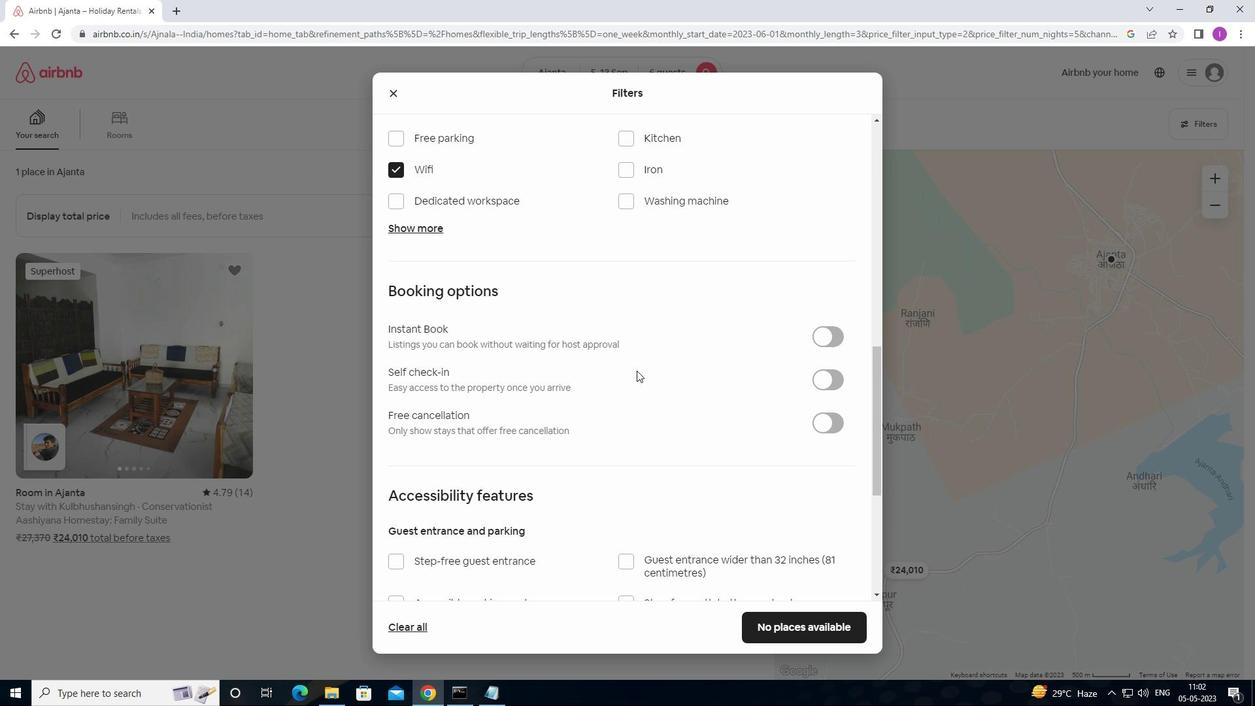 
Action: Mouse scrolled (635, 372) with delta (0, 0)
Screenshot: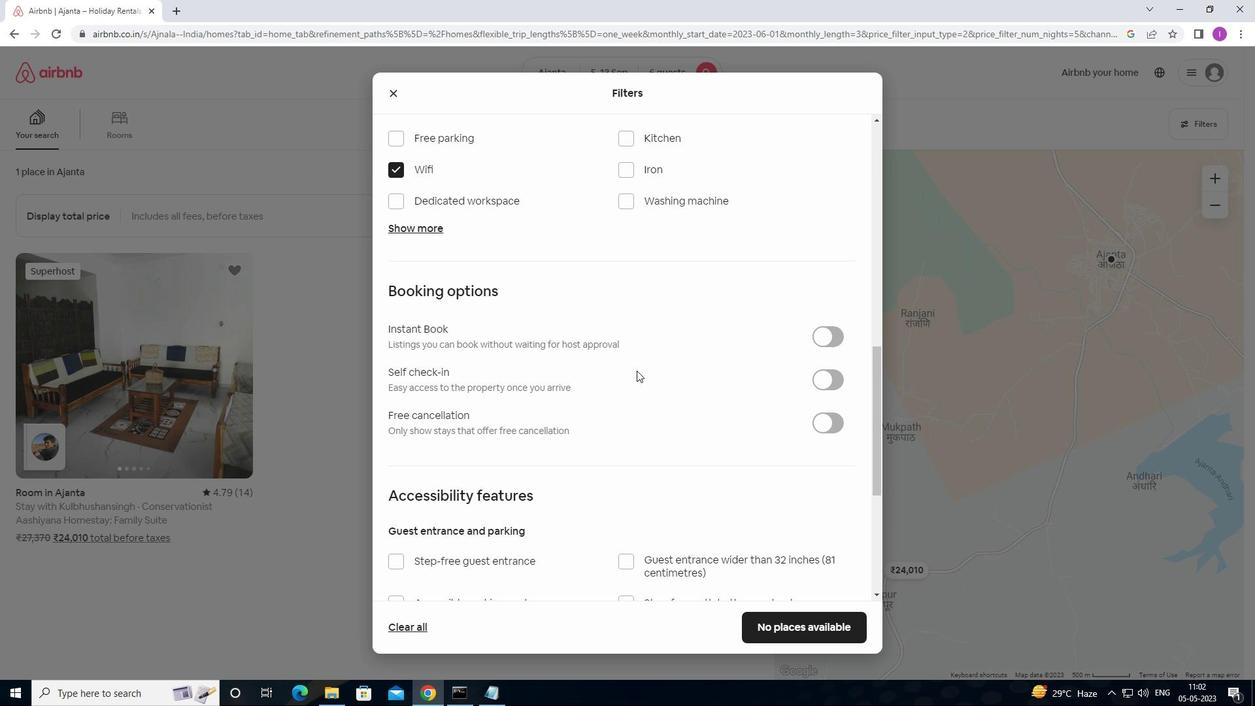 
Action: Mouse moved to (635, 372)
Screenshot: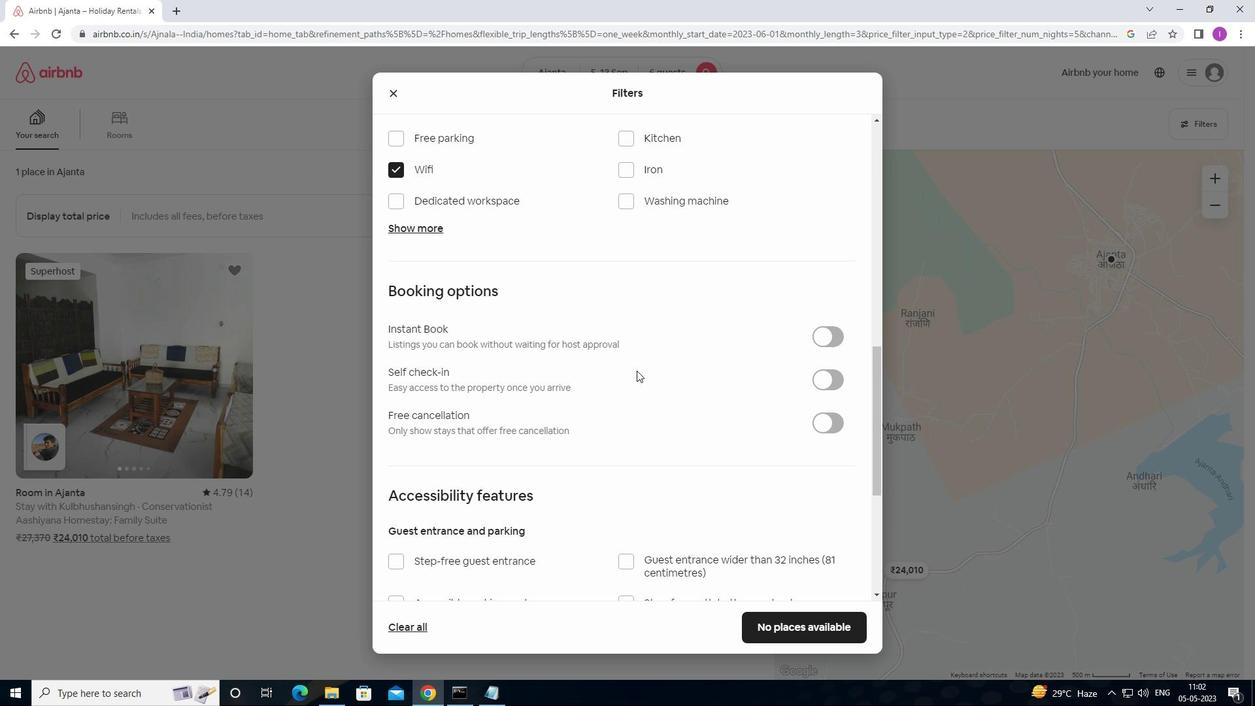 
Action: Mouse scrolled (635, 372) with delta (0, 0)
Screenshot: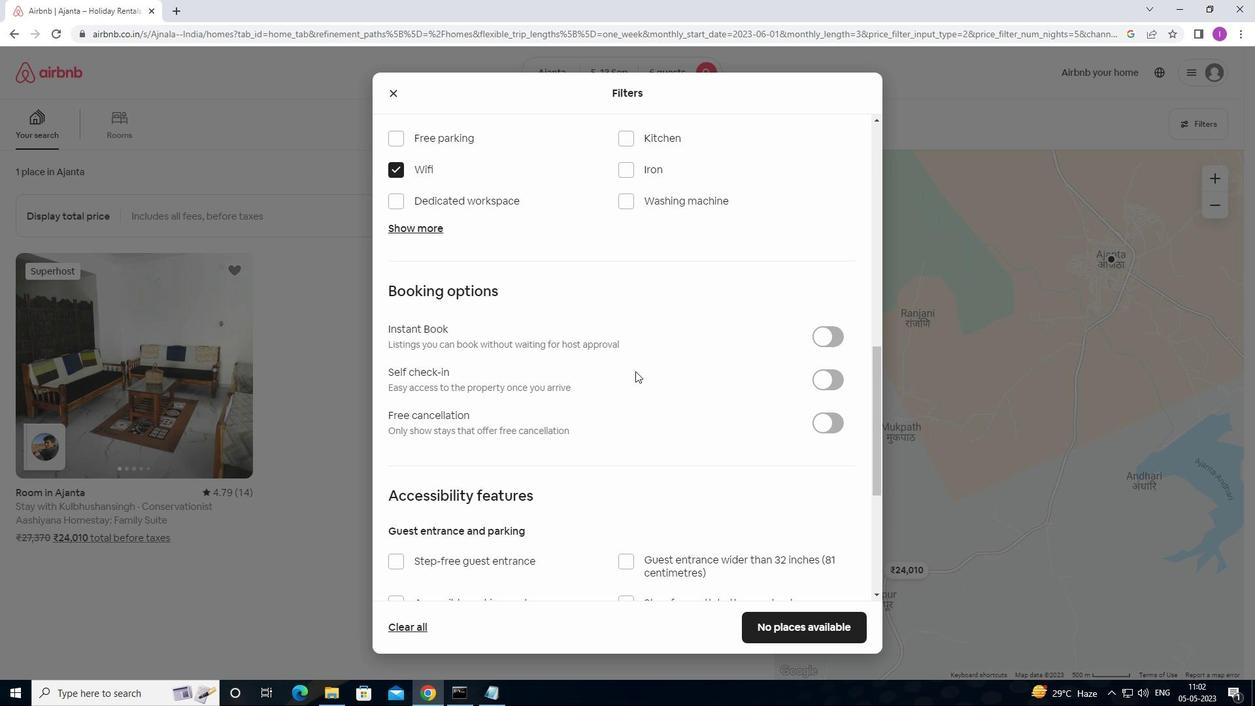 
Action: Mouse moved to (633, 373)
Screenshot: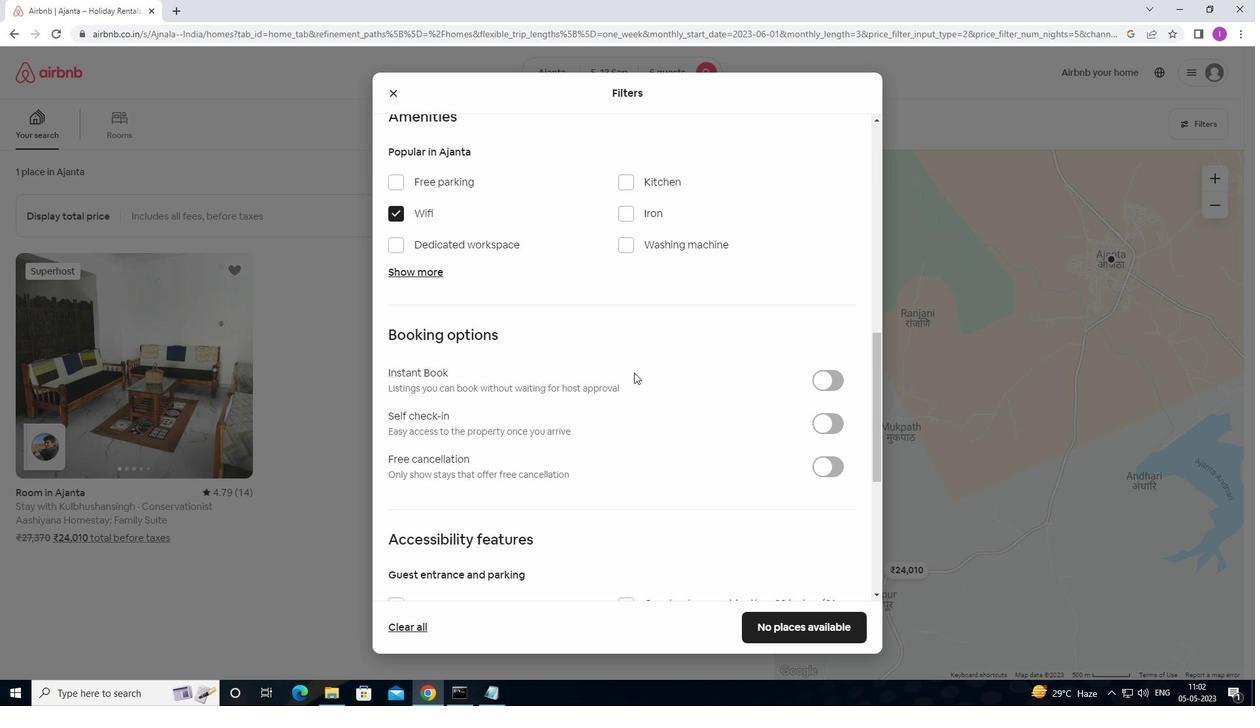 
Action: Mouse scrolled (633, 372) with delta (0, 0)
Screenshot: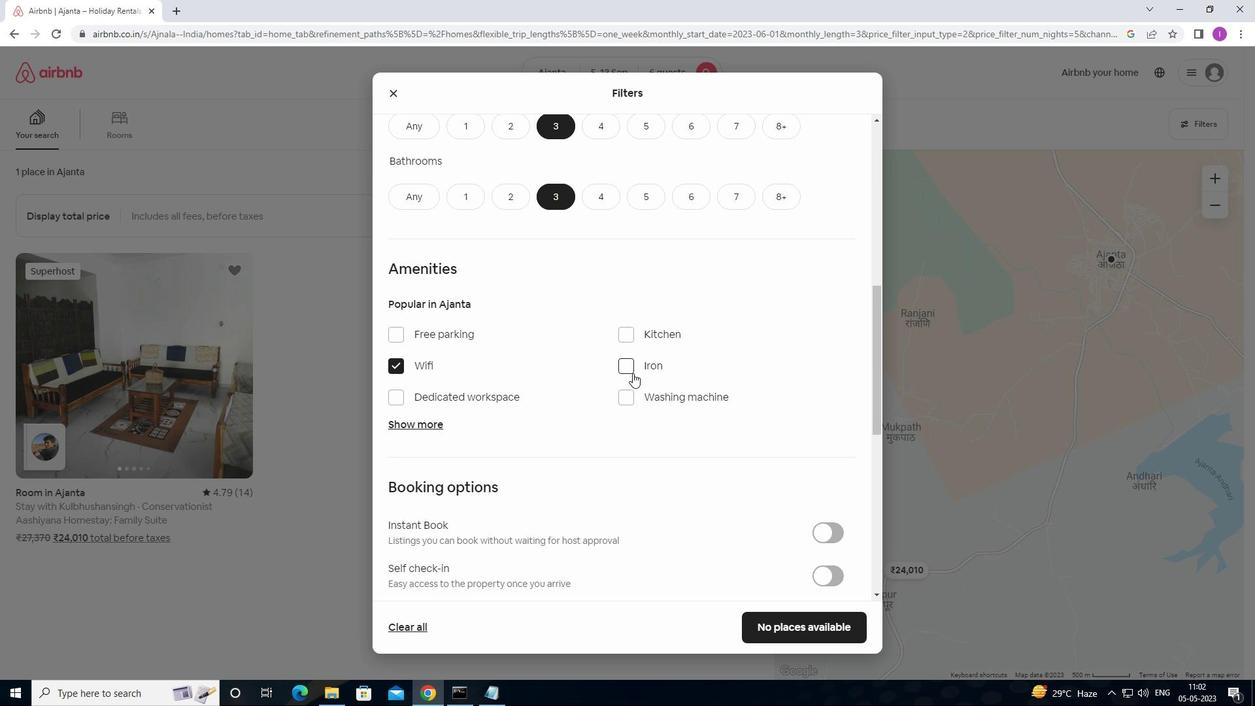
Action: Mouse moved to (634, 373)
Screenshot: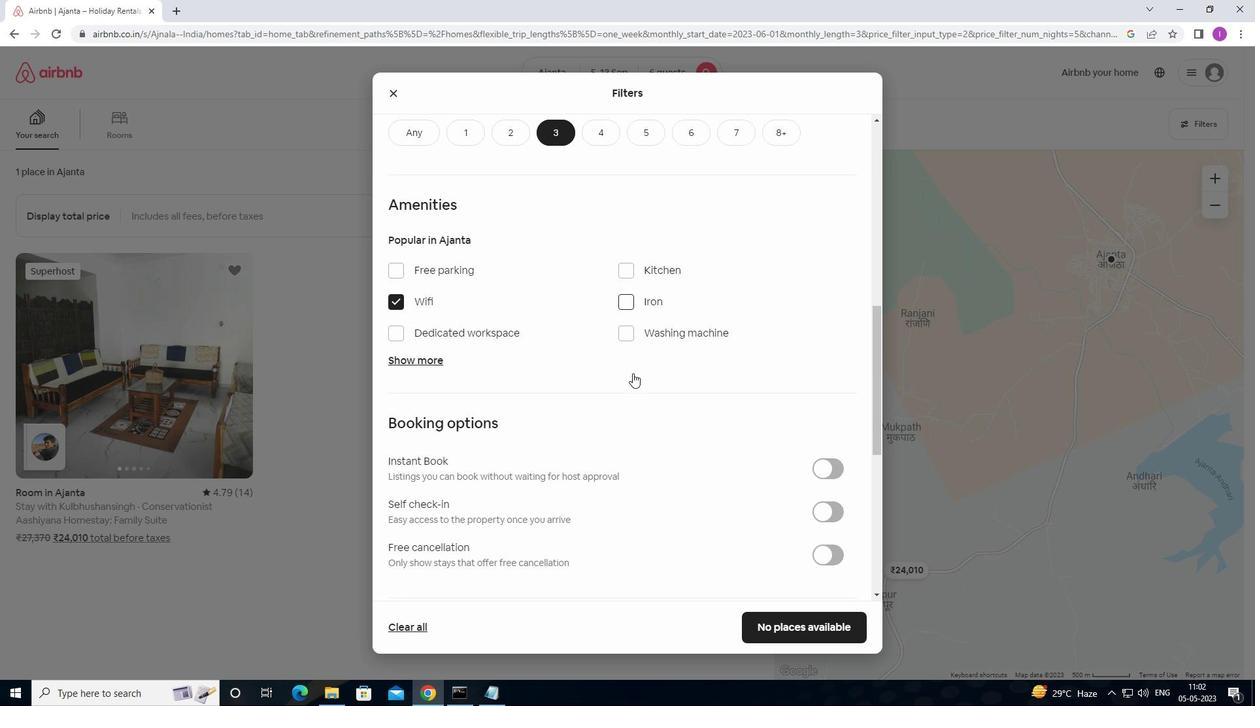 
Action: Mouse scrolled (634, 372) with delta (0, 0)
Screenshot: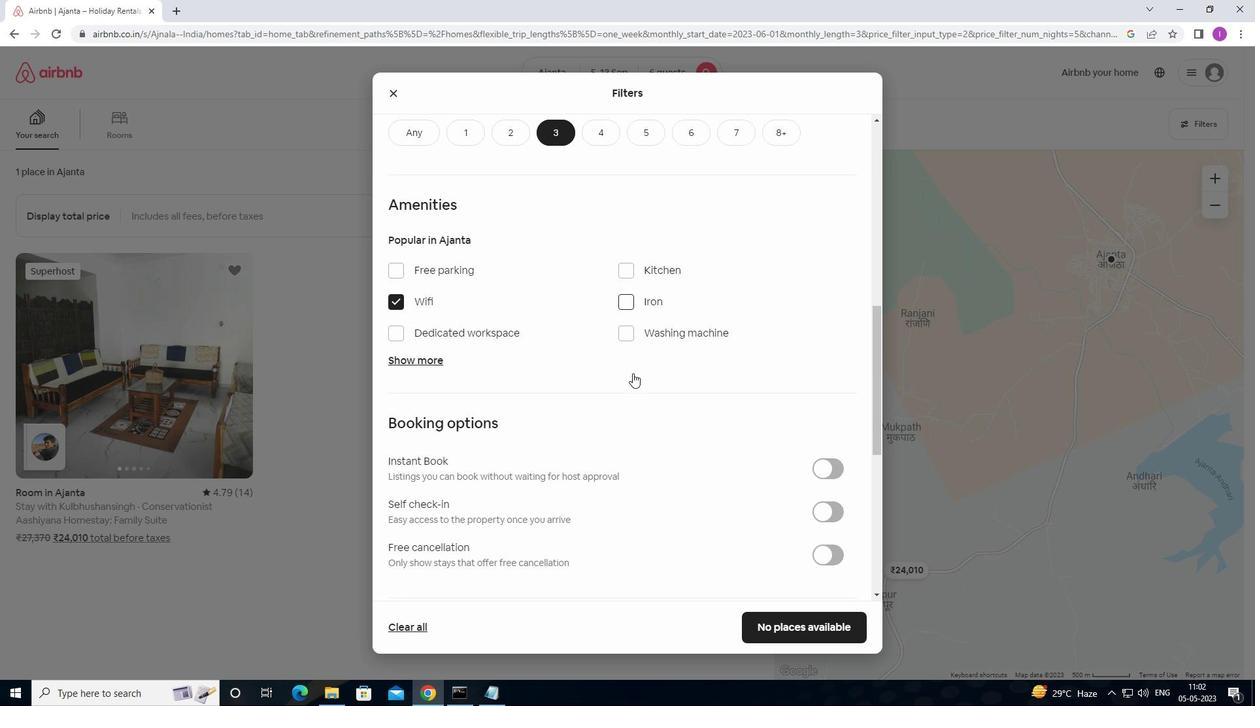 
Action: Mouse moved to (643, 373)
Screenshot: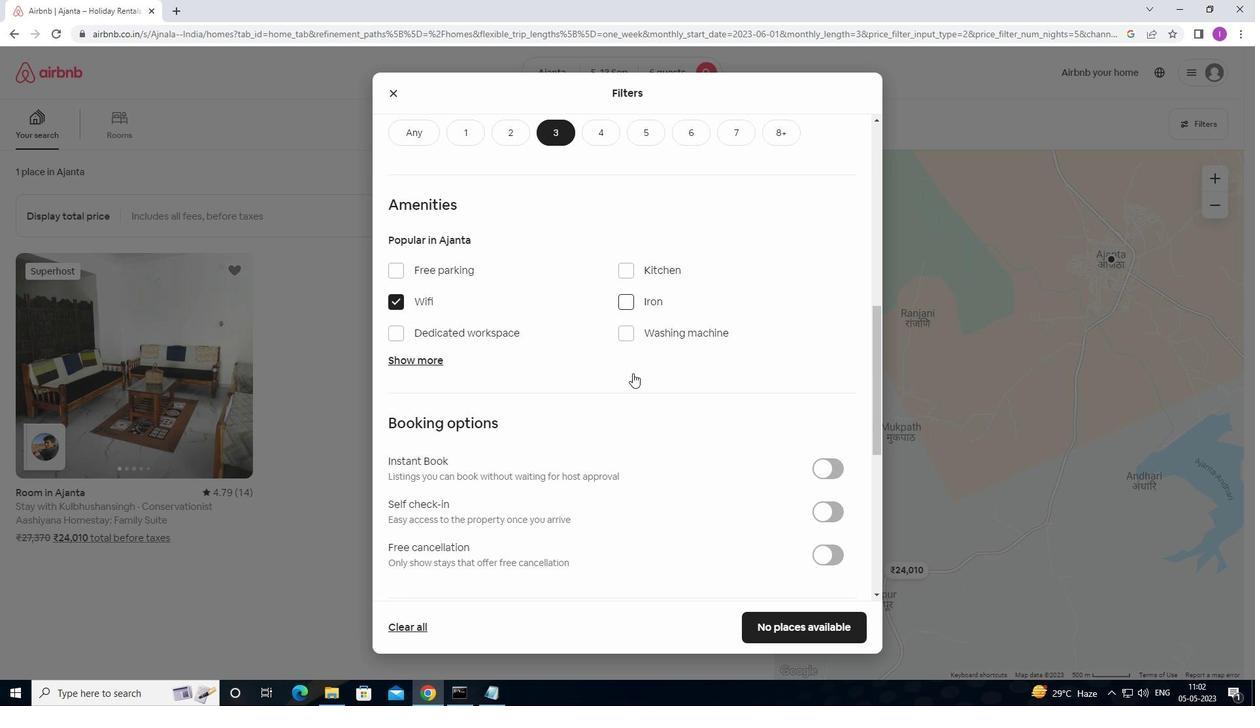 
Action: Mouse scrolled (643, 372) with delta (0, 0)
Screenshot: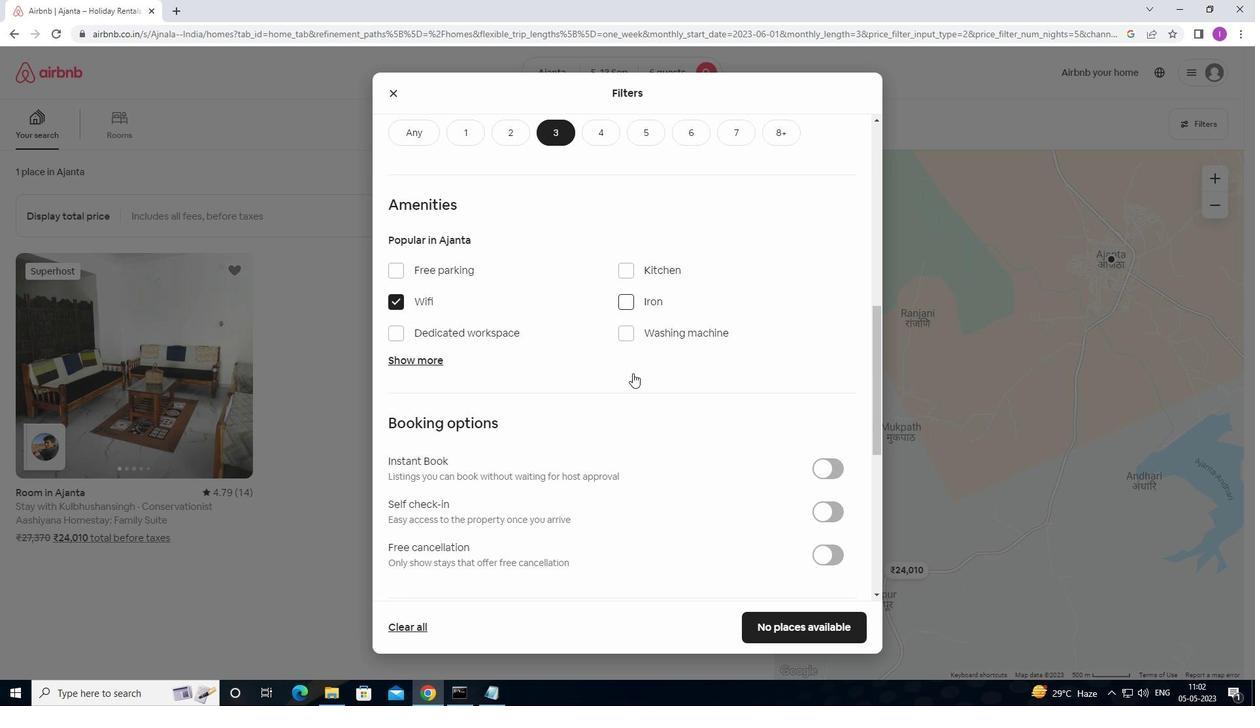 
Action: Mouse moved to (826, 379)
Screenshot: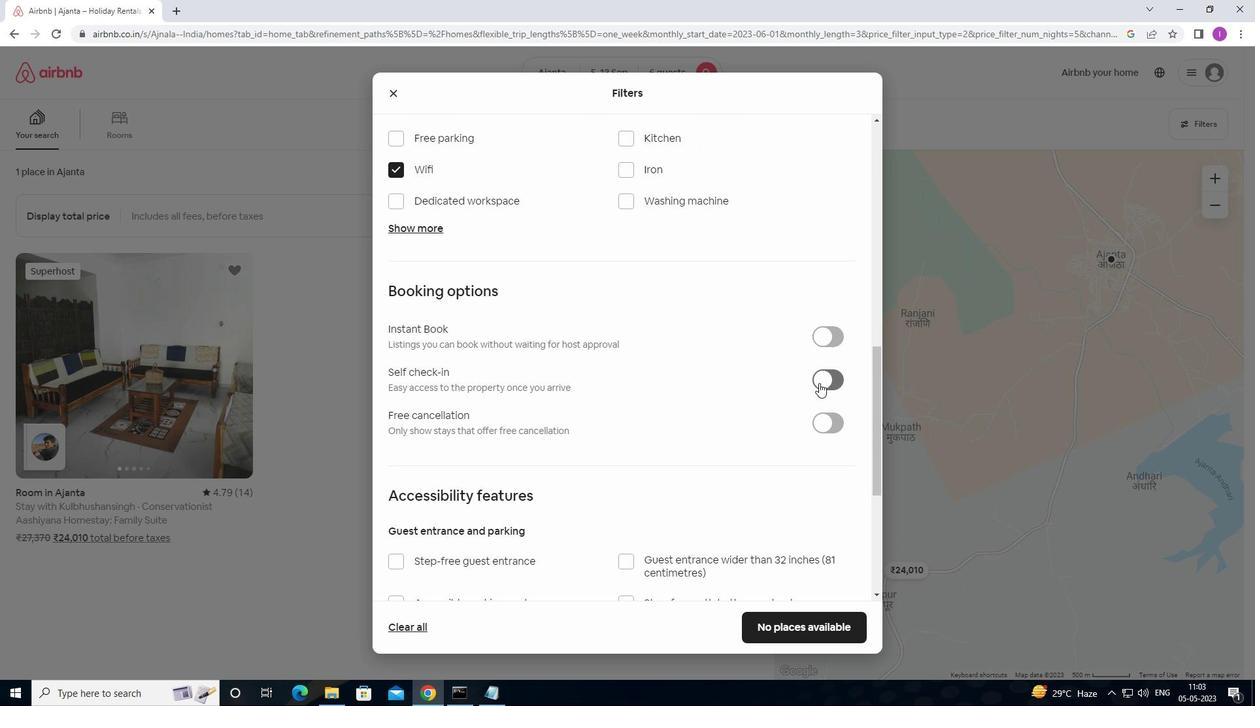 
Action: Mouse pressed left at (826, 379)
Screenshot: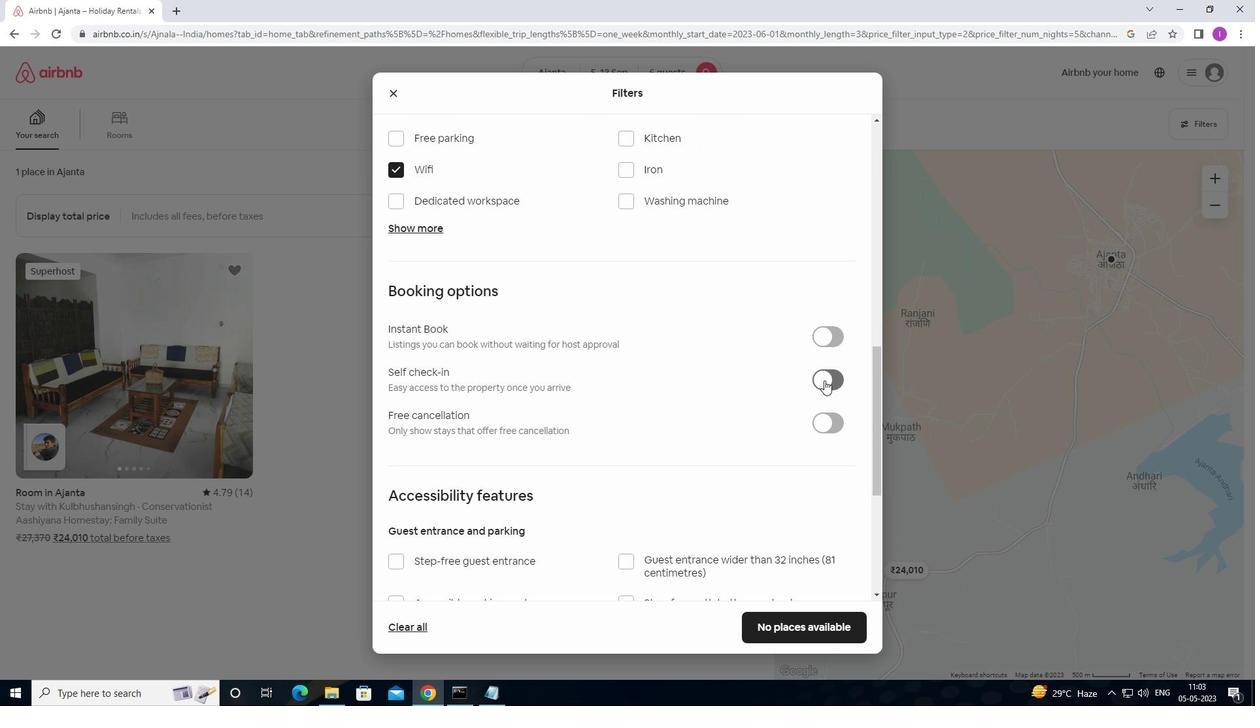 
Action: Mouse moved to (716, 419)
Screenshot: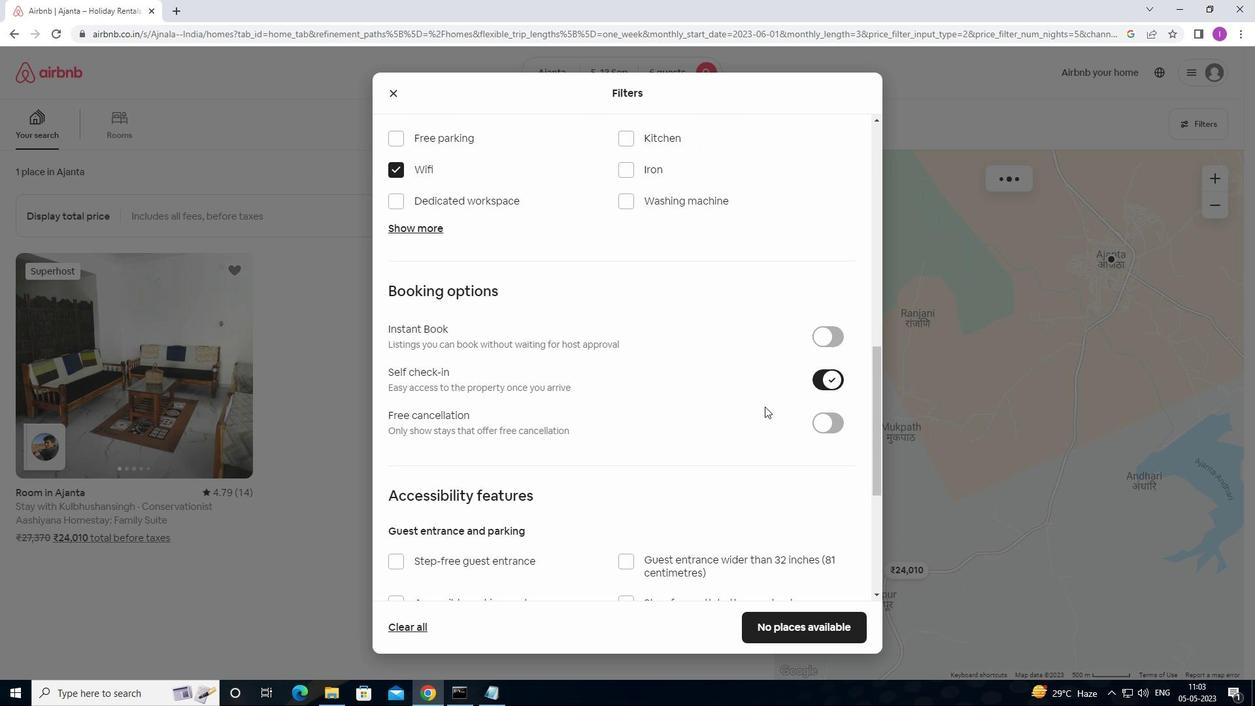 
Action: Mouse scrolled (716, 418) with delta (0, 0)
Screenshot: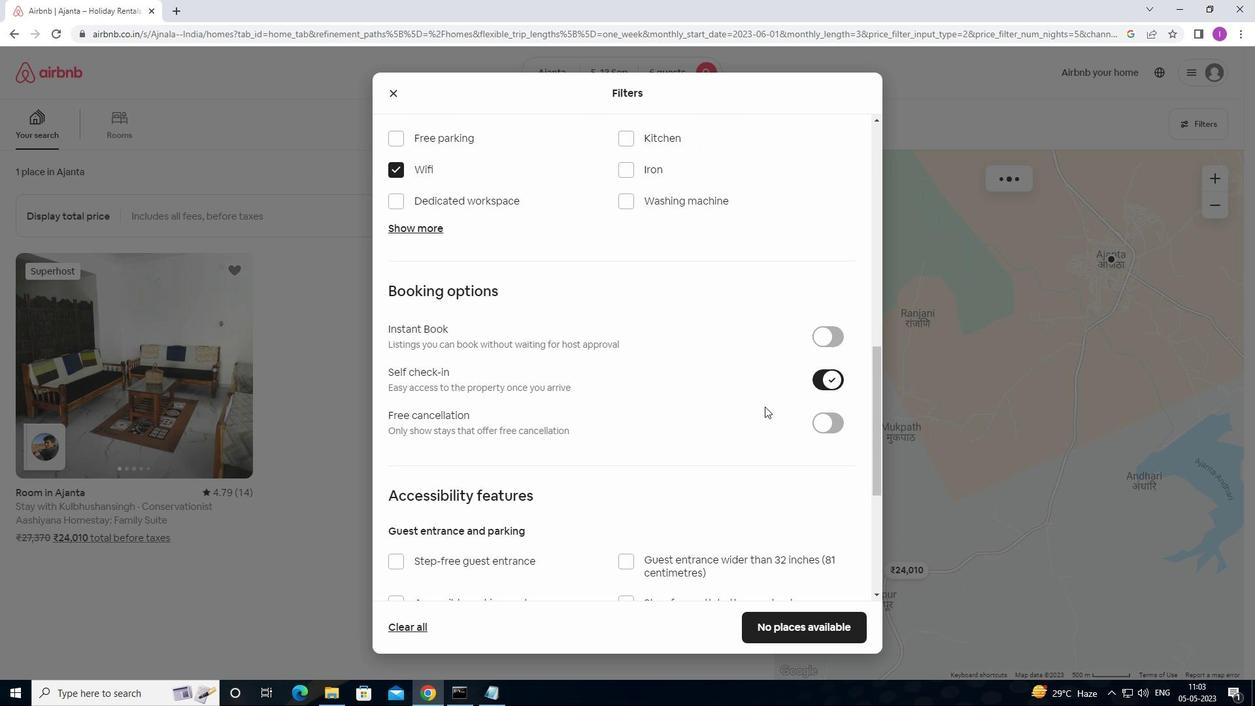 
Action: Mouse moved to (712, 422)
Screenshot: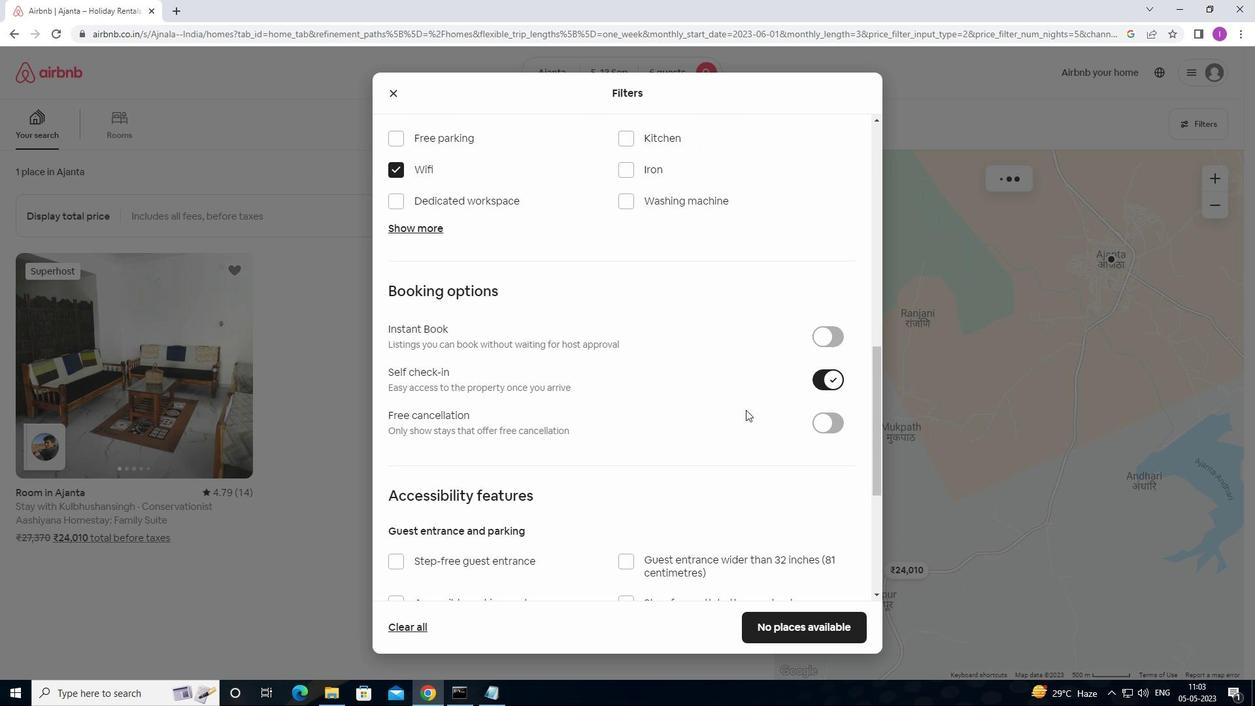 
Action: Mouse scrolled (712, 421) with delta (0, 0)
Screenshot: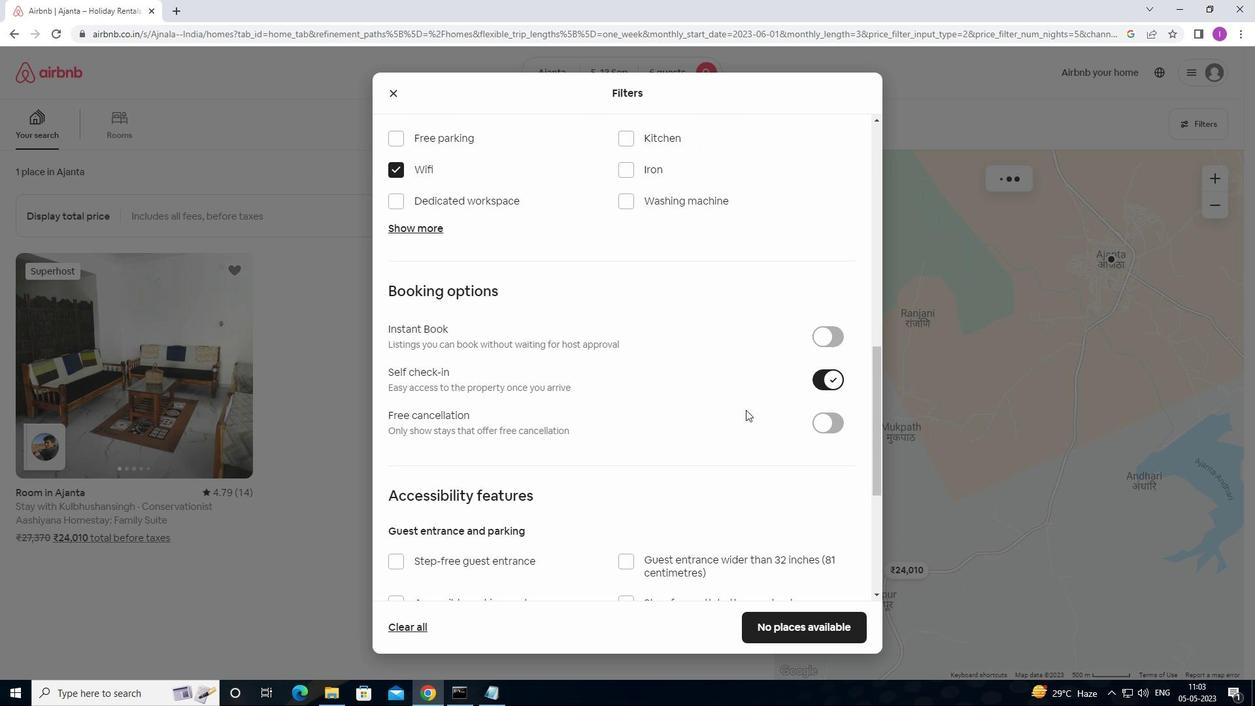 
Action: Mouse moved to (706, 425)
Screenshot: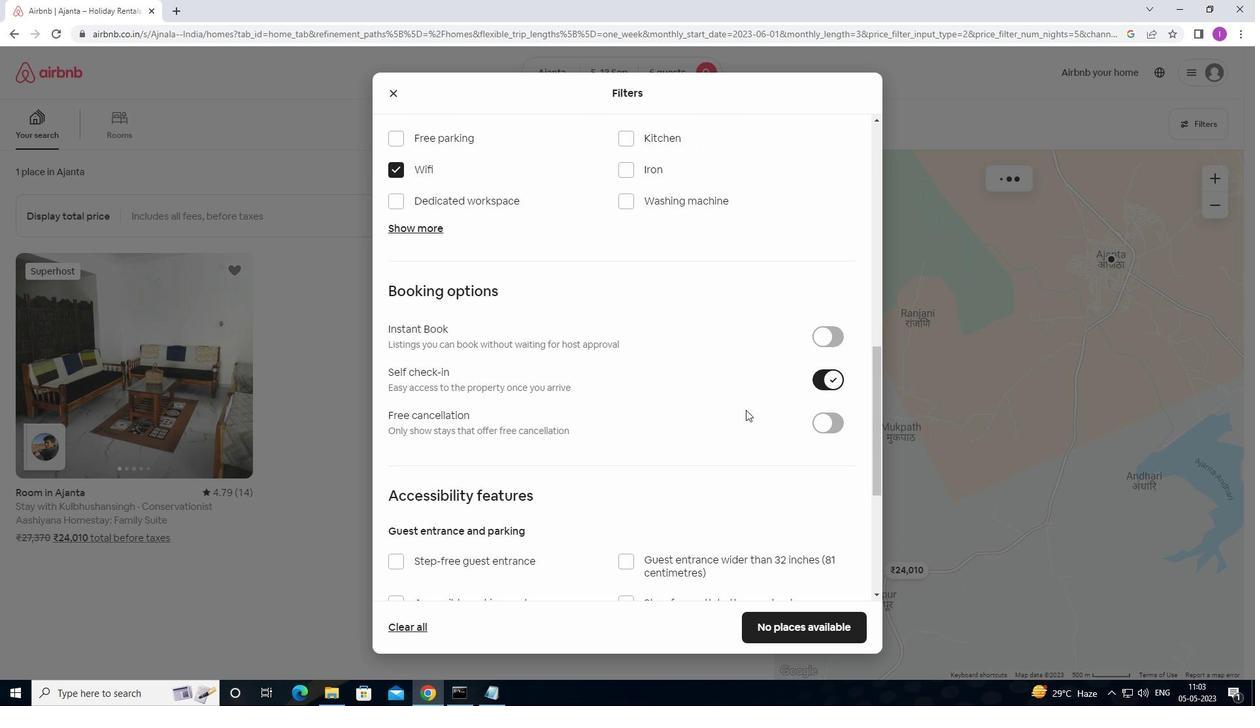 
Action: Mouse scrolled (706, 424) with delta (0, 0)
Screenshot: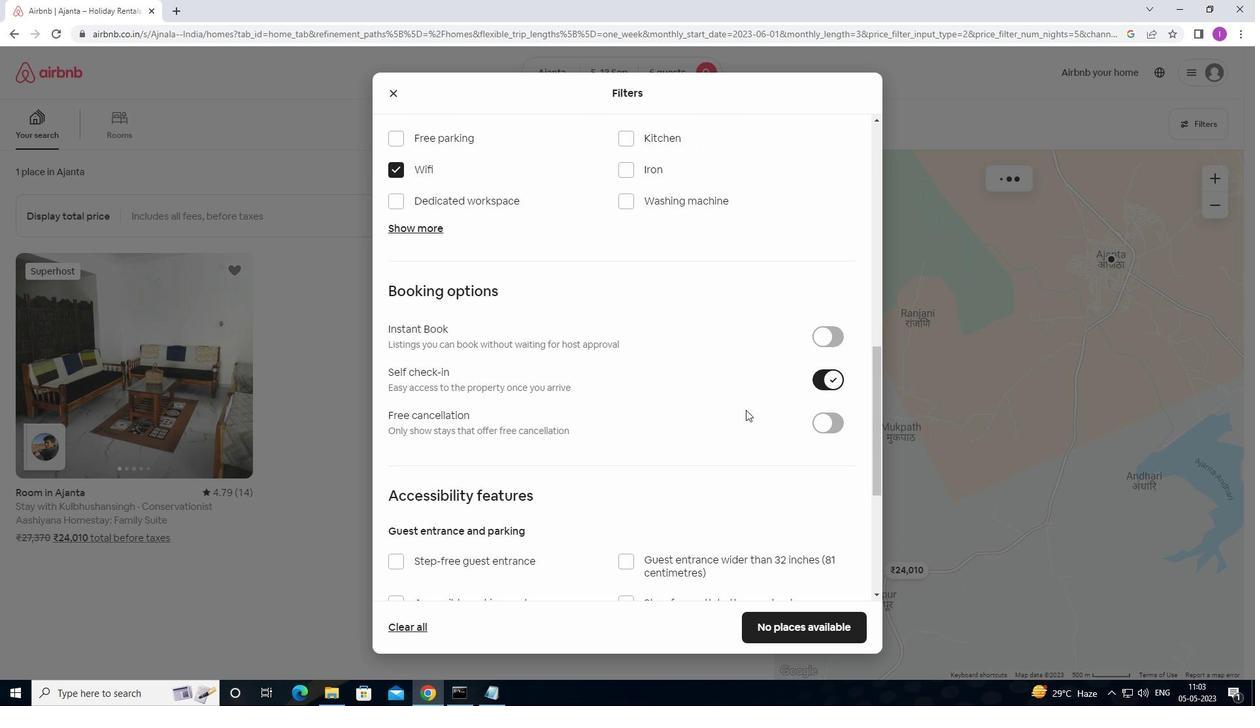
Action: Mouse moved to (691, 428)
Screenshot: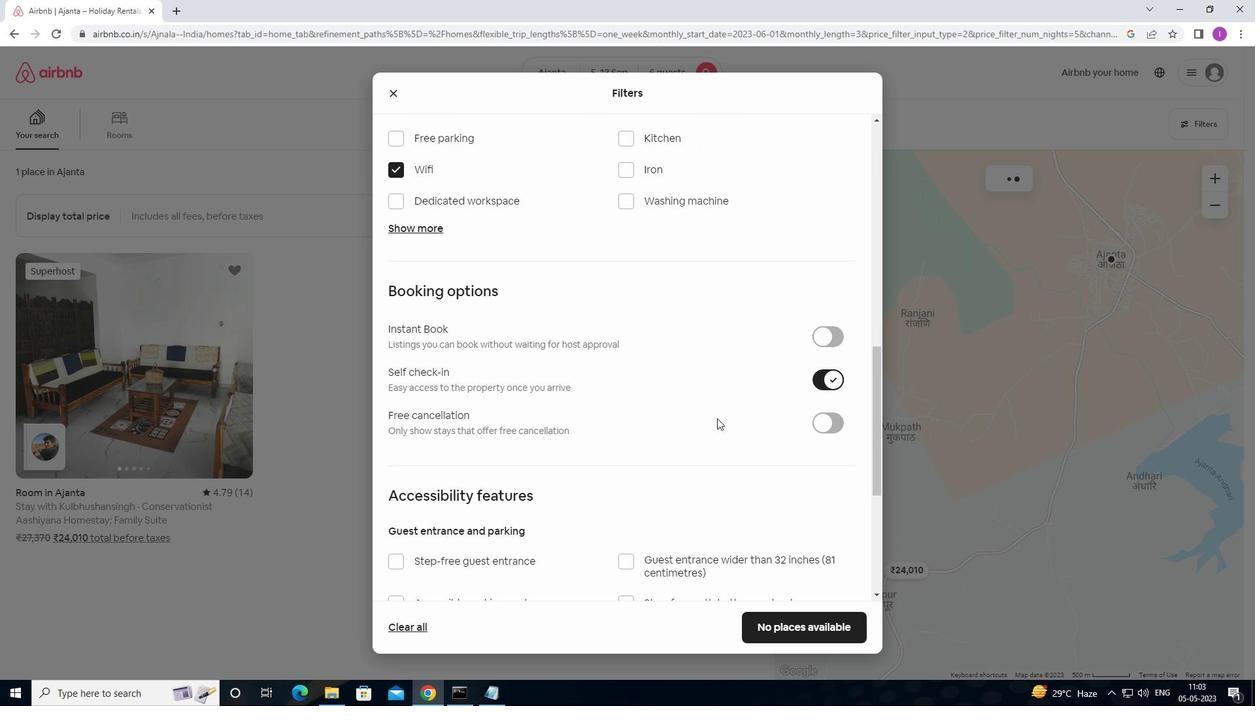 
Action: Mouse scrolled (691, 427) with delta (0, 0)
Screenshot: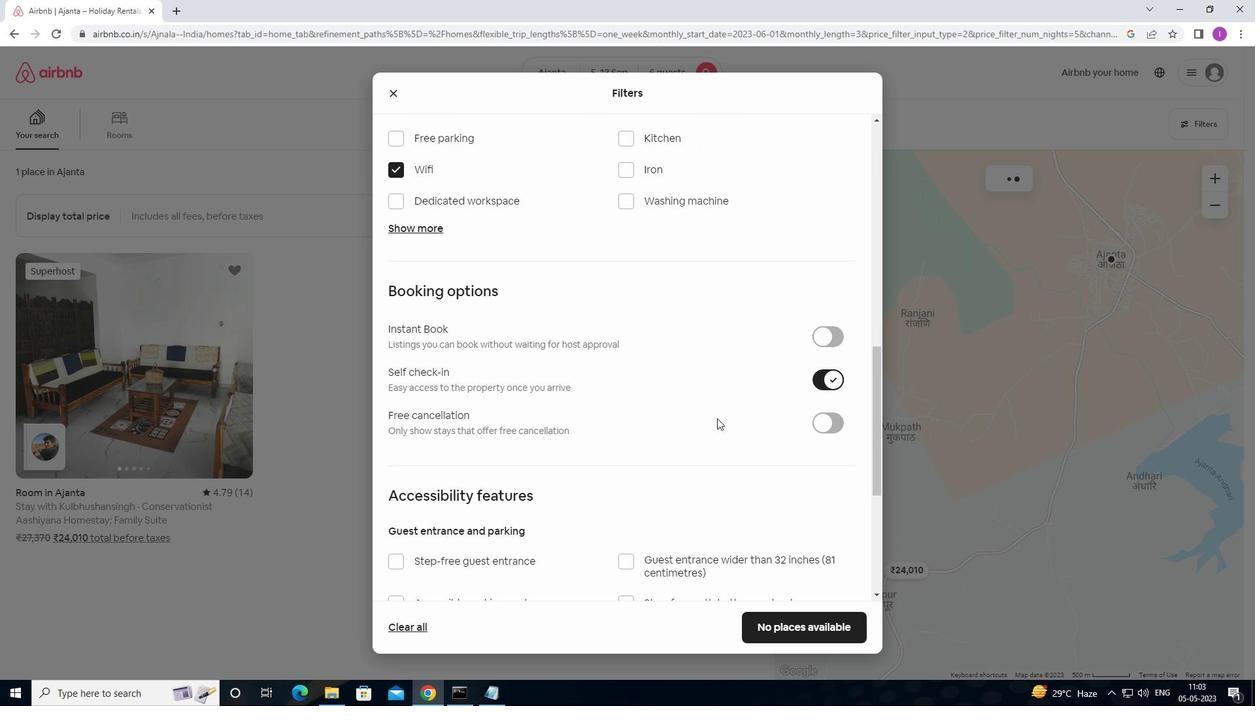 
Action: Mouse moved to (643, 429)
Screenshot: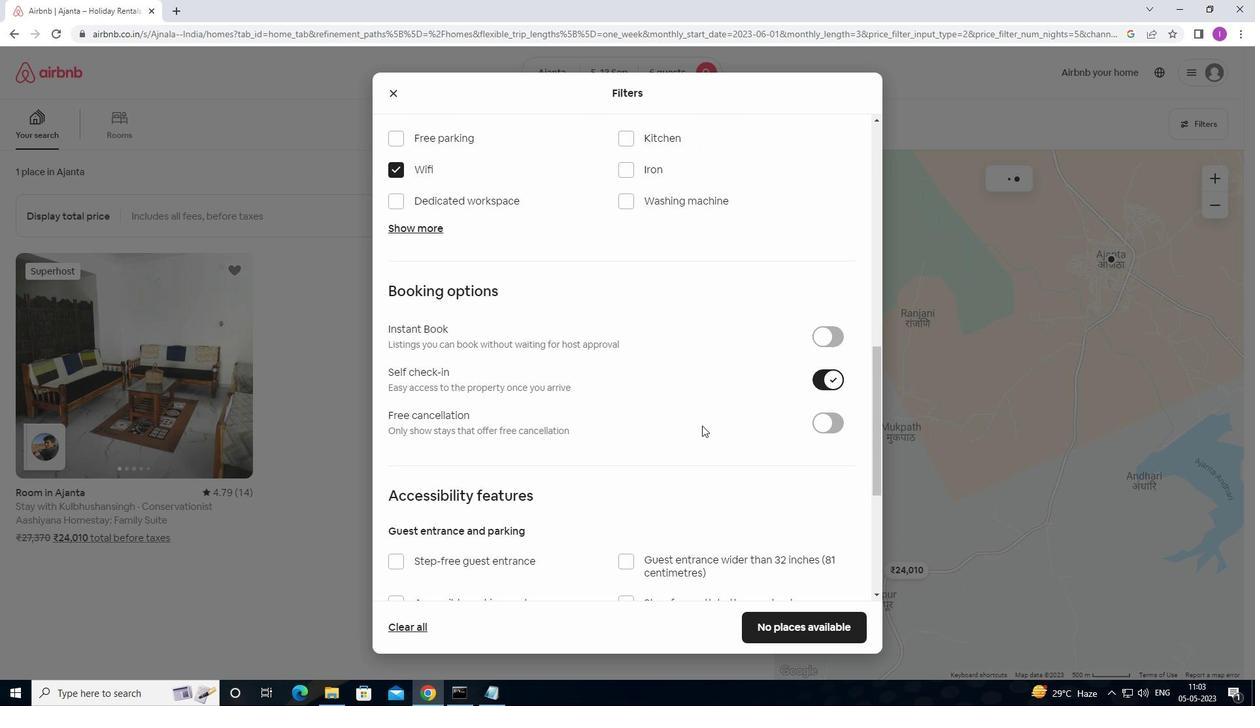 
Action: Mouse scrolled (643, 428) with delta (0, 0)
Screenshot: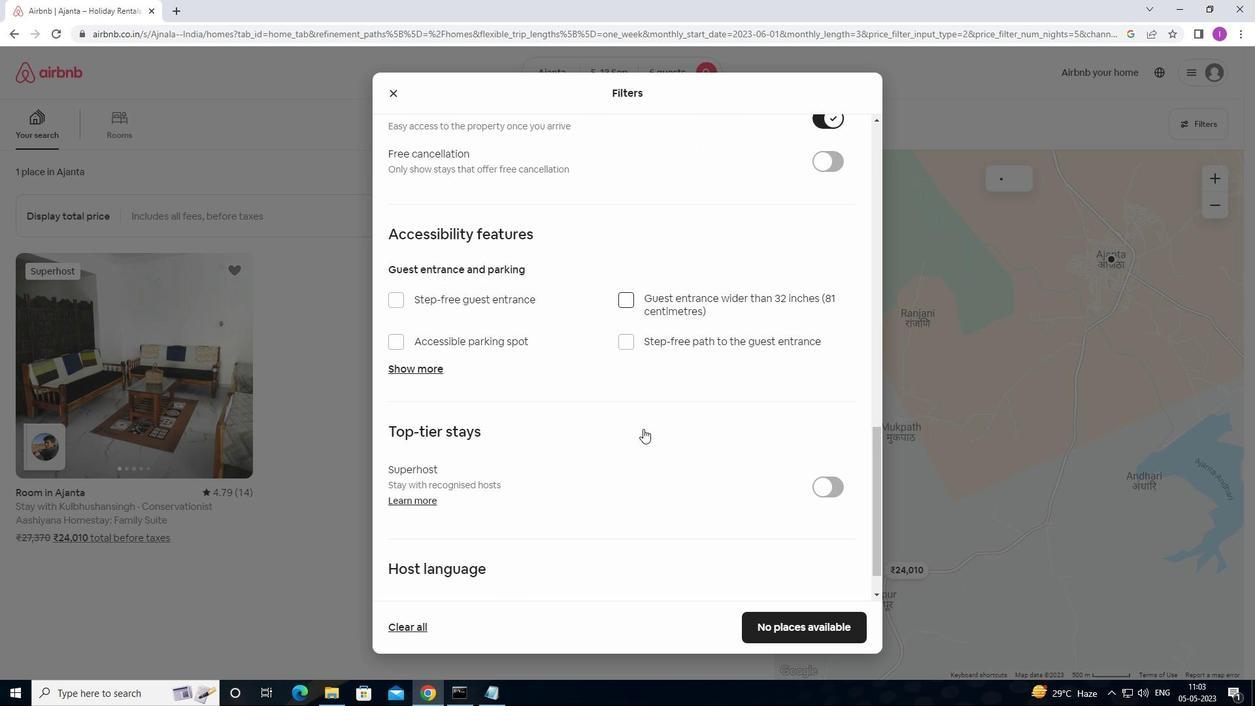 
Action: Mouse scrolled (643, 428) with delta (0, 0)
Screenshot: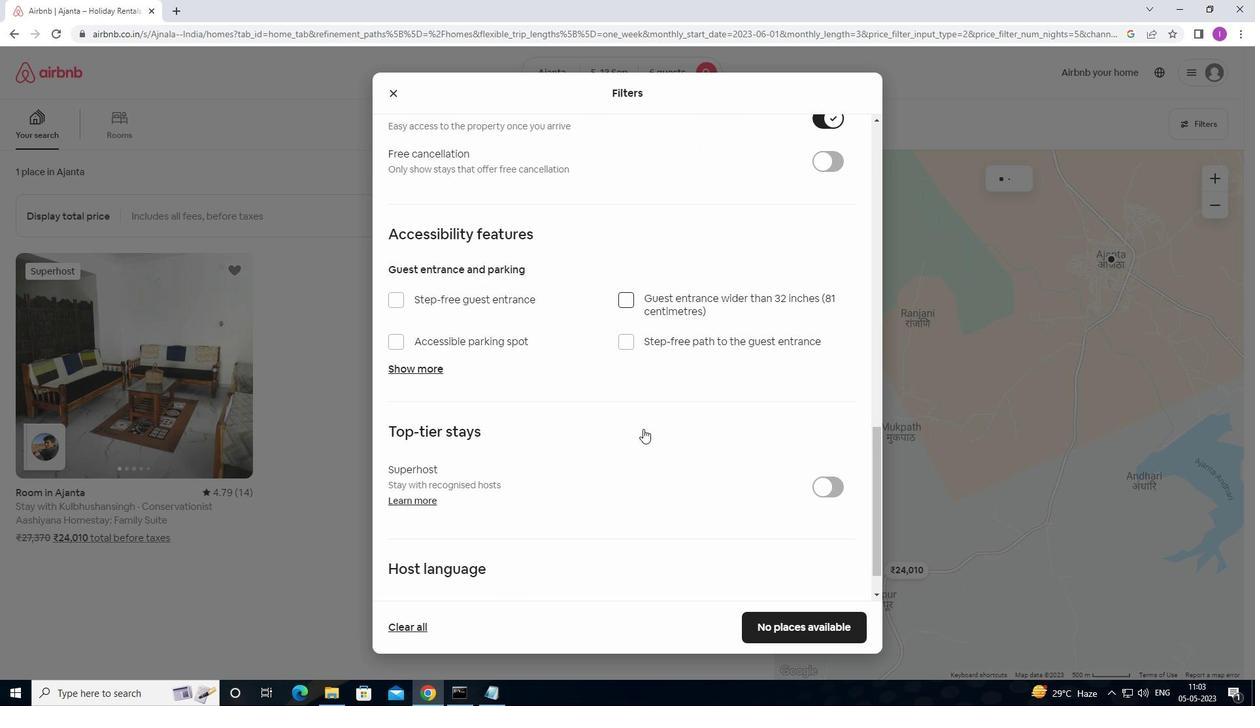 
Action: Mouse scrolled (643, 428) with delta (0, 0)
Screenshot: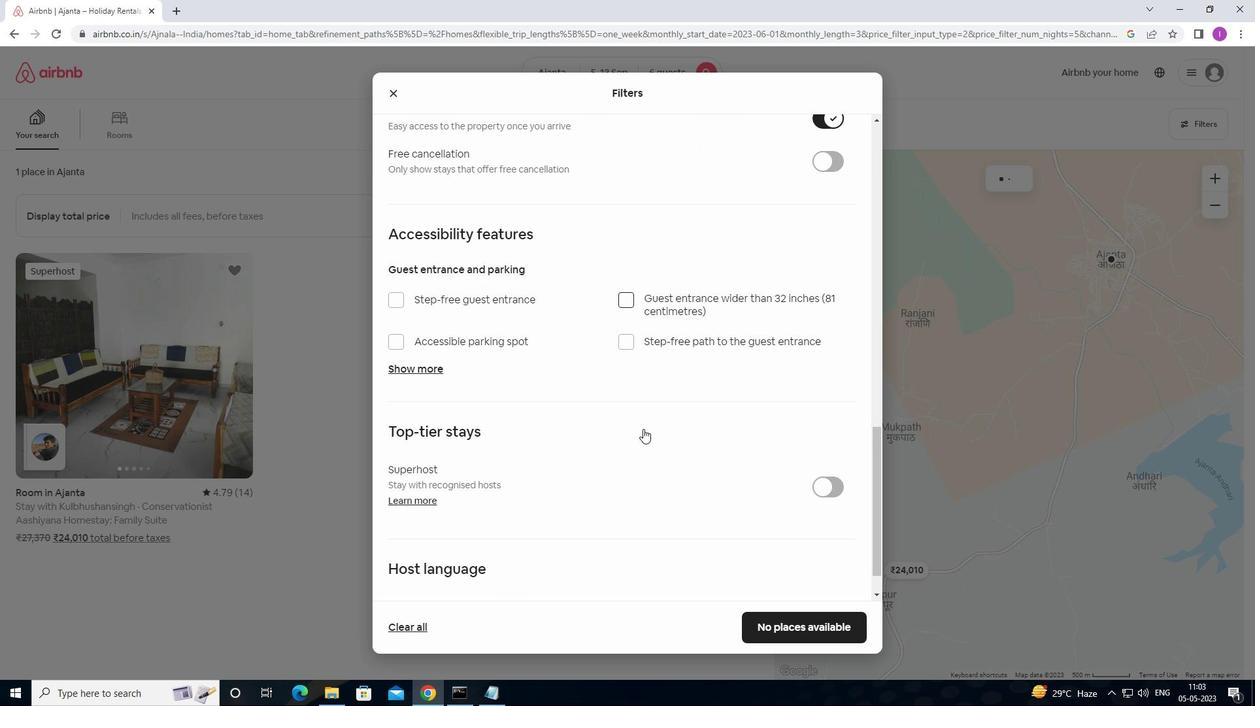 
Action: Mouse scrolled (643, 428) with delta (0, 0)
Screenshot: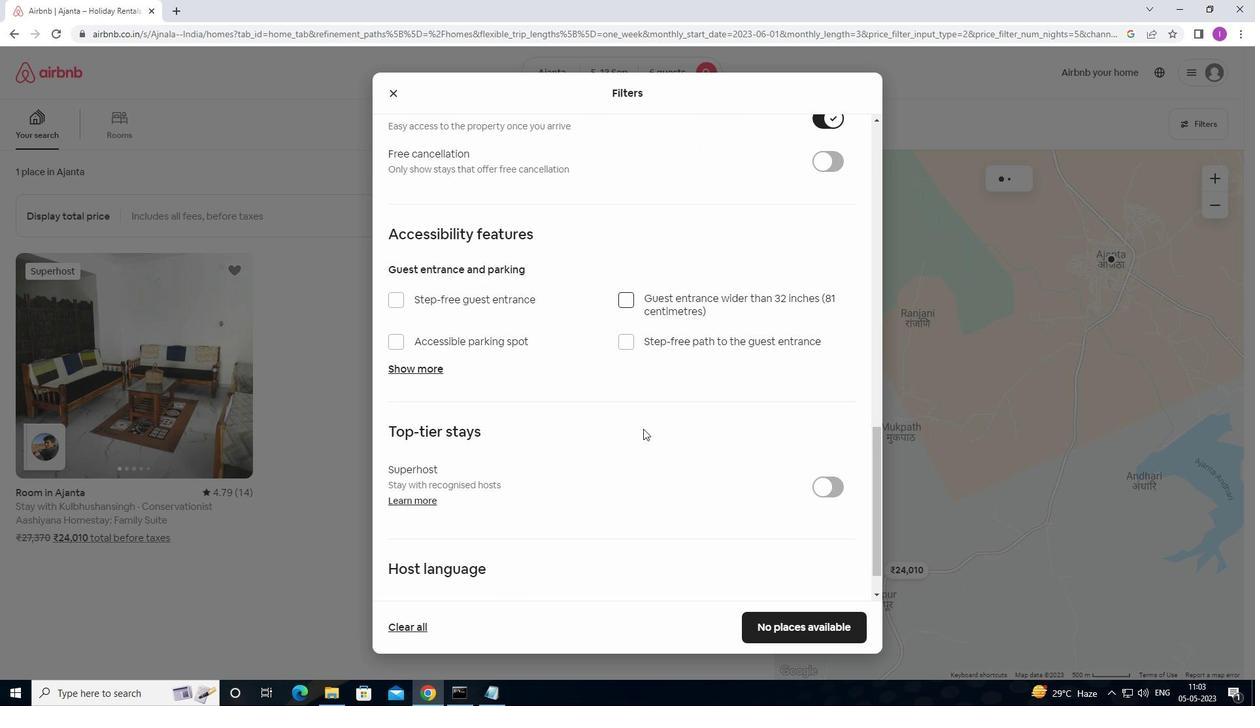 
Action: Mouse scrolled (643, 428) with delta (0, 0)
Screenshot: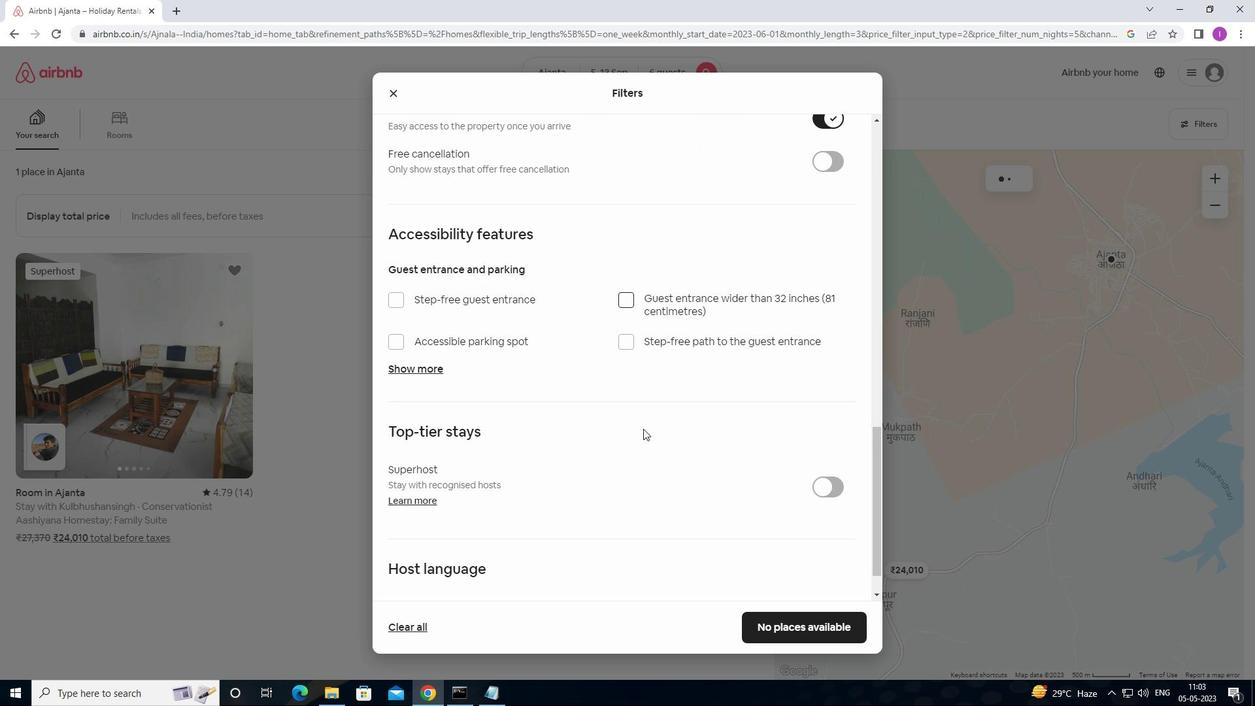 
Action: Mouse scrolled (643, 428) with delta (0, 0)
Screenshot: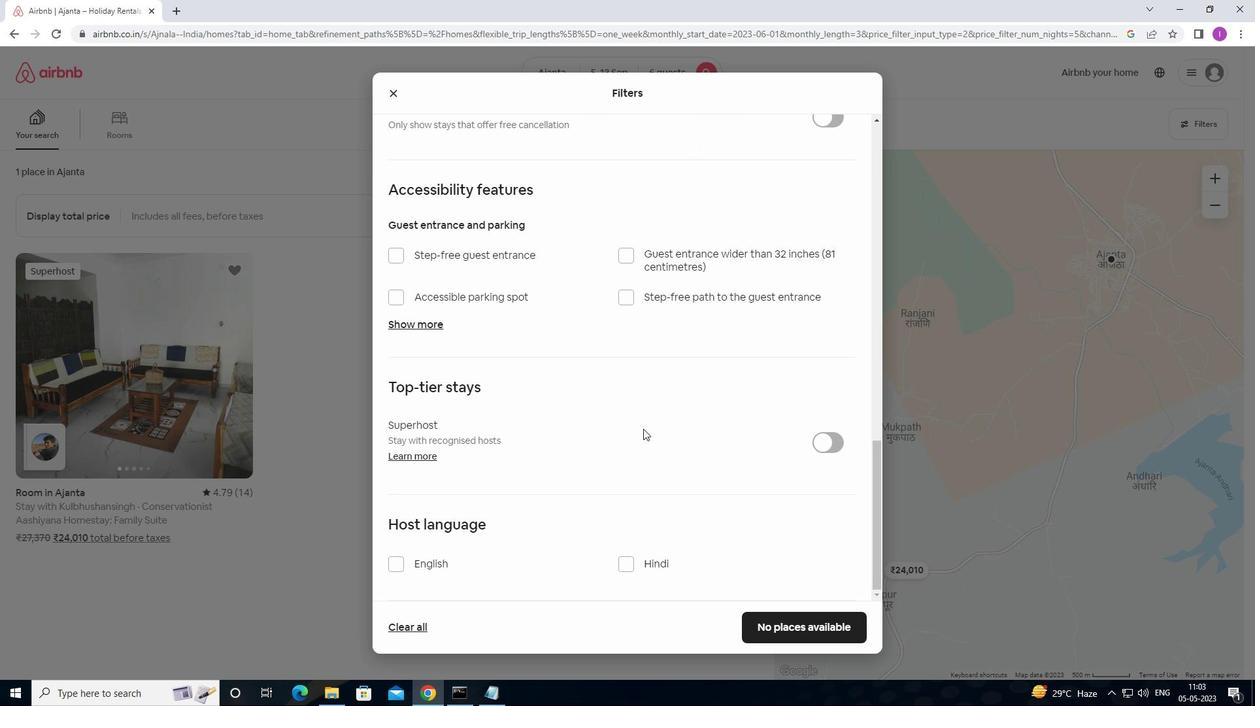 
Action: Mouse scrolled (643, 428) with delta (0, 0)
Screenshot: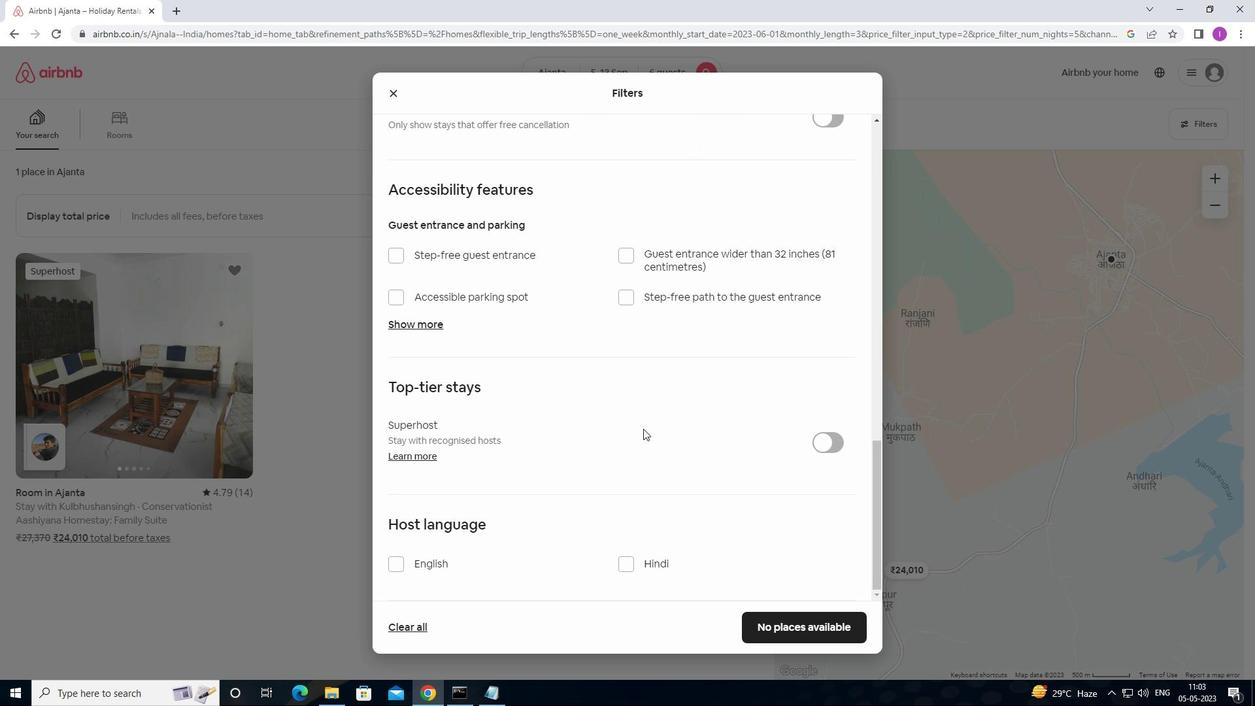 
Action: Mouse moved to (642, 429)
Screenshot: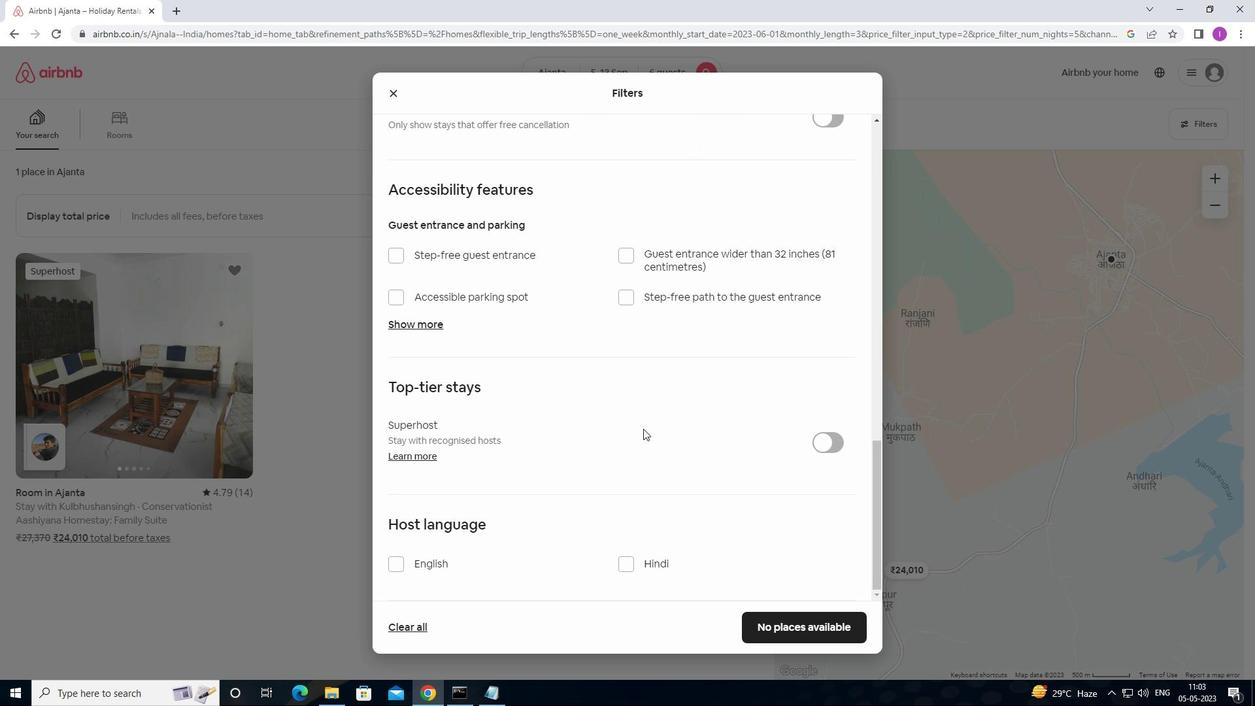 
Action: Mouse scrolled (642, 428) with delta (0, 0)
Screenshot: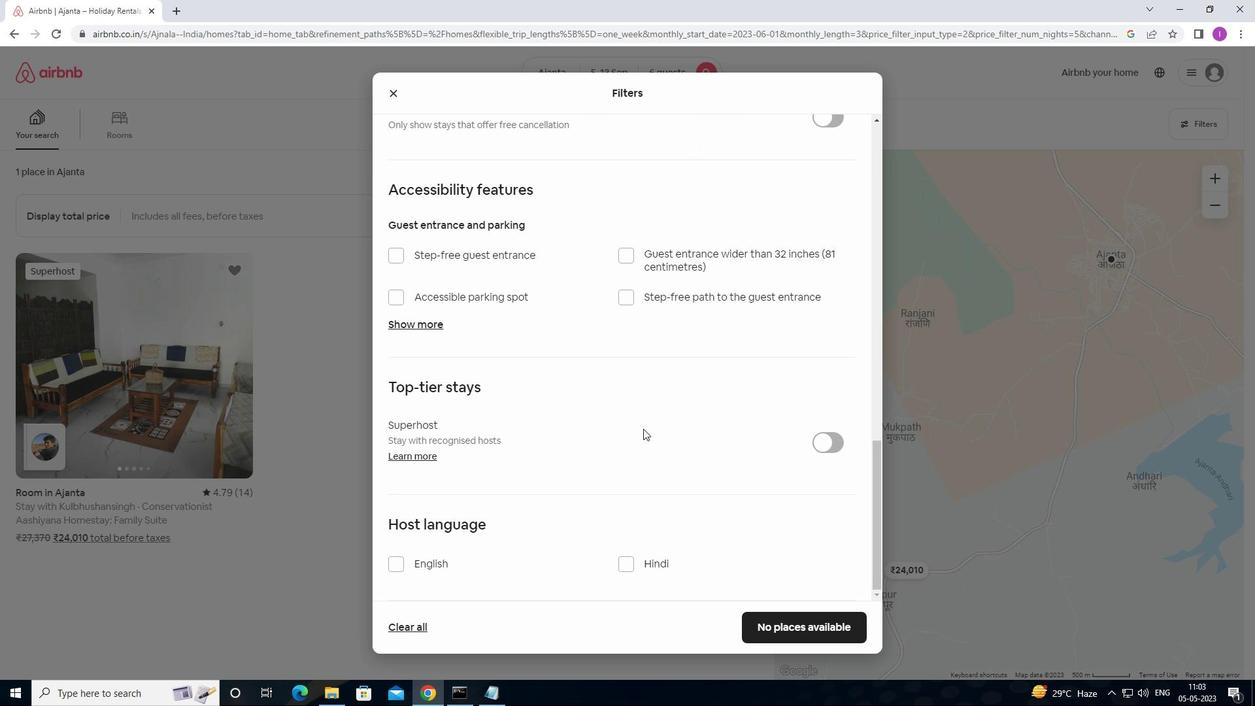 
Action: Mouse moved to (402, 564)
Screenshot: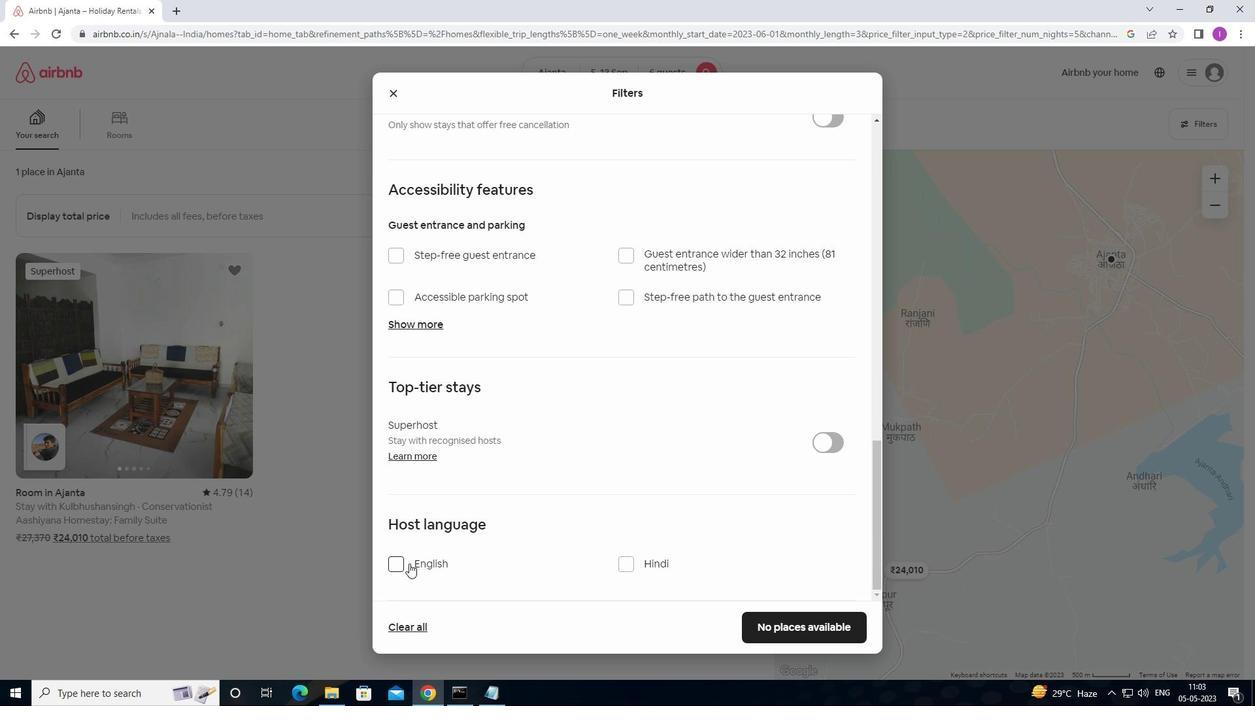 
Action: Mouse pressed left at (402, 564)
Screenshot: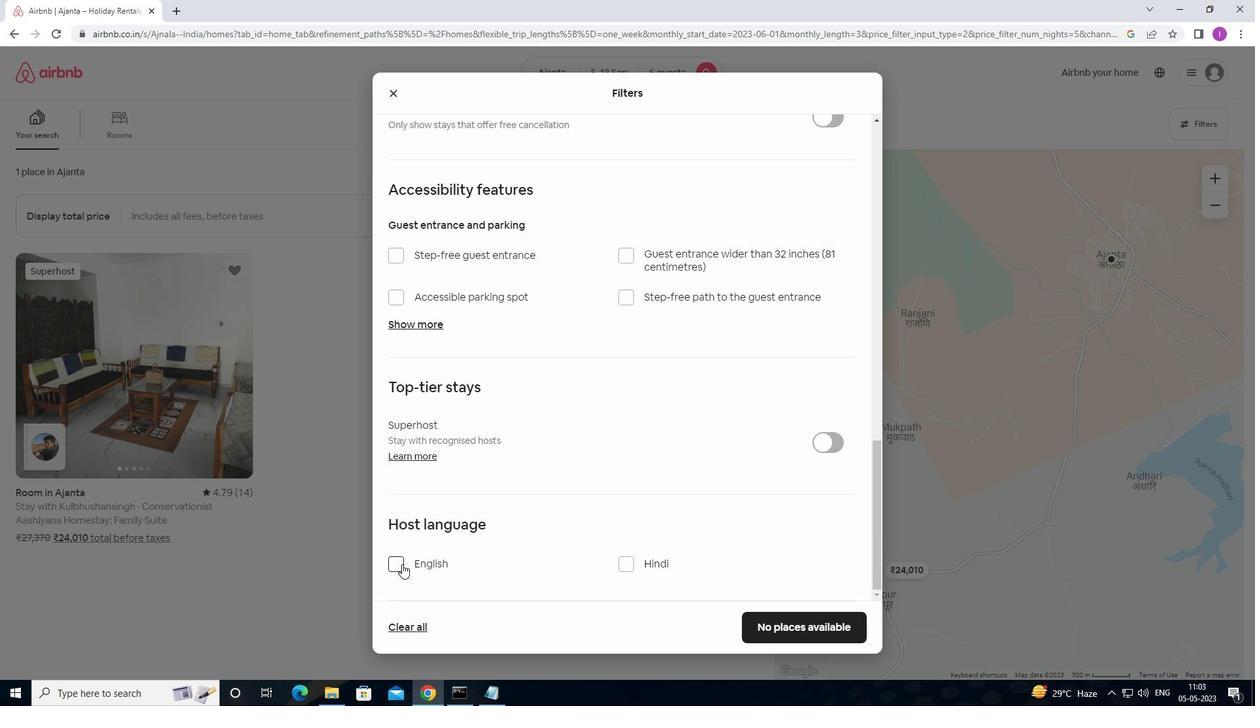 
Action: Mouse moved to (797, 623)
Screenshot: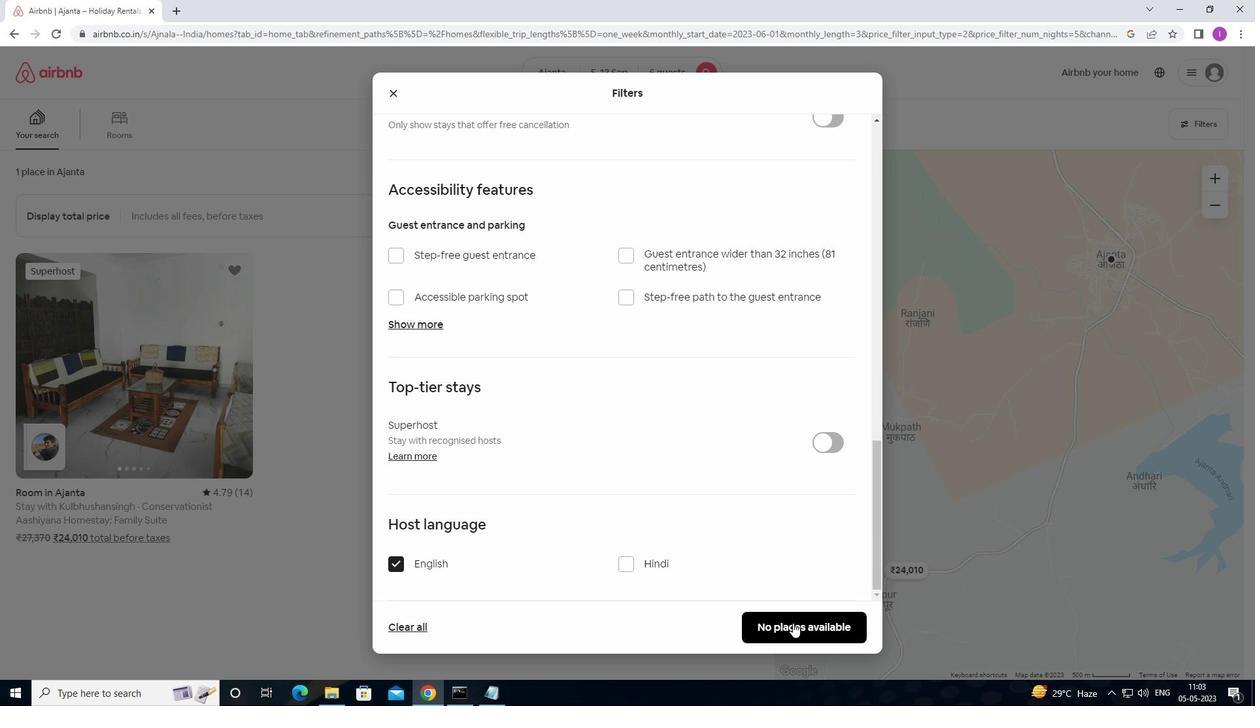 
Action: Mouse pressed left at (797, 623)
Screenshot: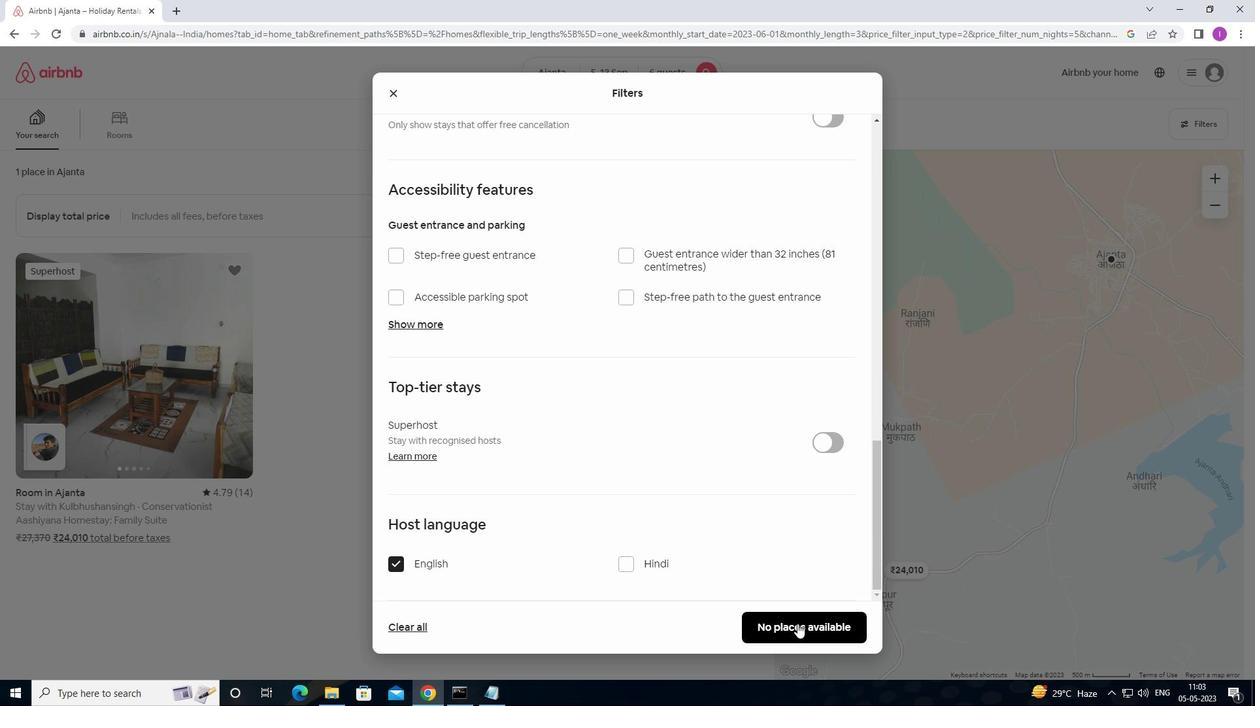 
Action: Mouse moved to (809, 599)
Screenshot: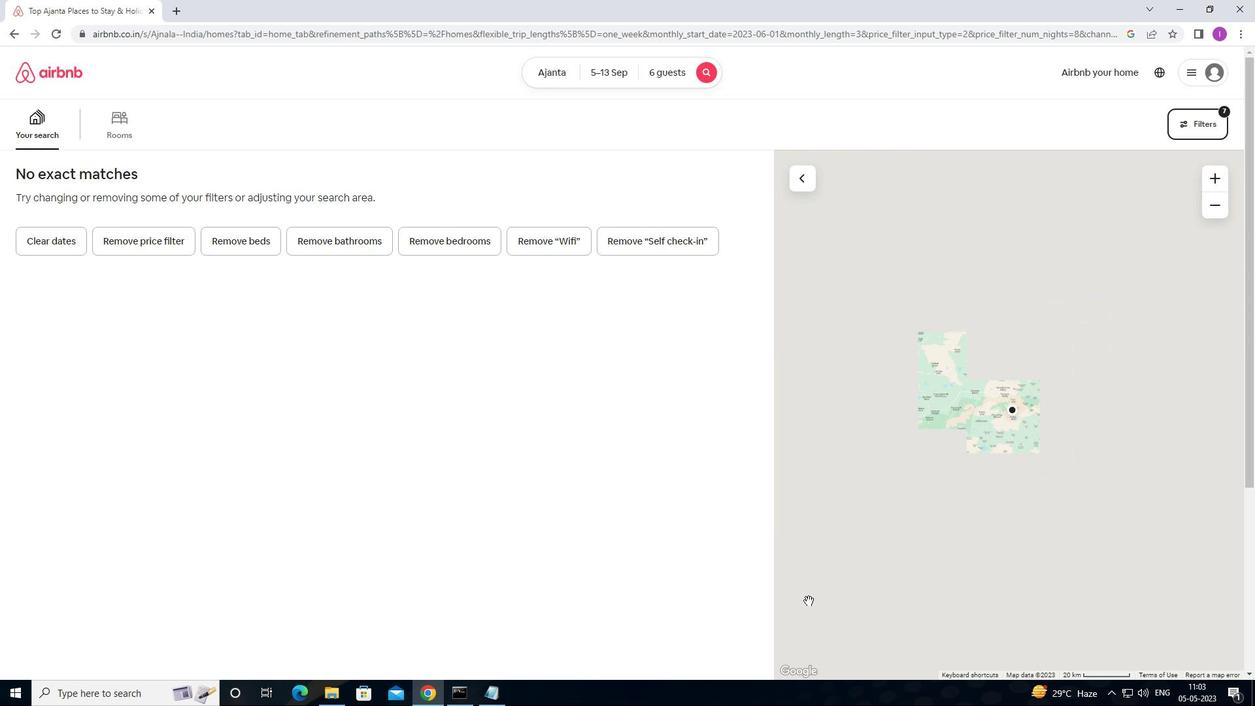 
